 Task: Add an event with the title Second Presentation Revisions and Refinements, date ''2023/10/23'', time 8:30 AM to 10:30 AMand add a description: The team building workshop will begin with an introduction to the importance of effective communication in the workplace. Participants will learn about the impact of communication on team dynamics, productivity, and overall success. The facilitator will set a positive and supportive tone, creating a safe space for open dialogue and learning.Select event color  Sage . Add location for the event as: Algiers, Algeria, logged in from the account softage.8@softage.netand send the event invitation to softage.1@softage.net and softage.2@softage.net. Set a reminder for the event Doesn''t repeat
Action: Mouse moved to (43, 121)
Screenshot: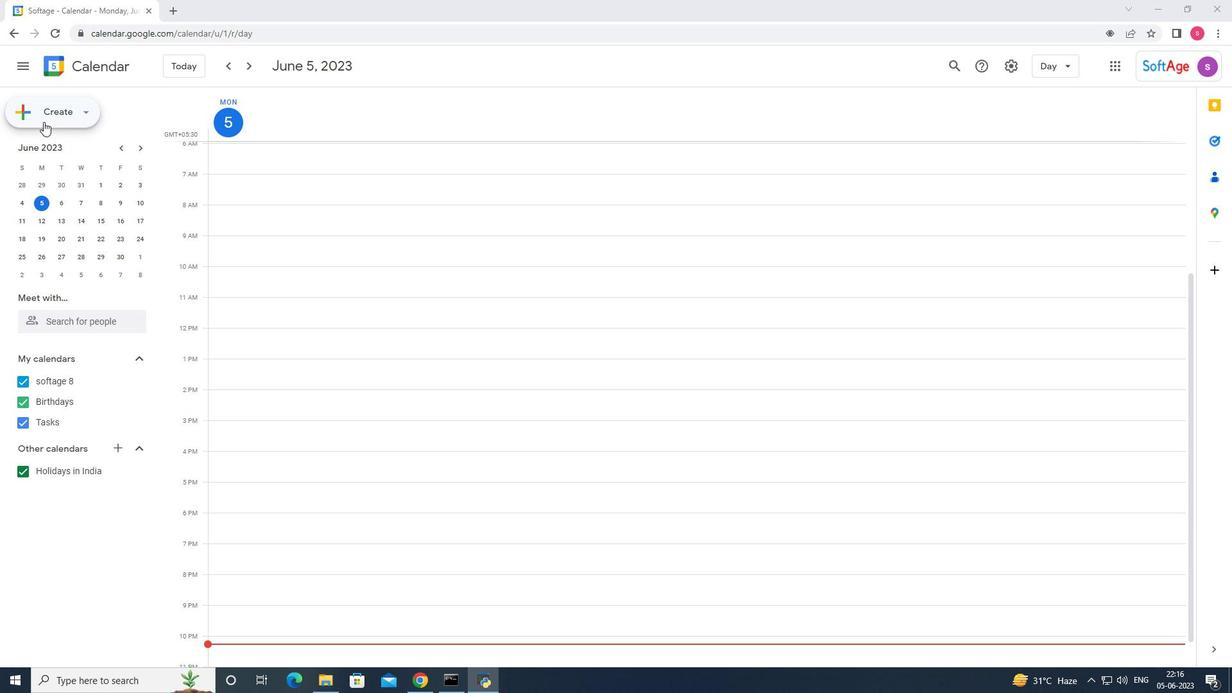 
Action: Mouse pressed left at (43, 121)
Screenshot: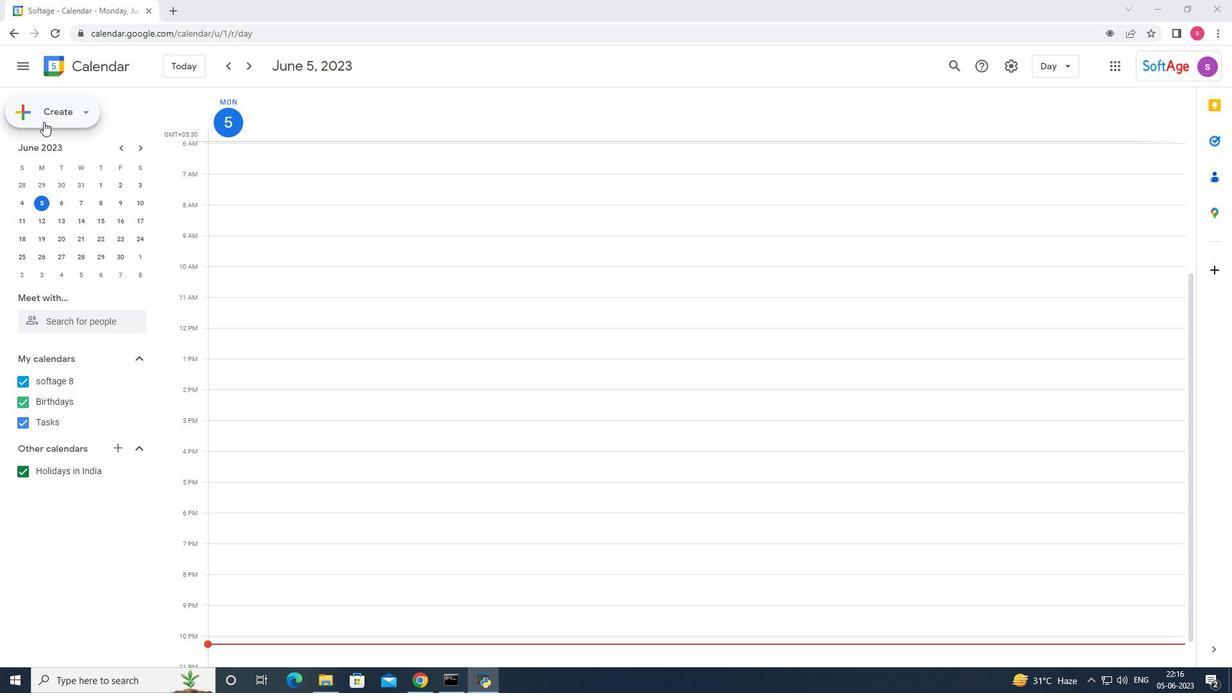 
Action: Mouse moved to (57, 142)
Screenshot: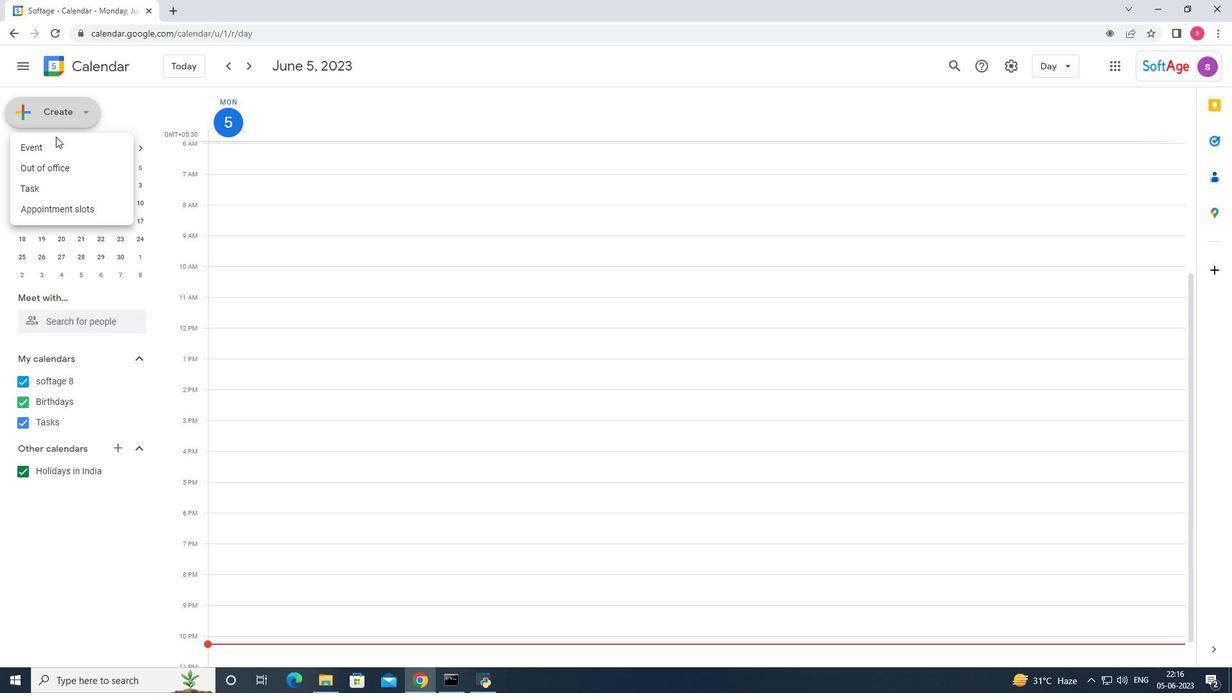 
Action: Mouse pressed left at (57, 142)
Screenshot: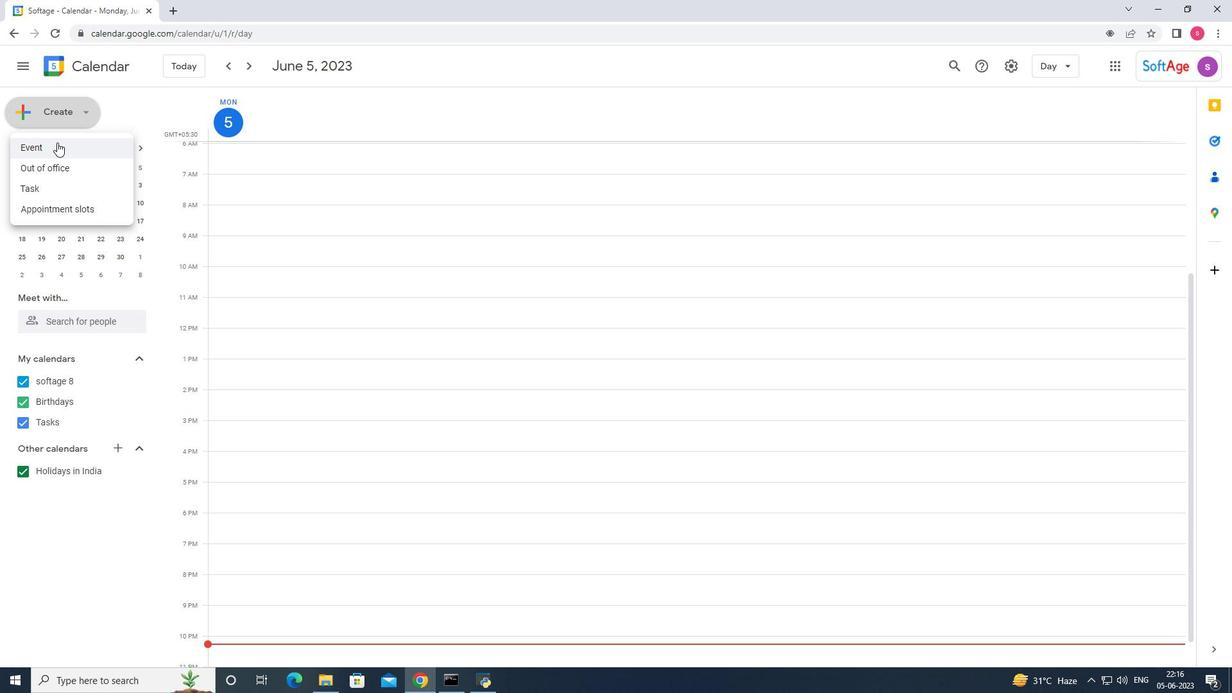 
Action: Mouse moved to (731, 621)
Screenshot: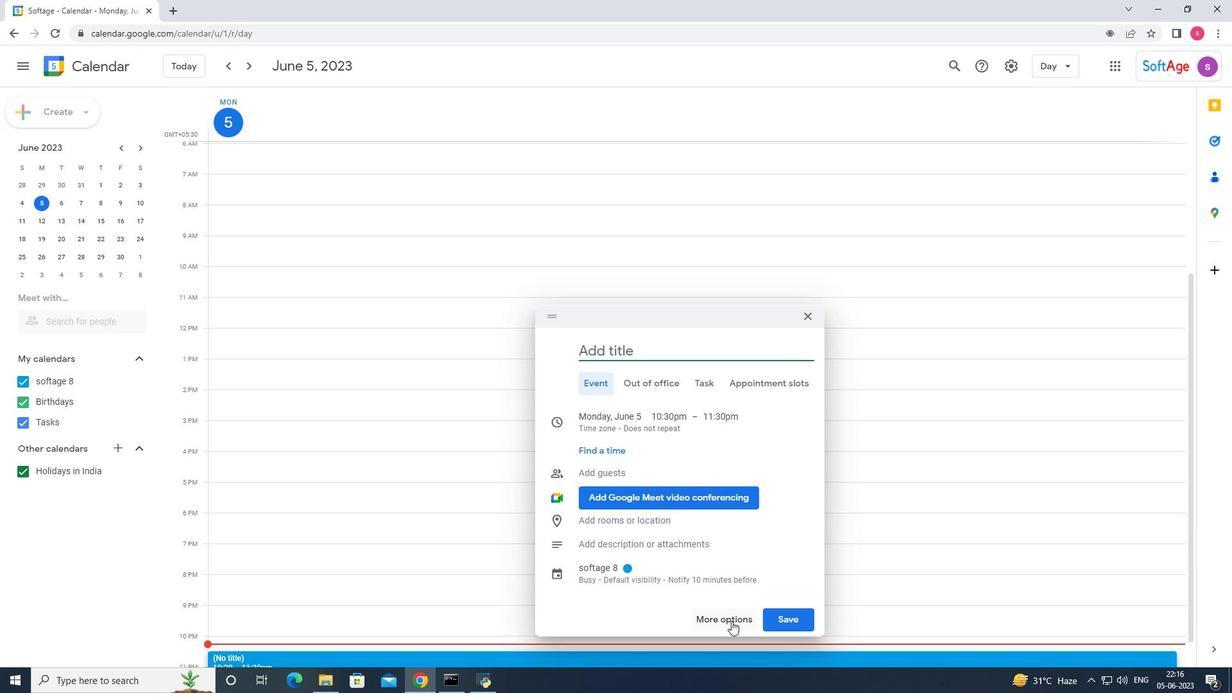 
Action: Mouse pressed left at (731, 621)
Screenshot: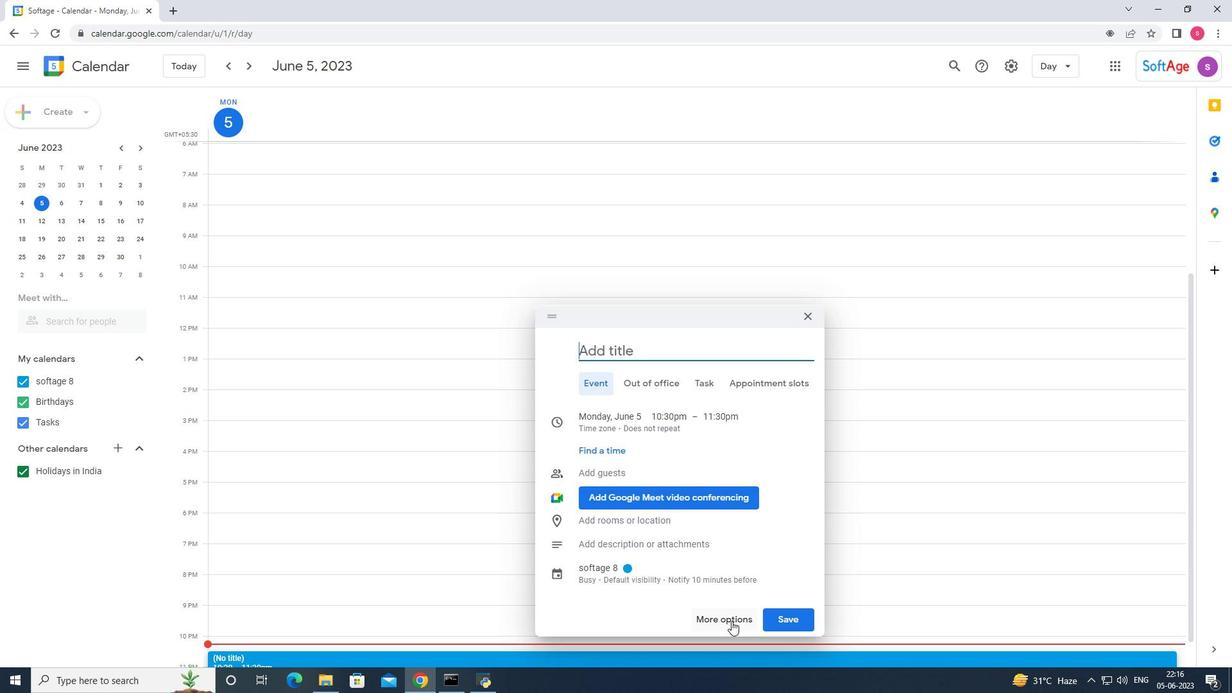 
Action: Mouse moved to (317, 73)
Screenshot: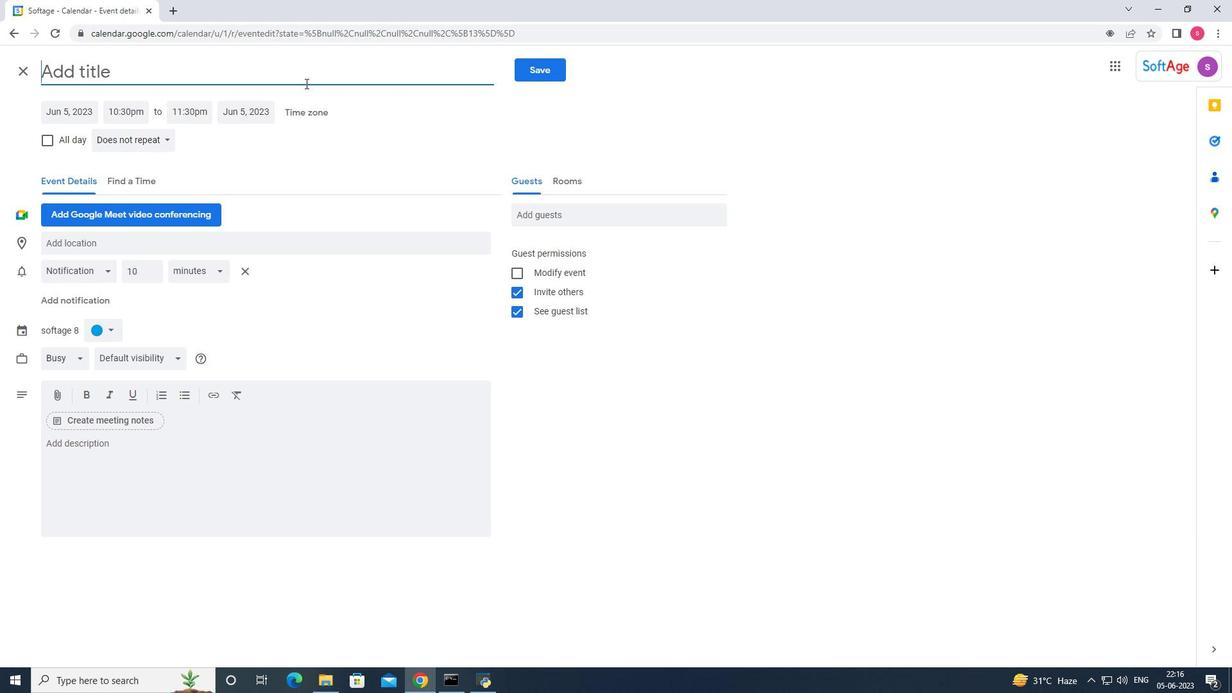 
Action: Mouse pressed left at (317, 73)
Screenshot: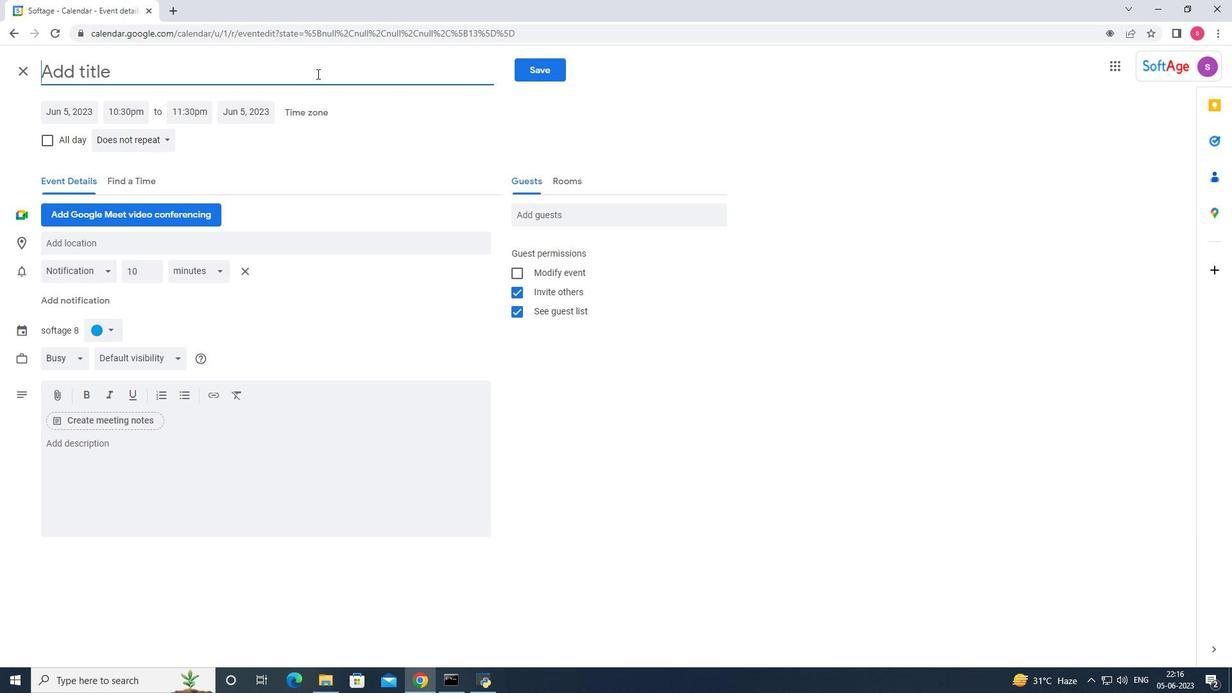 
Action: Key pressed <Key.shift>Second<Key.space><Key.shift>Preses<Key.backspace>ntation<Key.space><Key.shift>Revisions<Key.space>and<Key.space><Key.shift>Refinements<Key.space>
Screenshot: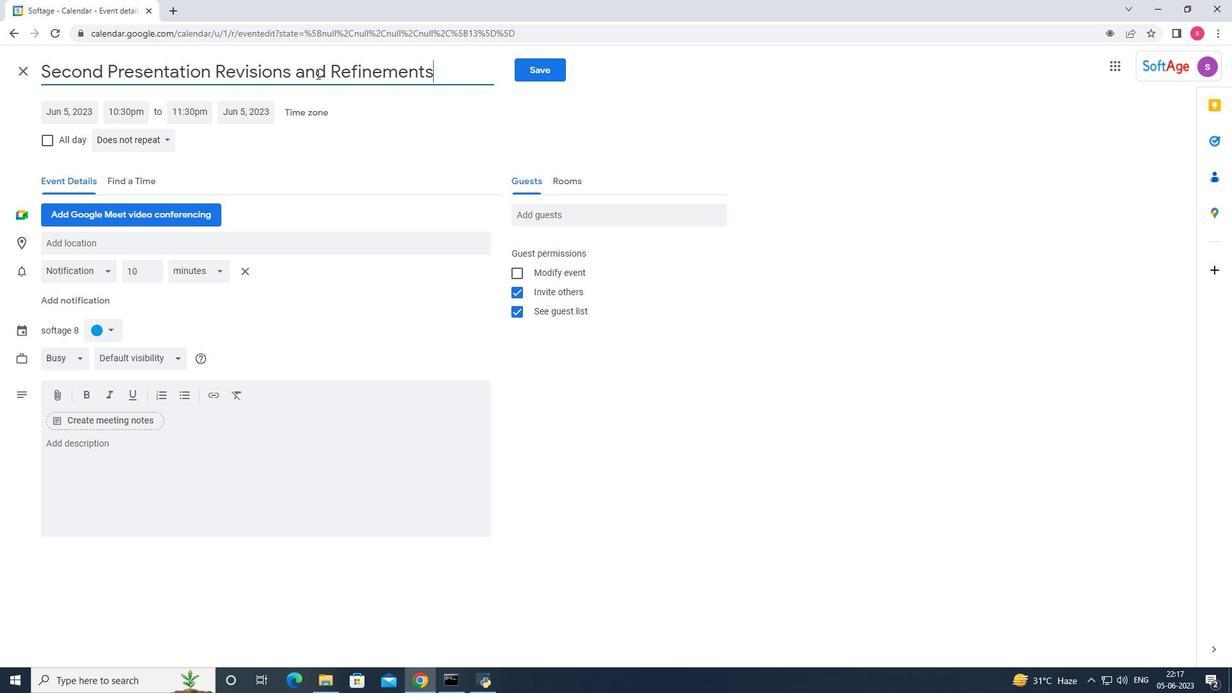 
Action: Mouse moved to (60, 109)
Screenshot: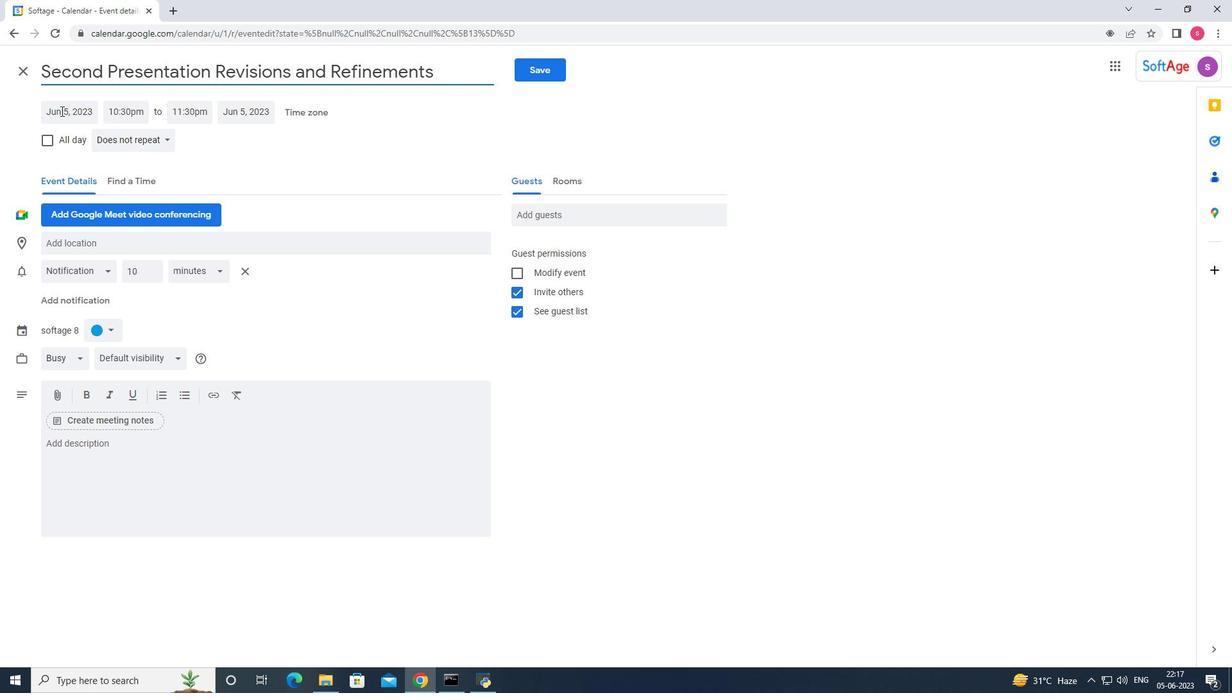 
Action: Mouse pressed left at (60, 109)
Screenshot: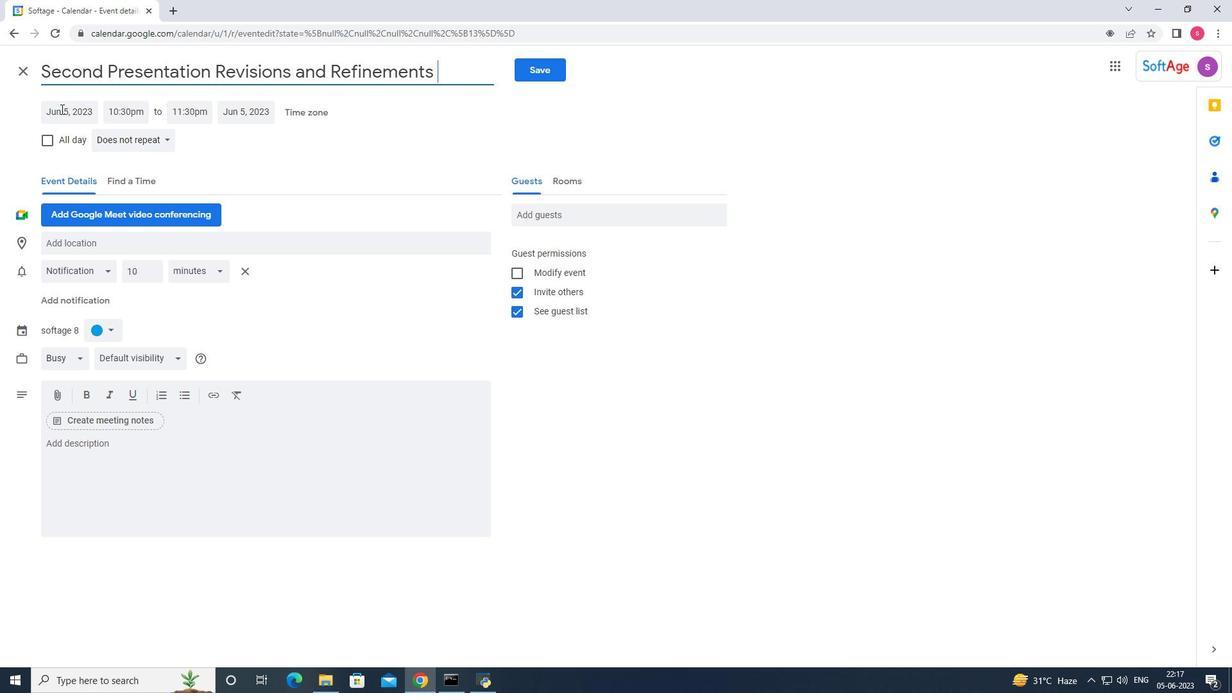
Action: Mouse moved to (200, 141)
Screenshot: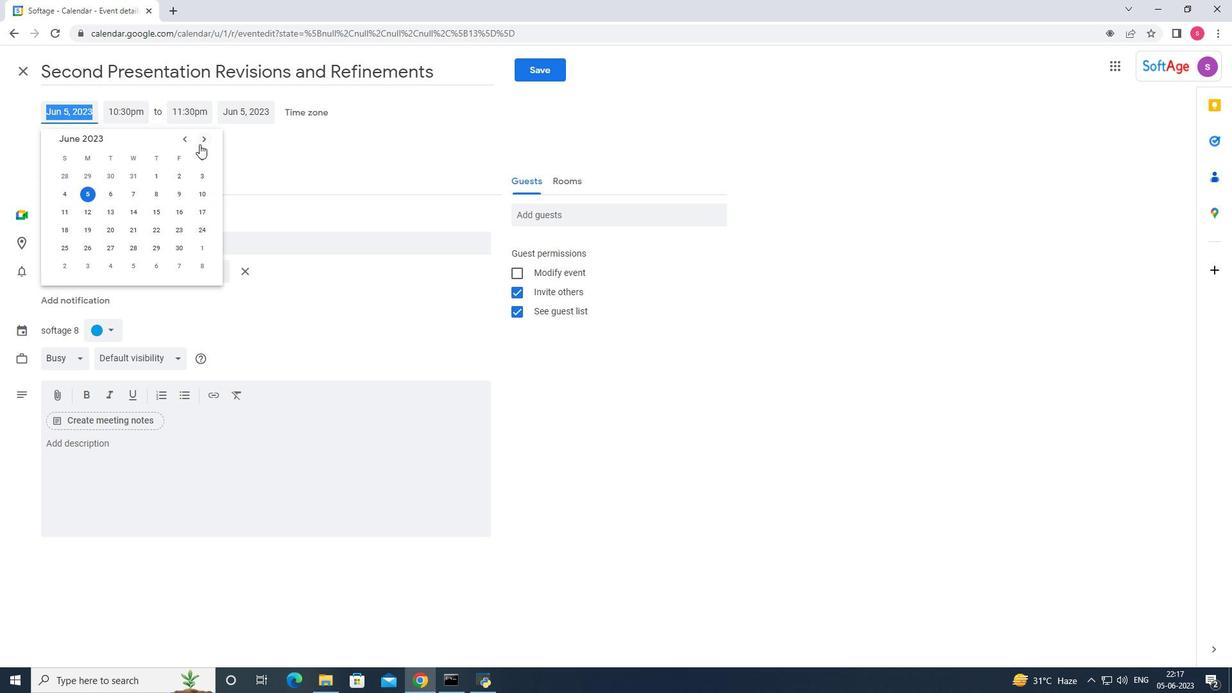
Action: Mouse pressed left at (200, 141)
Screenshot: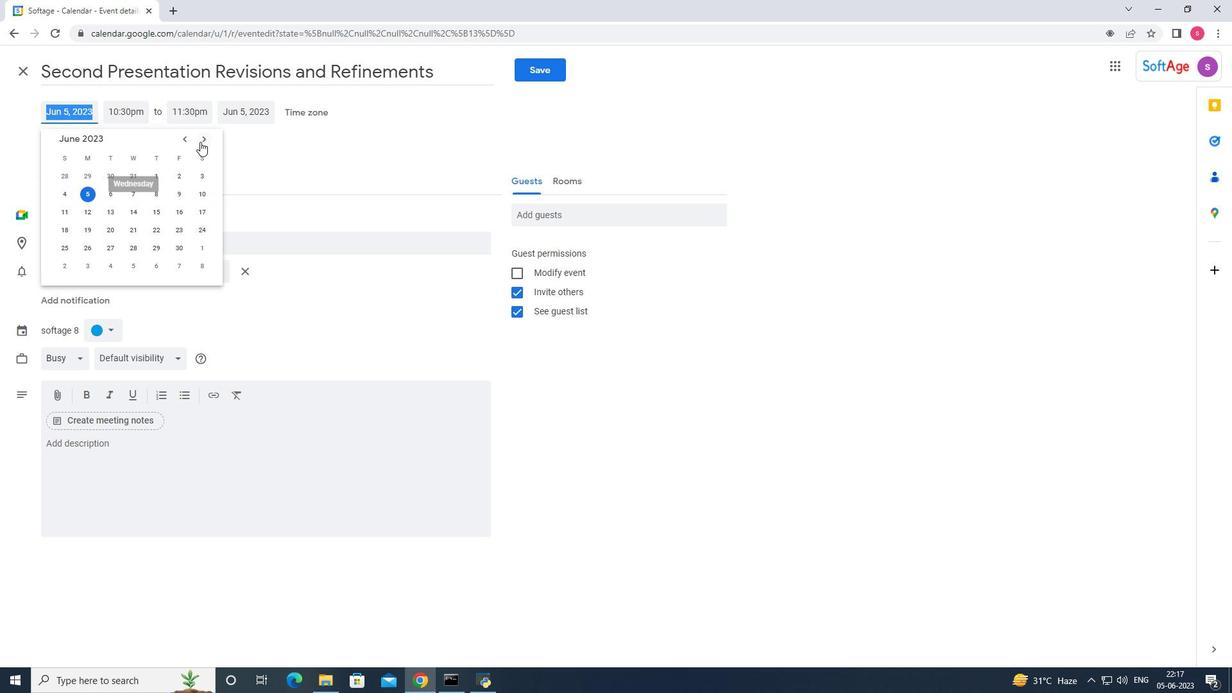 
Action: Mouse pressed left at (200, 141)
Screenshot: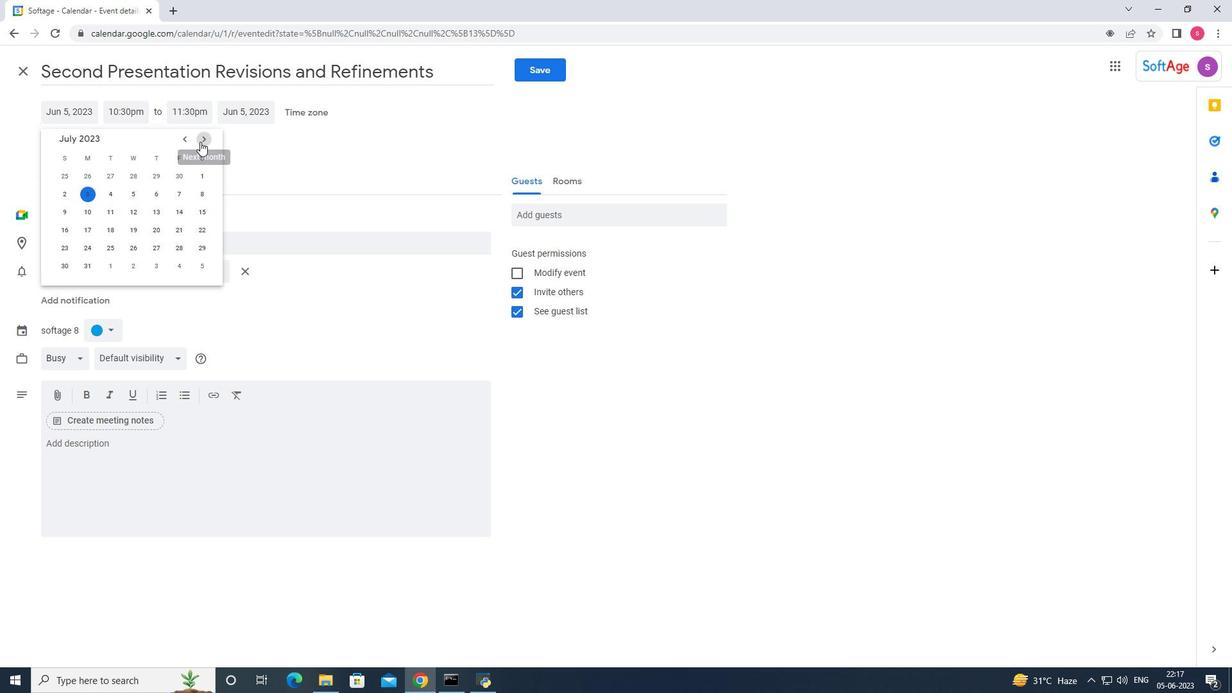 
Action: Mouse pressed left at (200, 141)
Screenshot: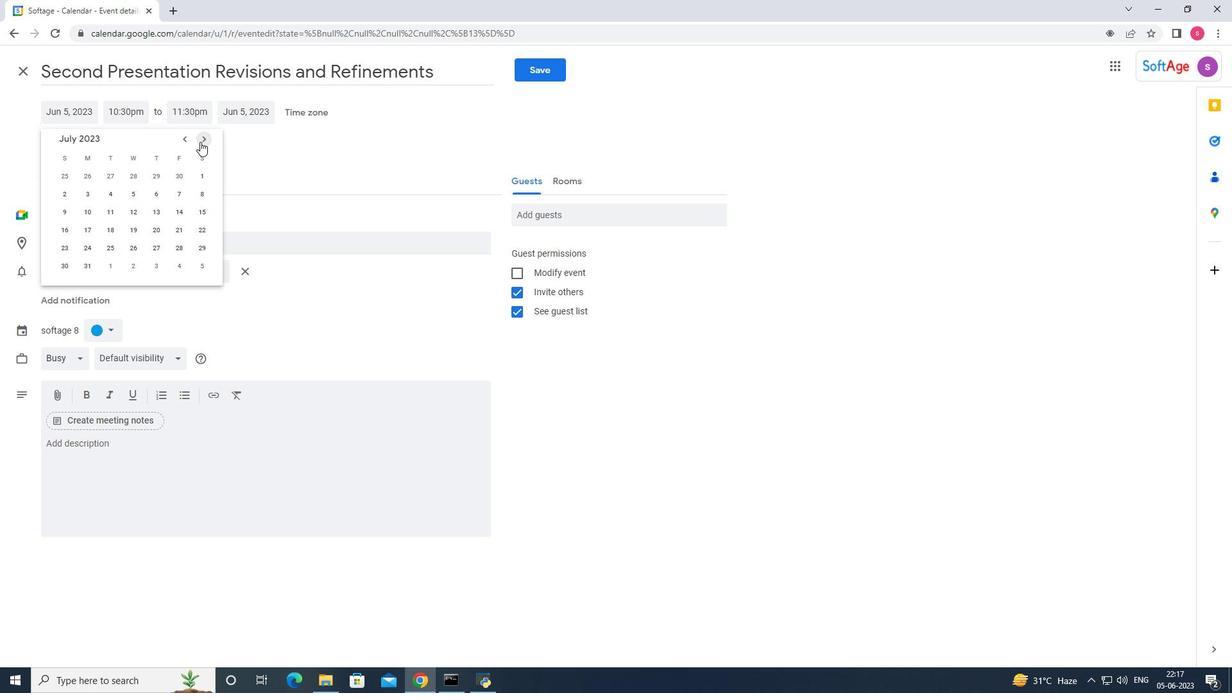 
Action: Mouse pressed left at (200, 141)
Screenshot: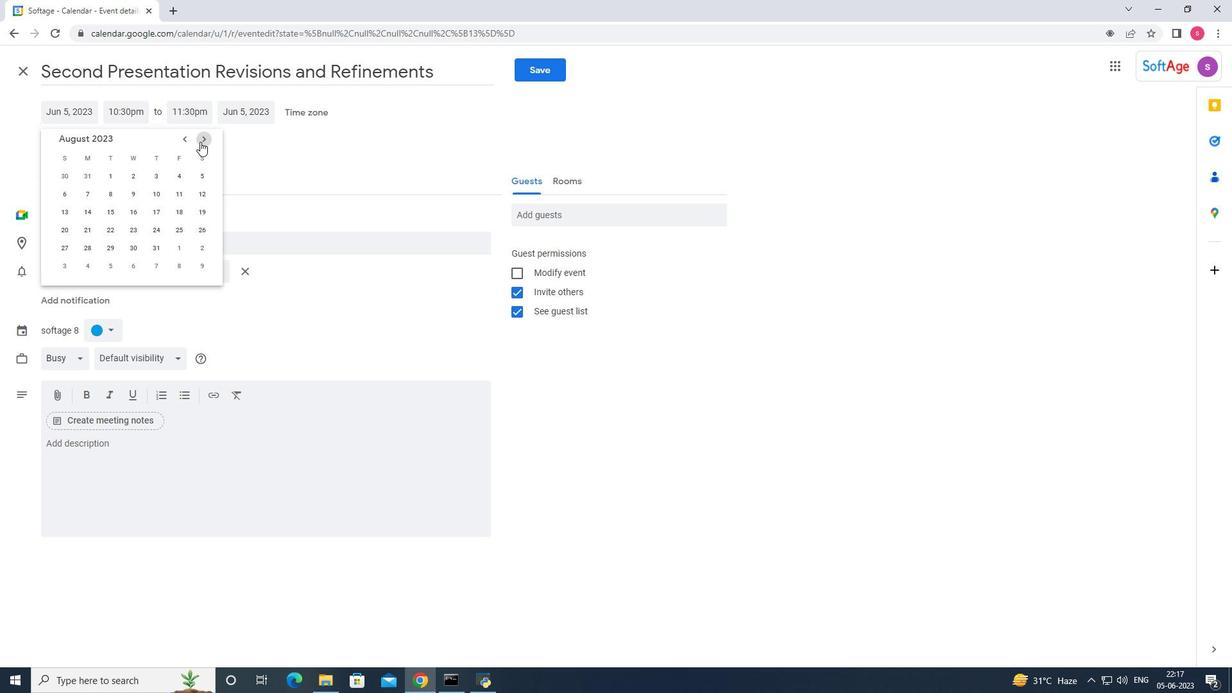 
Action: Mouse moved to (86, 231)
Screenshot: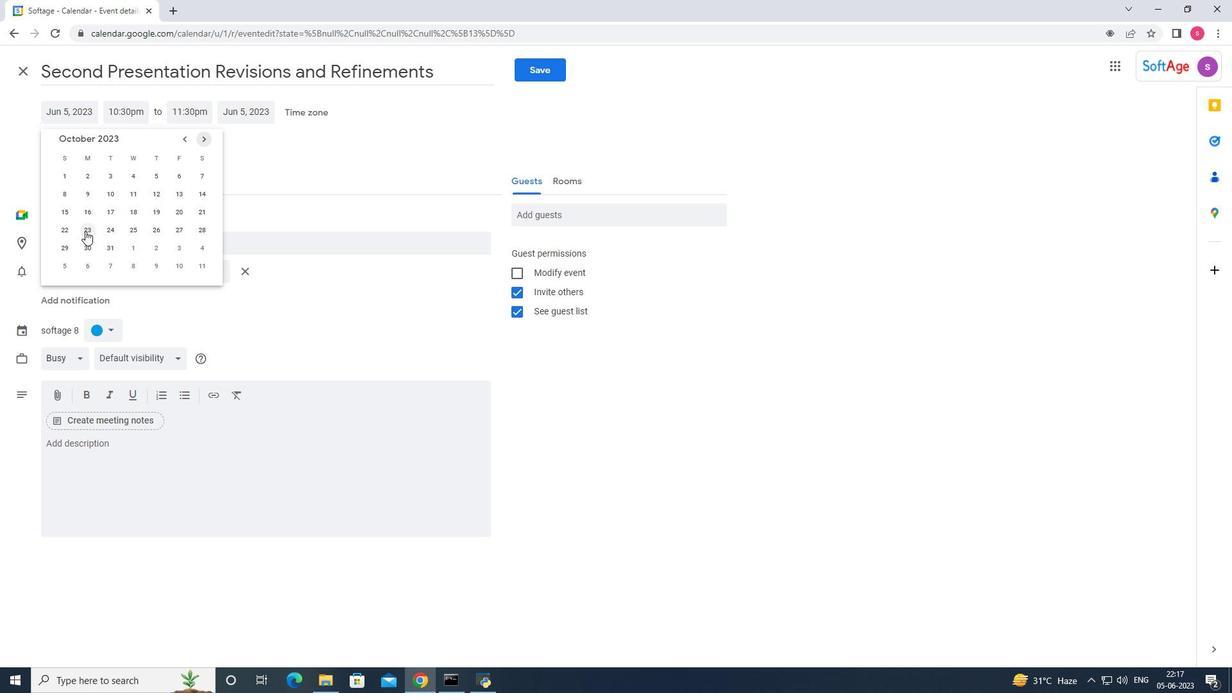 
Action: Mouse pressed left at (86, 231)
Screenshot: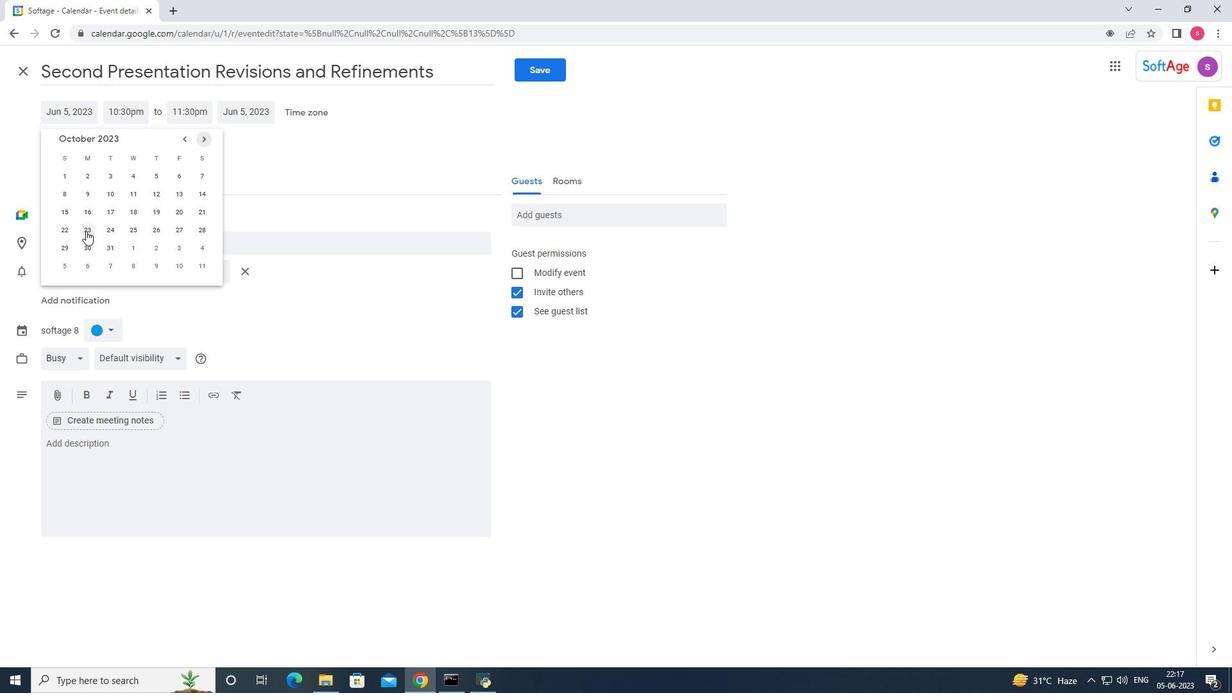 
Action: Mouse moved to (128, 114)
Screenshot: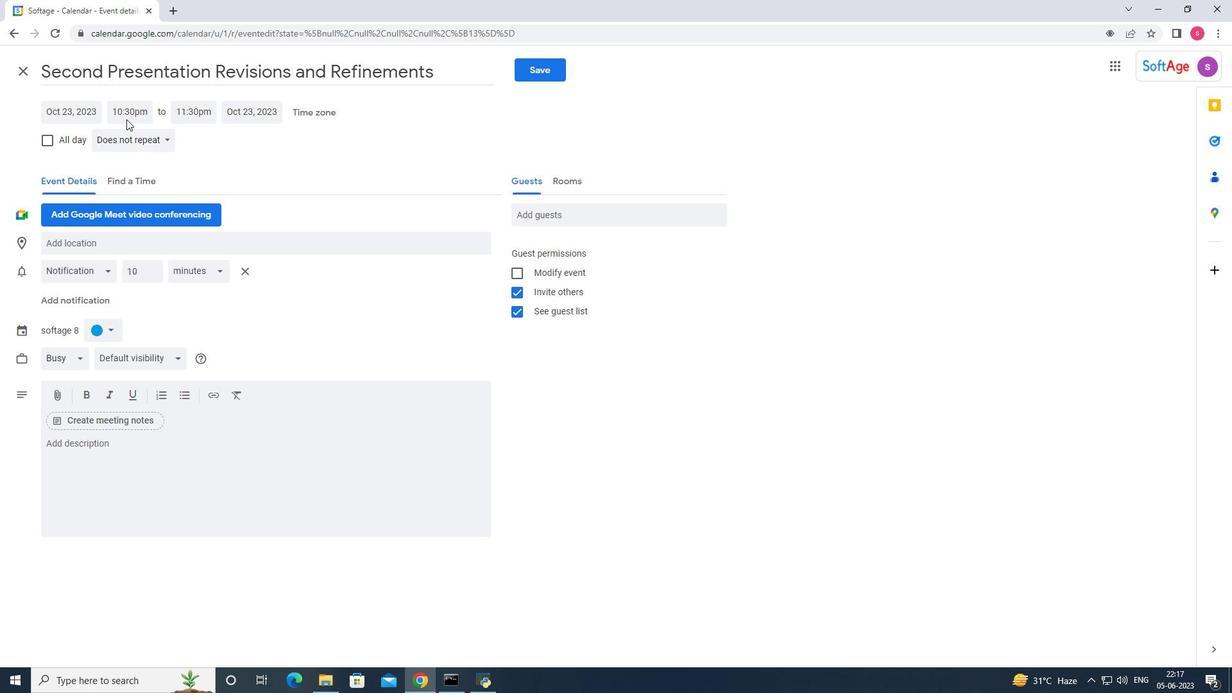 
Action: Mouse pressed left at (128, 114)
Screenshot: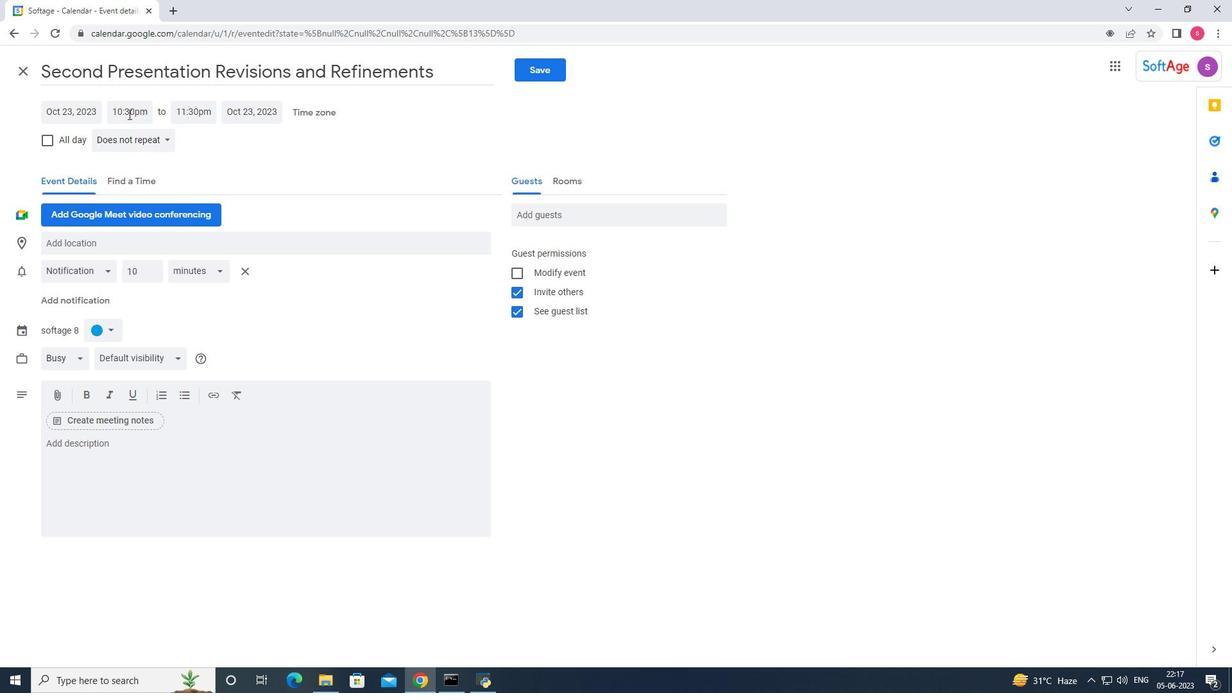 
Action: Mouse moved to (141, 191)
Screenshot: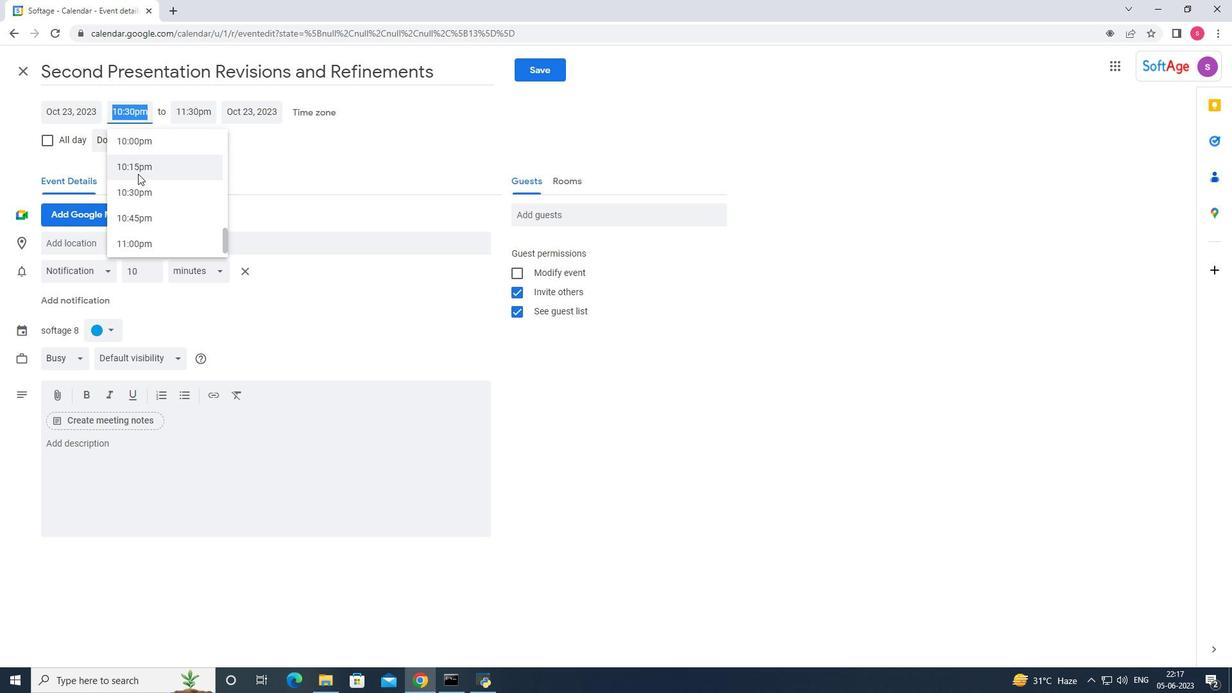 
Action: Mouse scrolled (141, 191) with delta (0, 0)
Screenshot: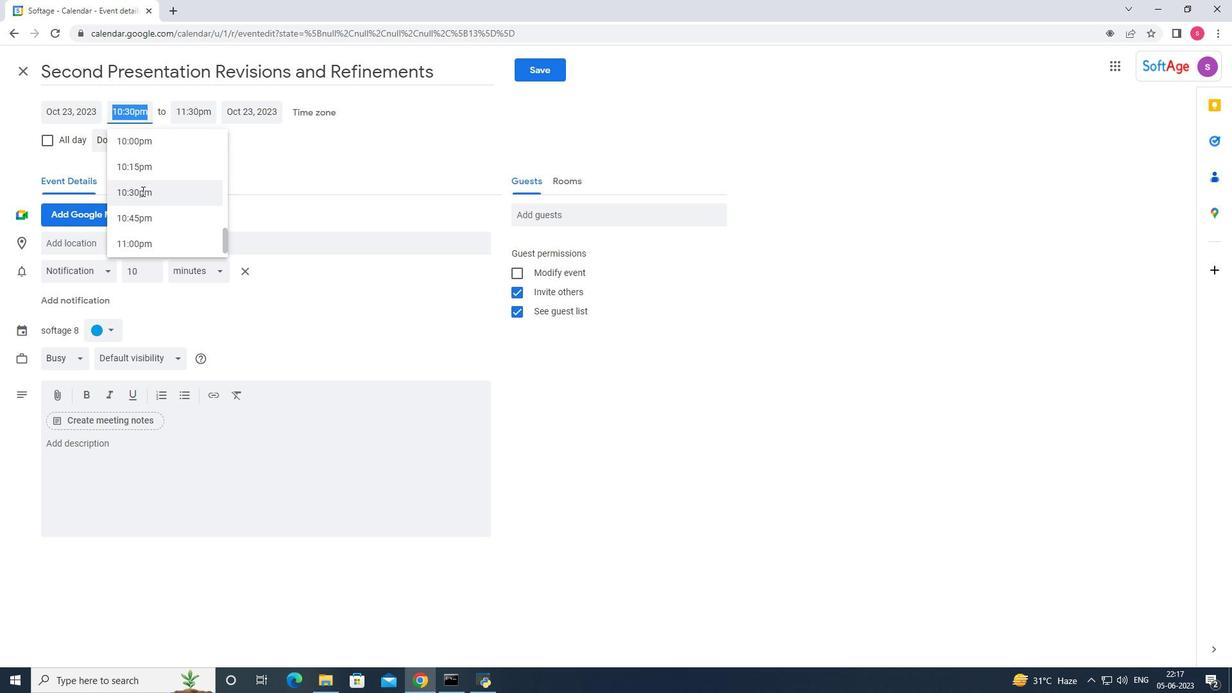 
Action: Mouse scrolled (141, 191) with delta (0, 0)
Screenshot: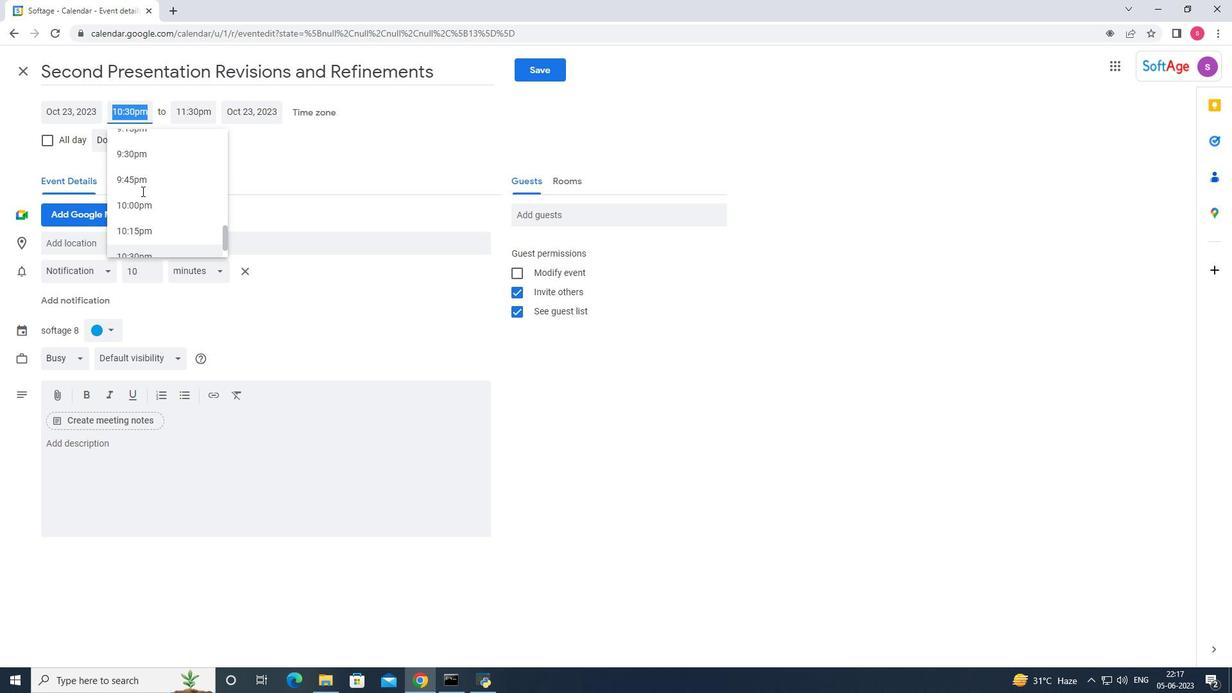 
Action: Mouse scrolled (141, 191) with delta (0, 0)
Screenshot: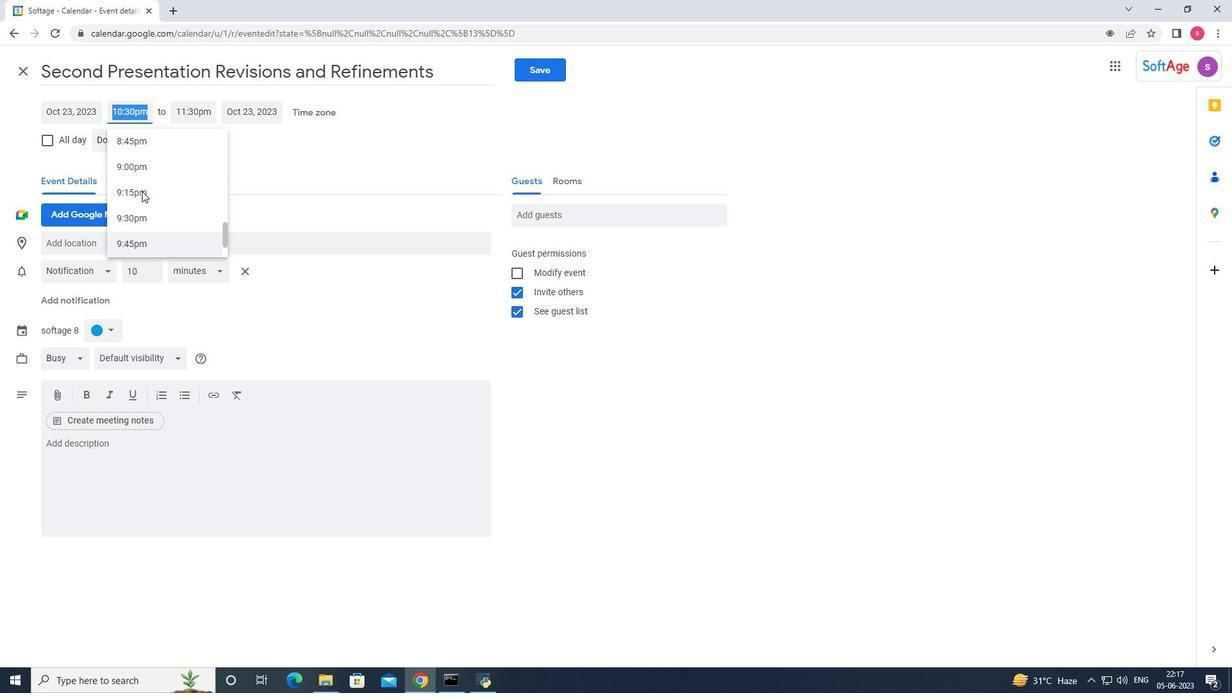 
Action: Mouse scrolled (141, 191) with delta (0, 0)
Screenshot: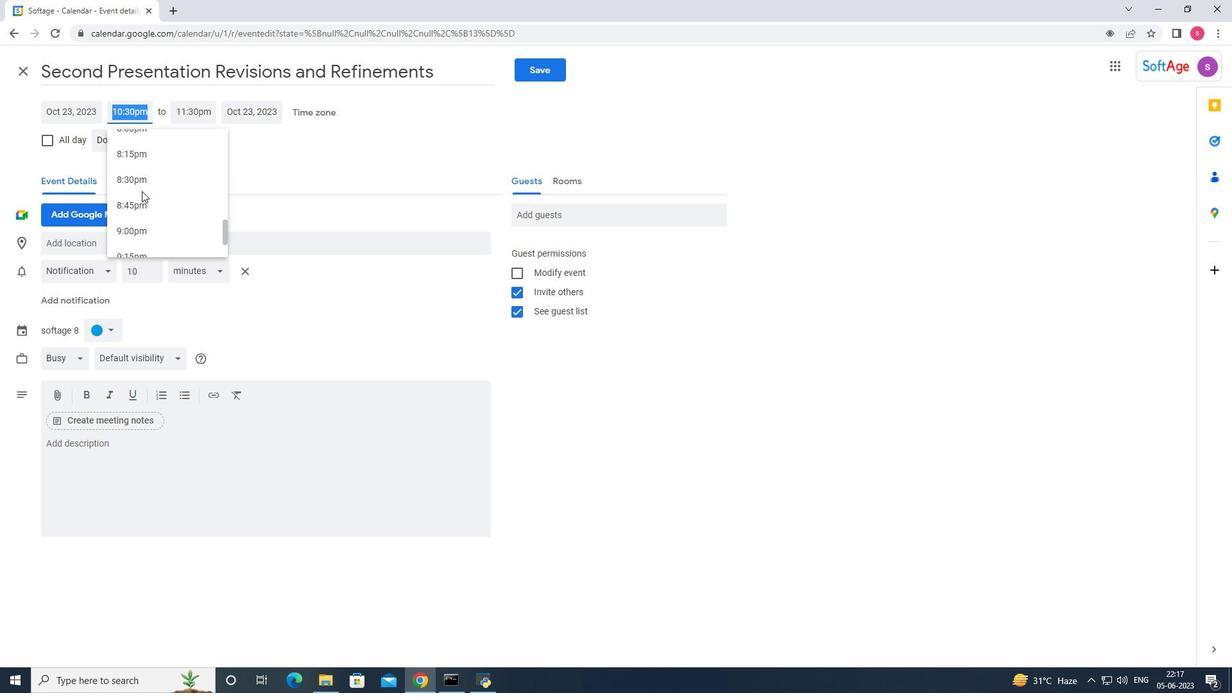 
Action: Mouse scrolled (141, 191) with delta (0, 0)
Screenshot: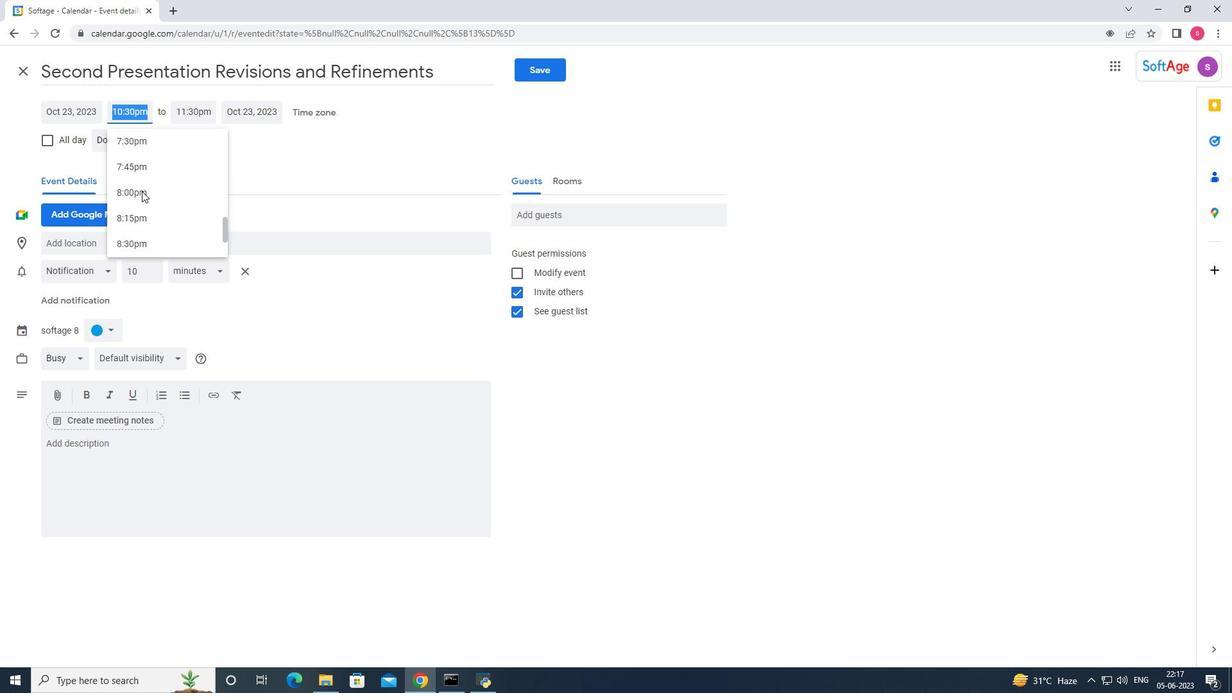 
Action: Mouse scrolled (141, 191) with delta (0, 0)
Screenshot: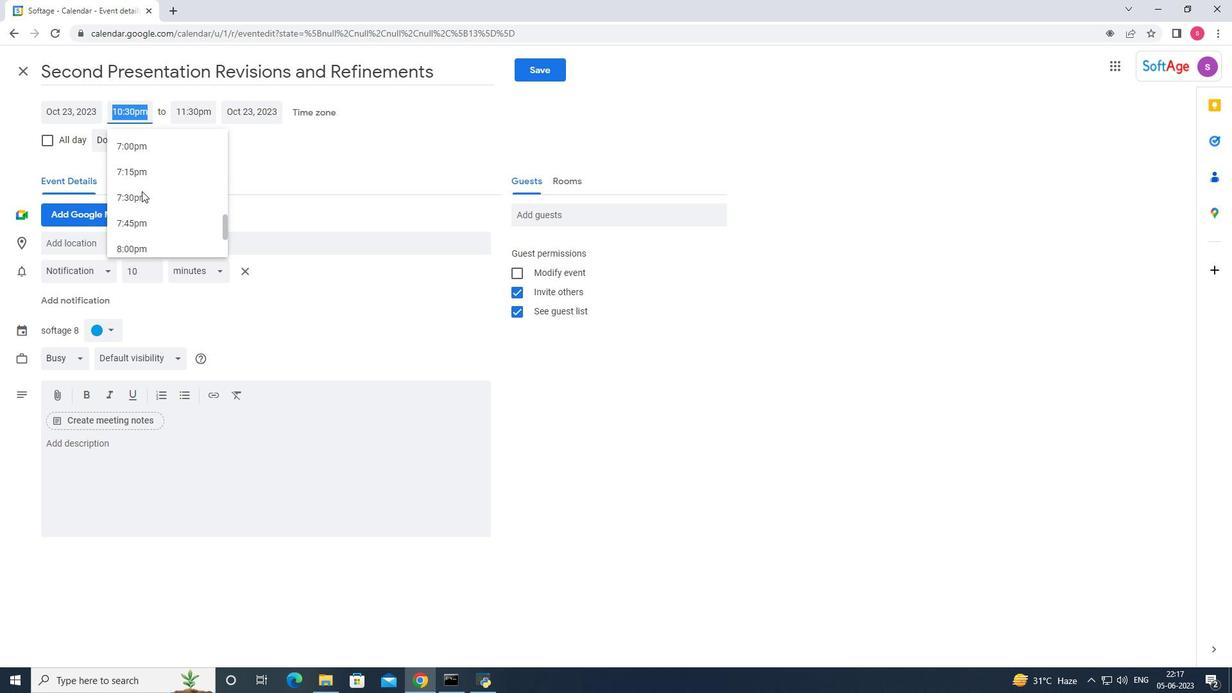 
Action: Mouse scrolled (141, 191) with delta (0, 0)
Screenshot: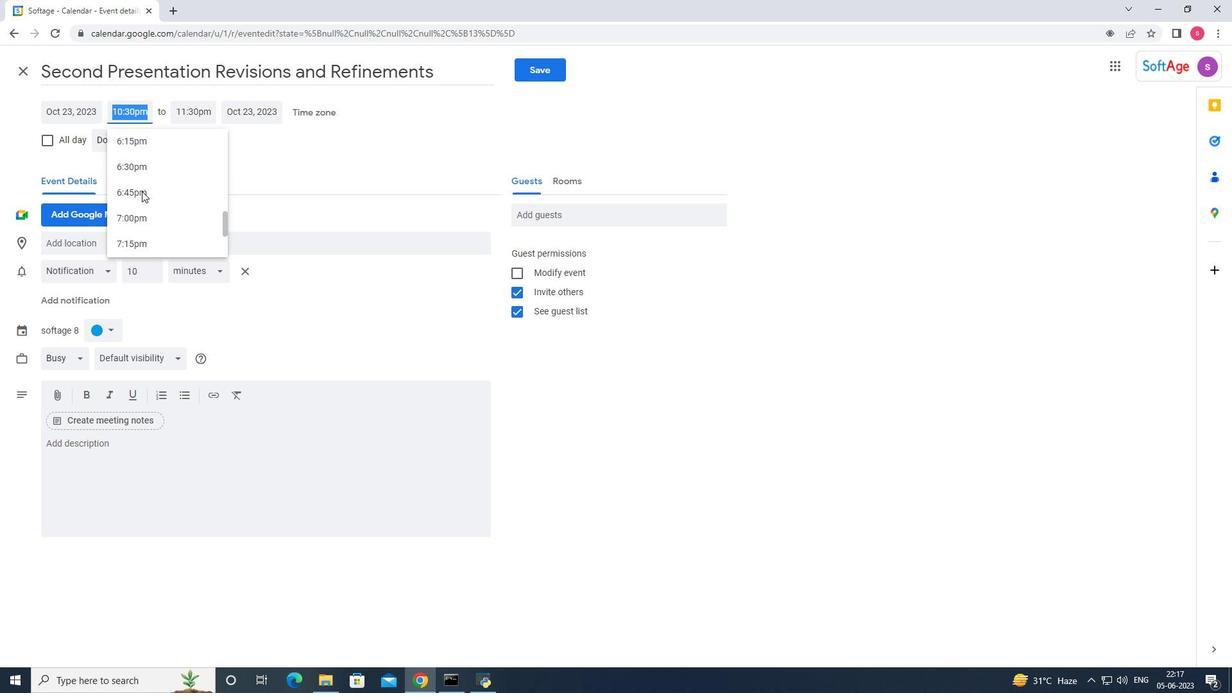
Action: Mouse scrolled (141, 191) with delta (0, 0)
Screenshot: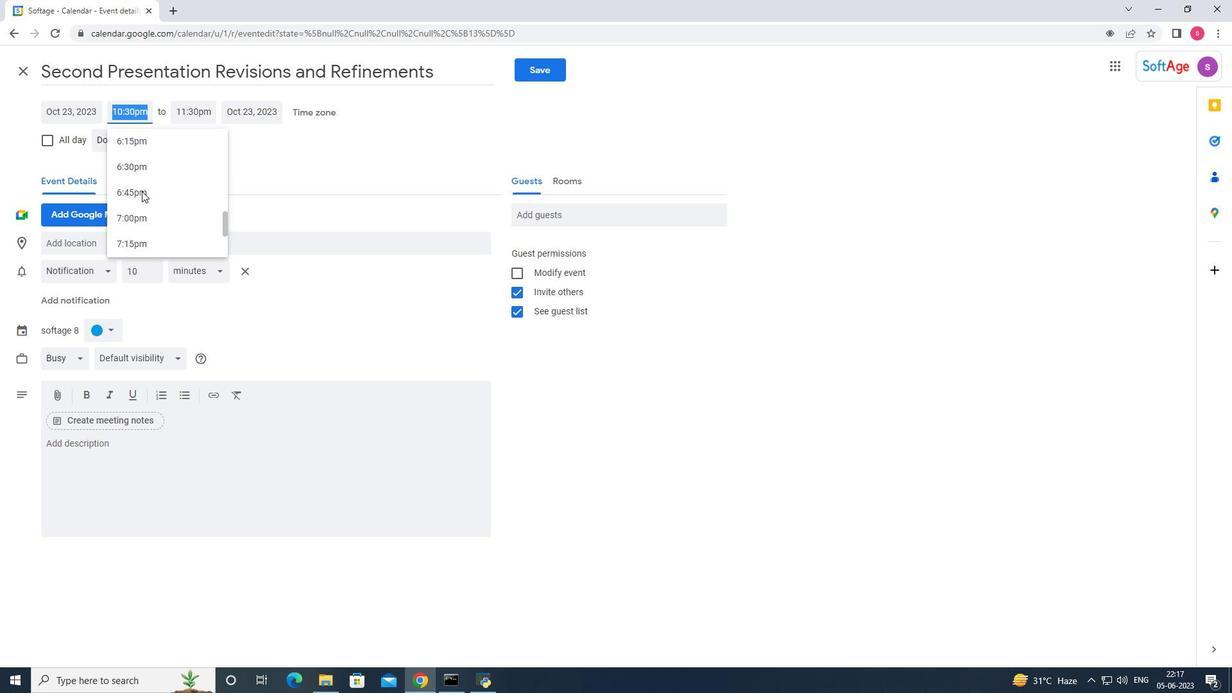 
Action: Mouse scrolled (141, 191) with delta (0, 0)
Screenshot: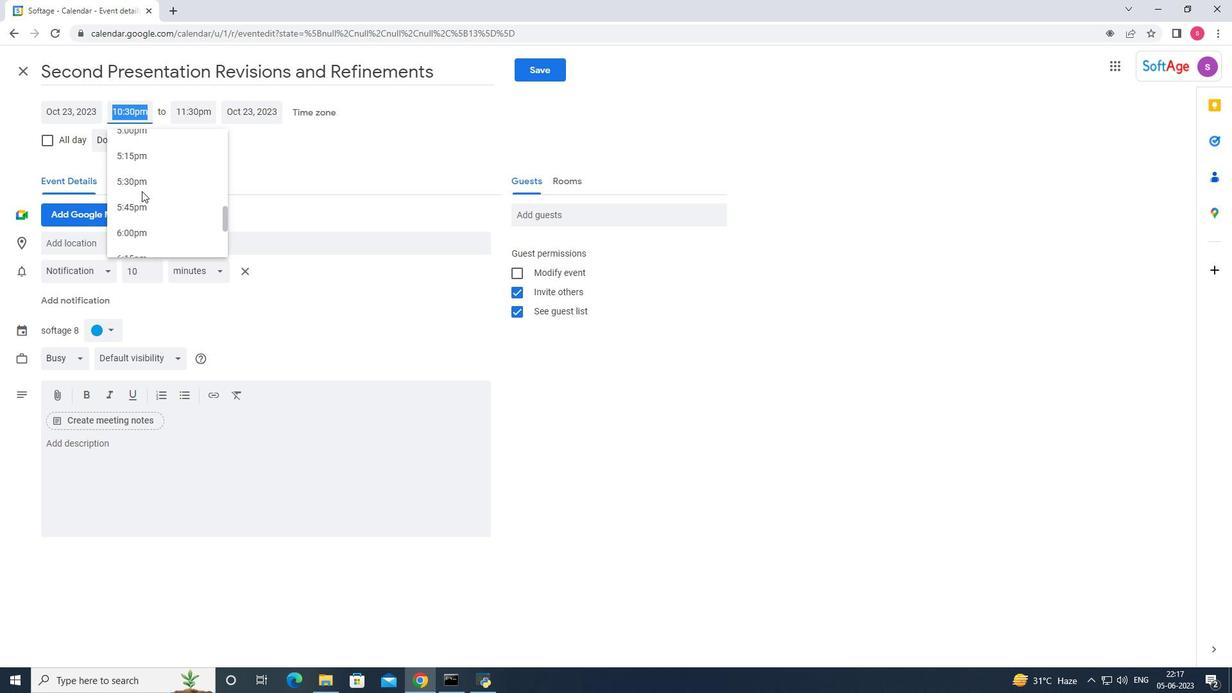 
Action: Mouse scrolled (141, 191) with delta (0, 0)
Screenshot: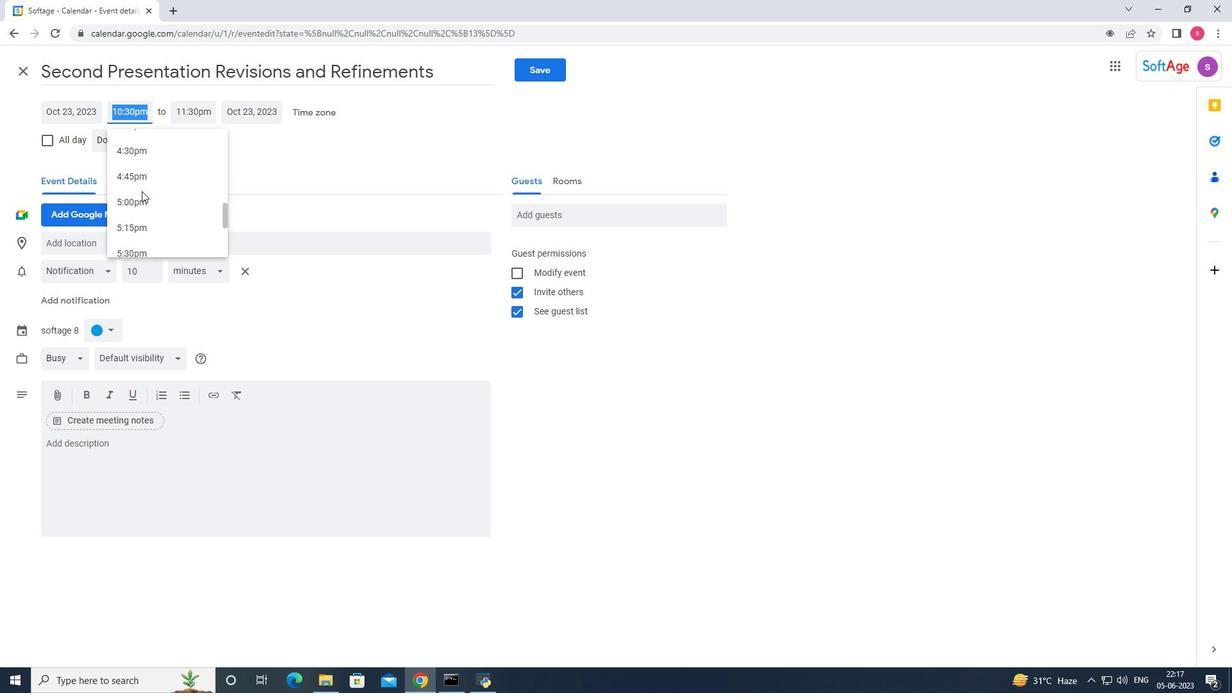 
Action: Mouse scrolled (141, 191) with delta (0, 0)
Screenshot: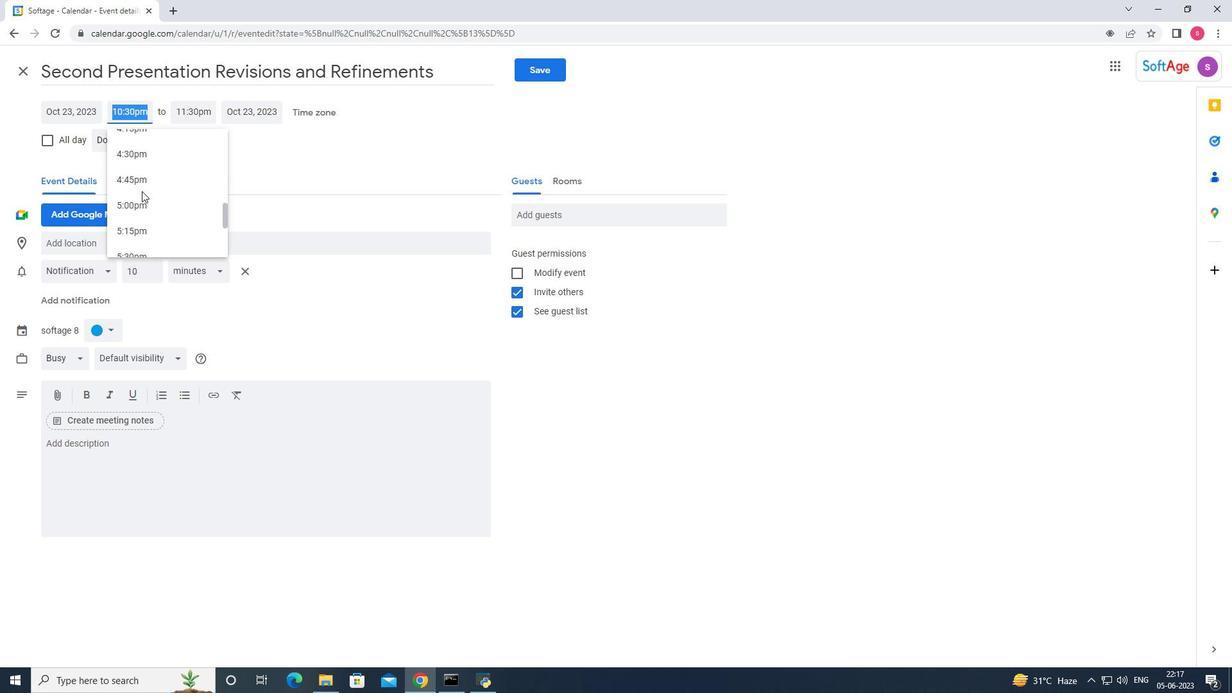 
Action: Mouse scrolled (141, 191) with delta (0, 0)
Screenshot: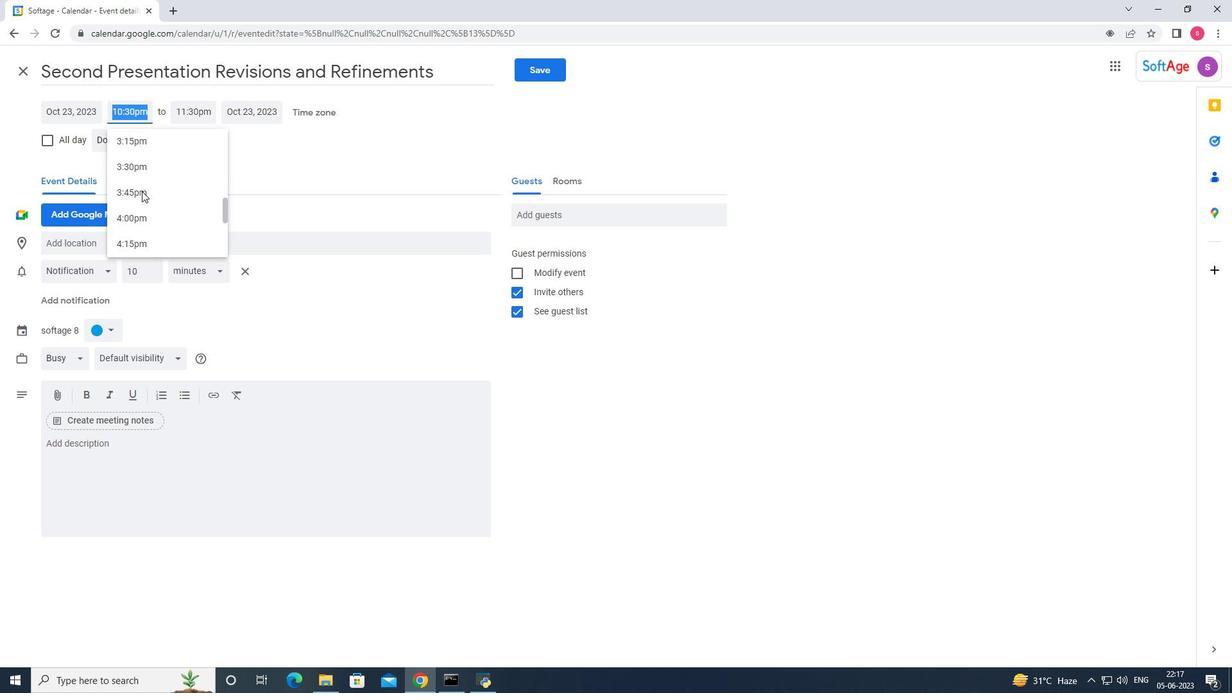 
Action: Mouse scrolled (141, 191) with delta (0, 0)
Screenshot: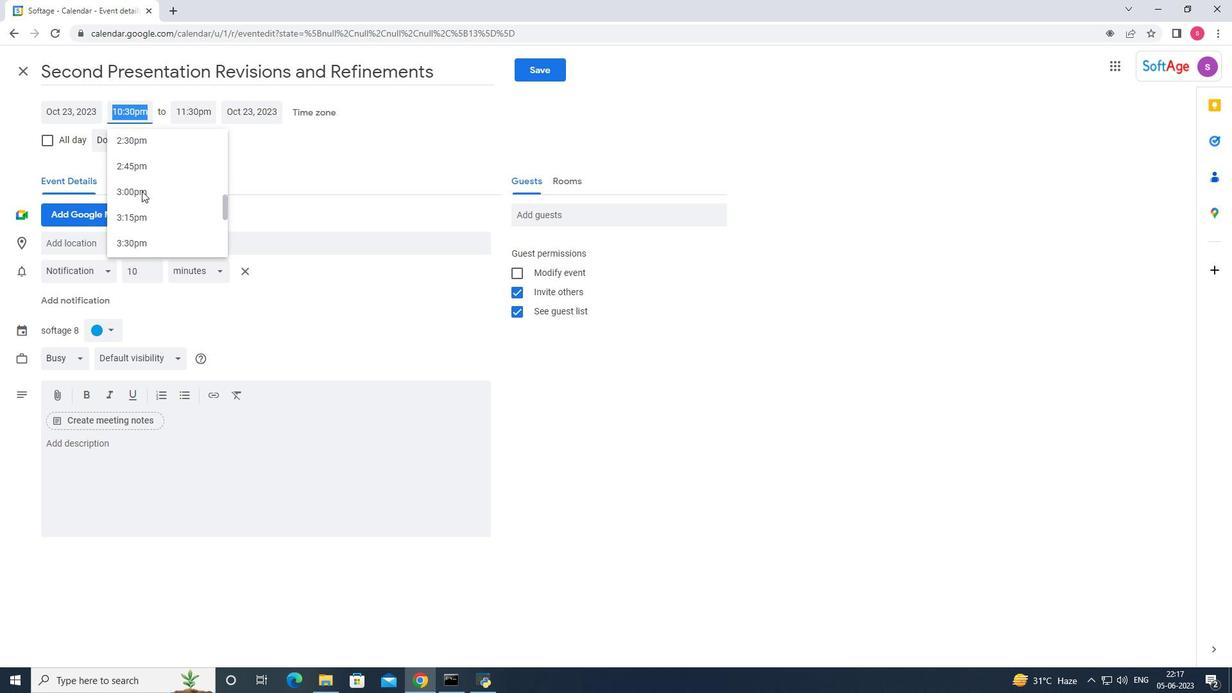 
Action: Mouse scrolled (141, 191) with delta (0, 0)
Screenshot: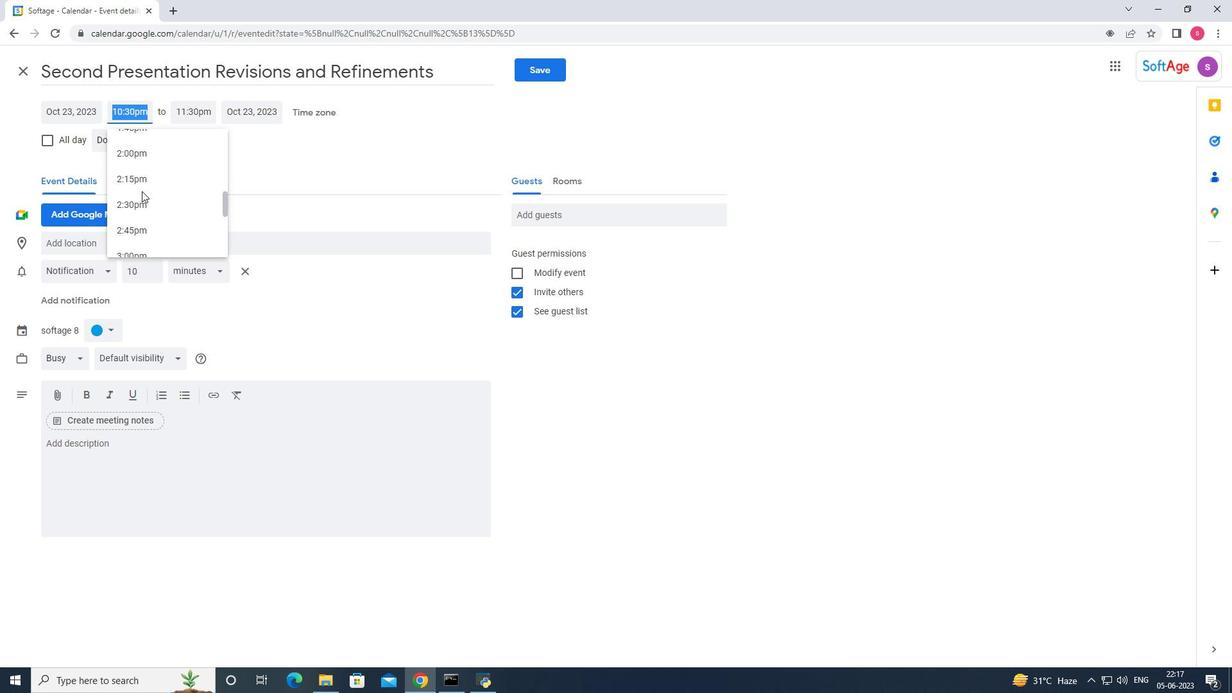 
Action: Mouse scrolled (141, 191) with delta (0, 0)
Screenshot: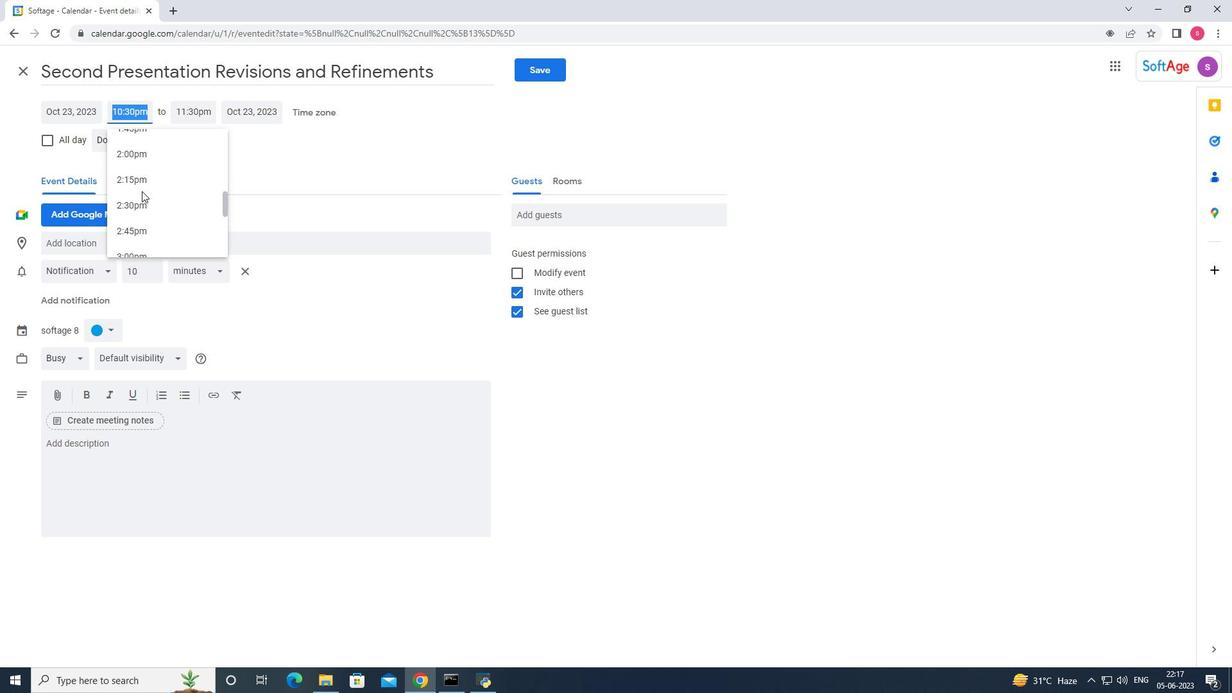 
Action: Mouse scrolled (141, 191) with delta (0, 0)
Screenshot: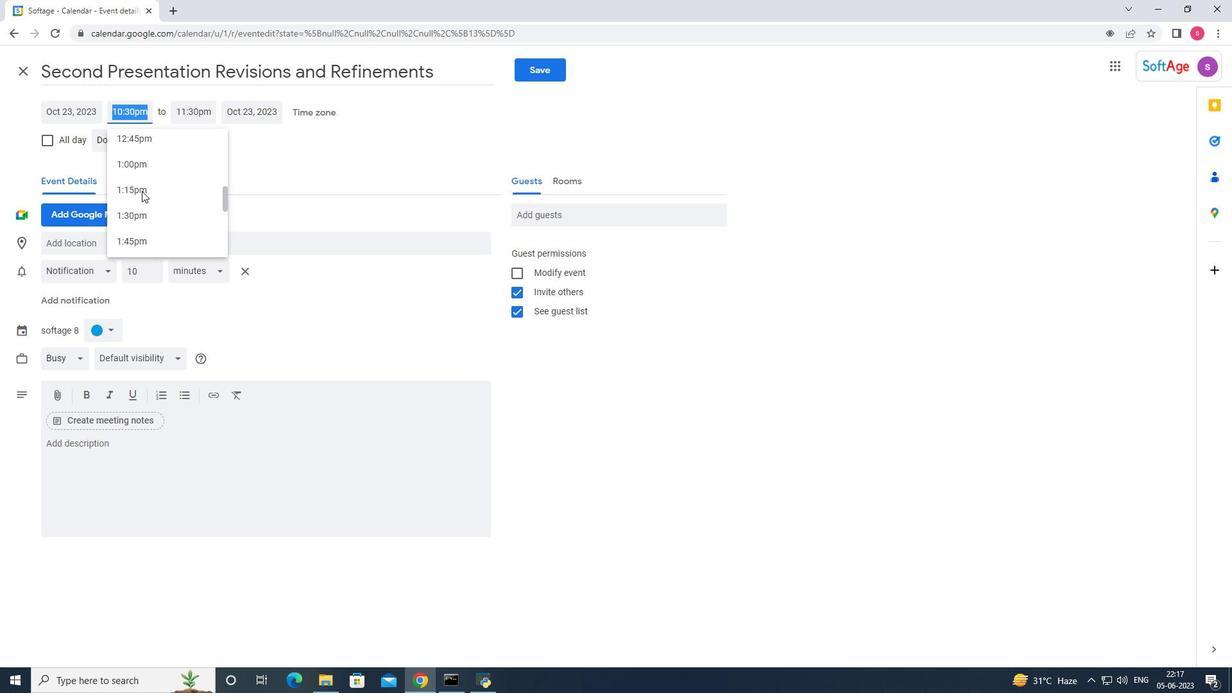 
Action: Mouse scrolled (141, 191) with delta (0, 0)
Screenshot: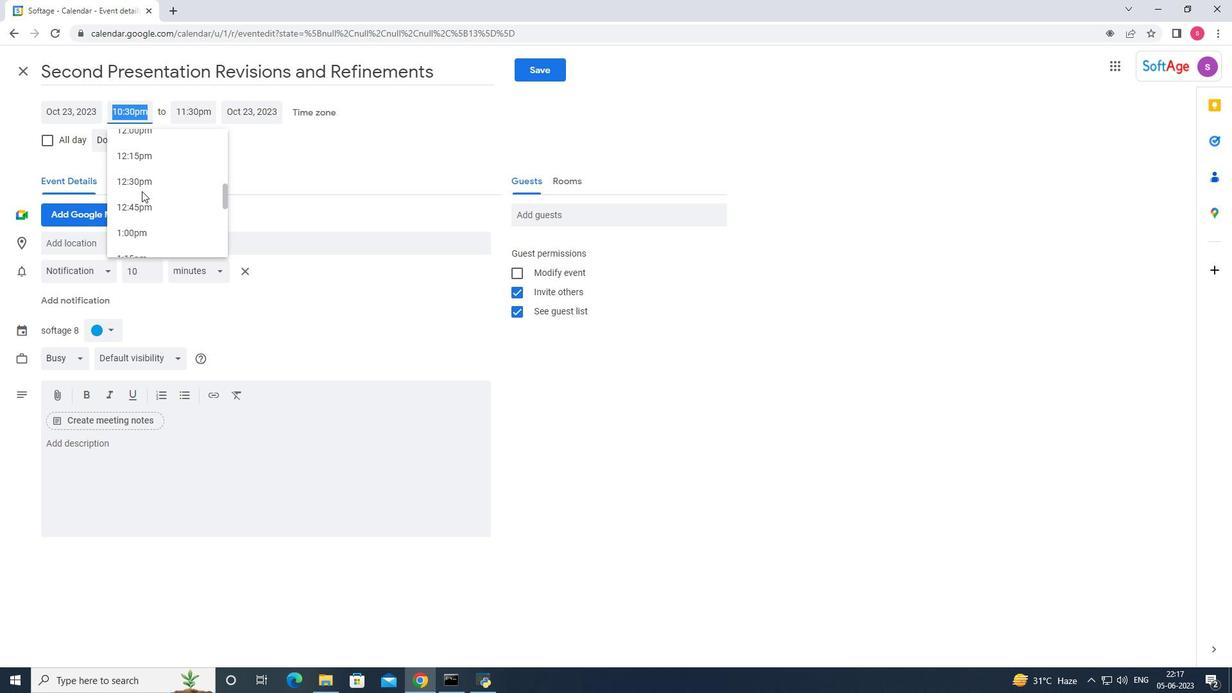
Action: Mouse scrolled (141, 191) with delta (0, 0)
Screenshot: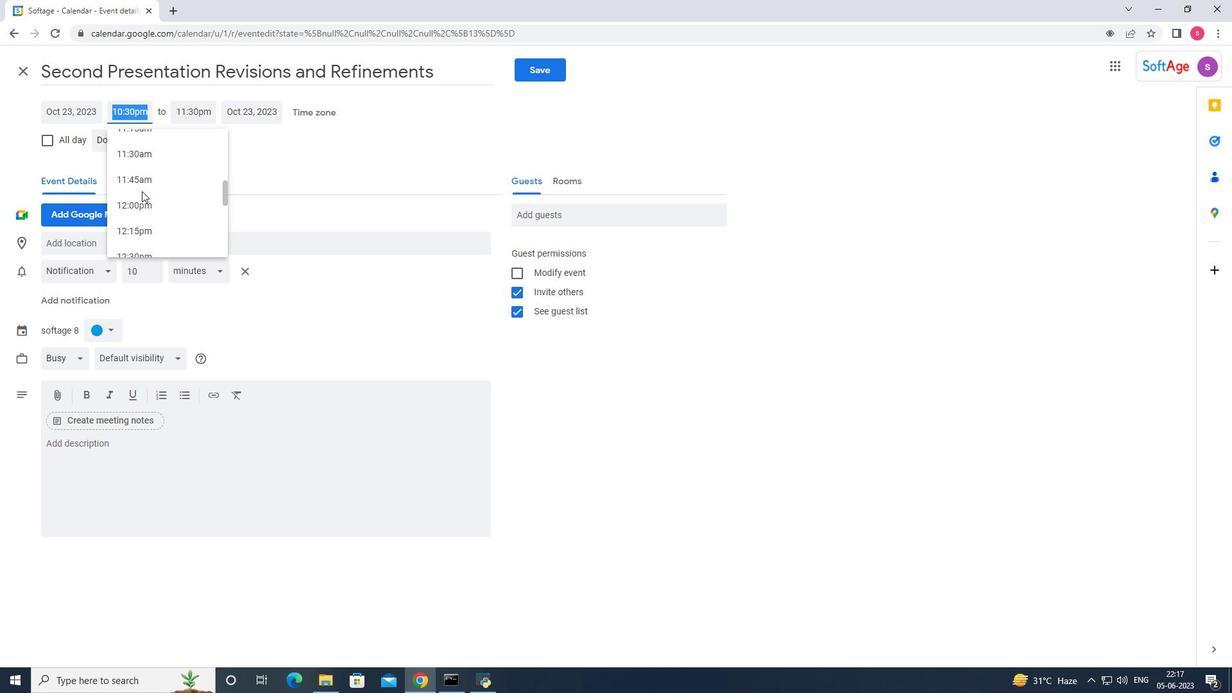 
Action: Mouse scrolled (141, 191) with delta (0, 0)
Screenshot: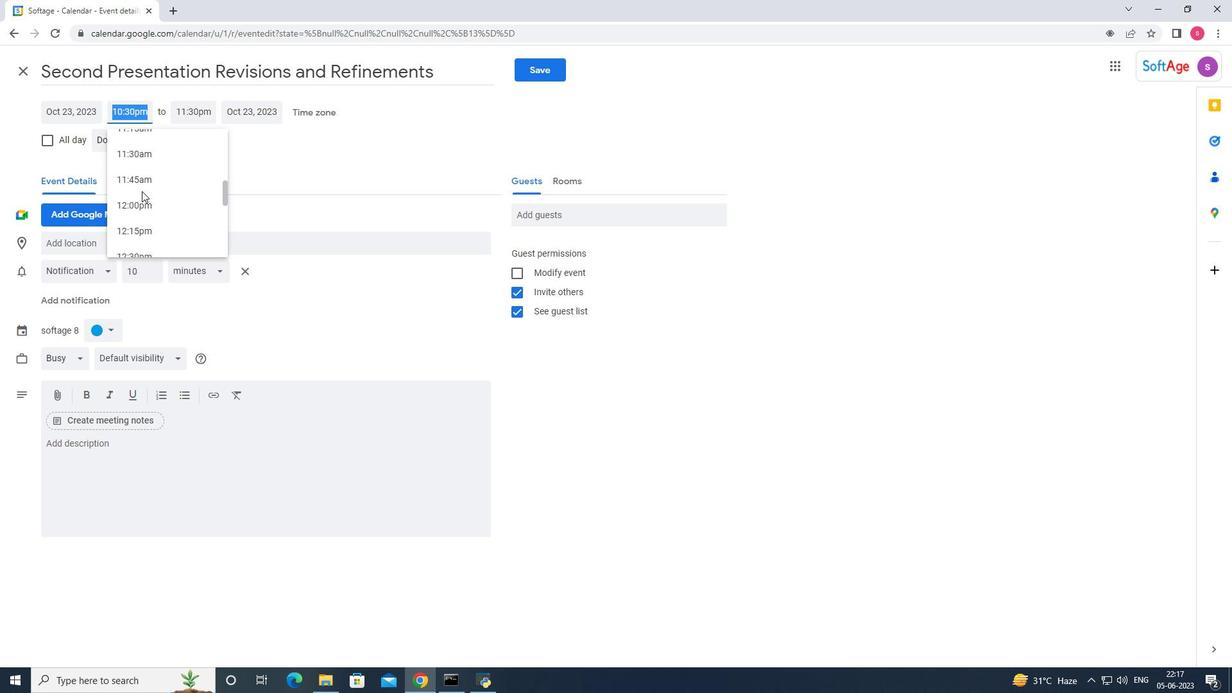 
Action: Mouse scrolled (141, 191) with delta (0, 0)
Screenshot: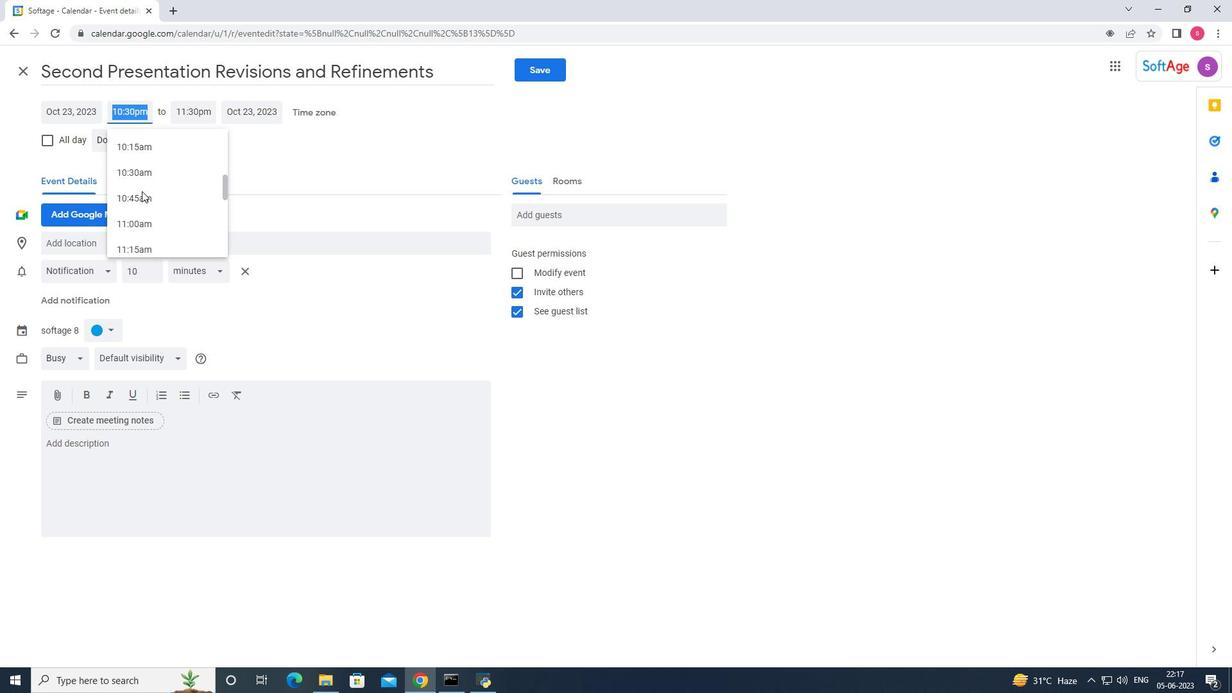 
Action: Mouse scrolled (141, 191) with delta (0, 0)
Screenshot: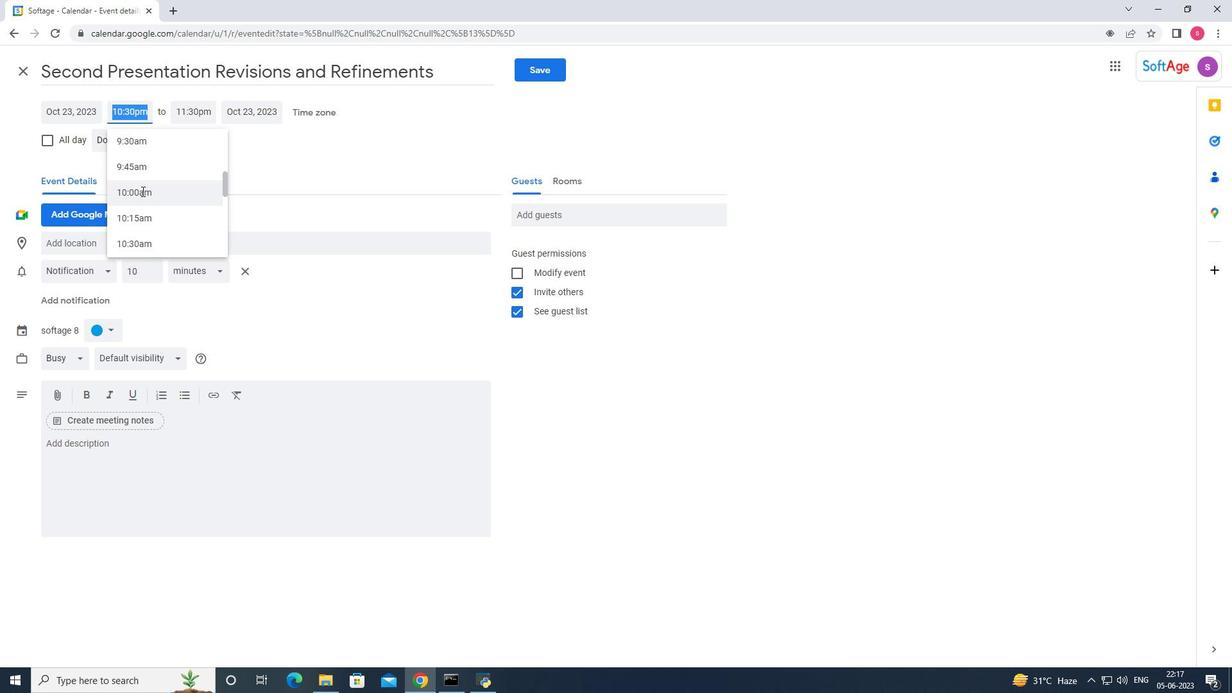 
Action: Mouse scrolled (141, 191) with delta (0, 0)
Screenshot: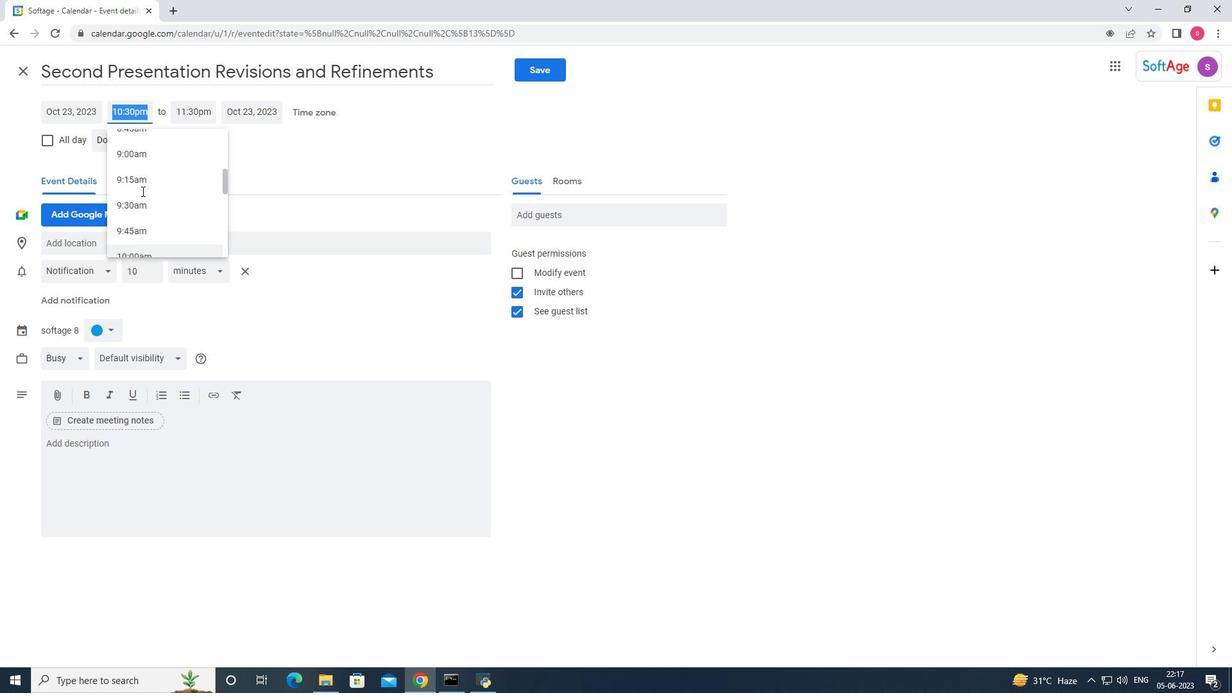 
Action: Mouse moved to (154, 173)
Screenshot: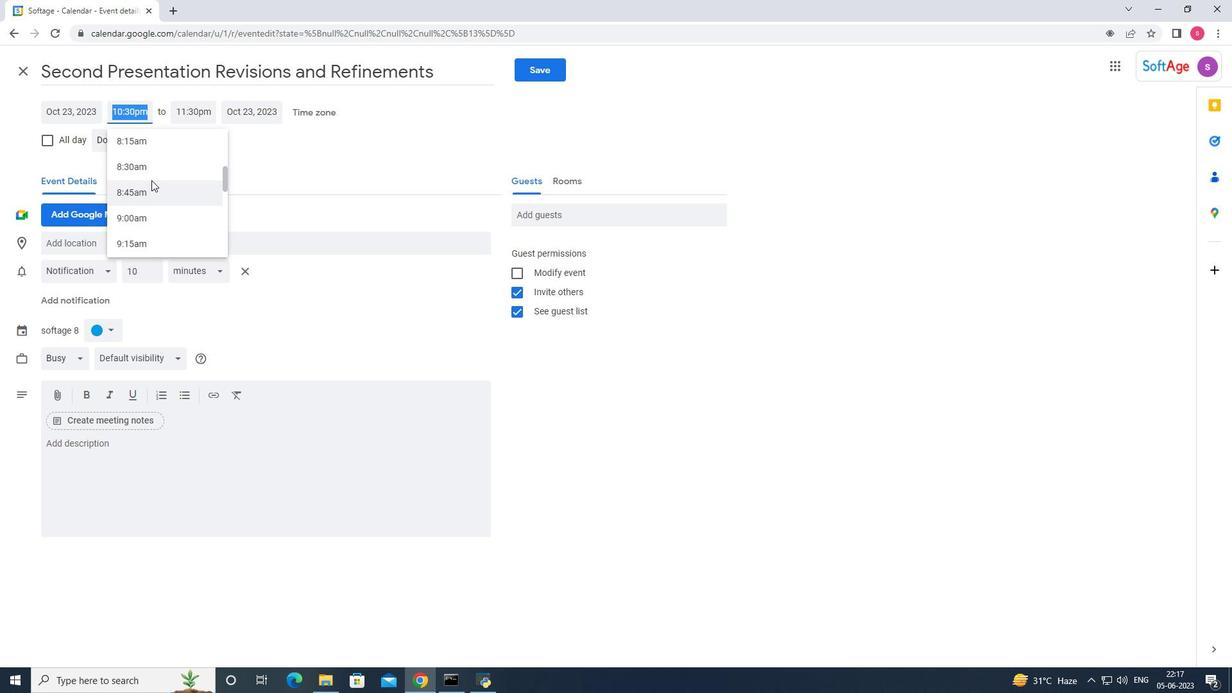 
Action: Mouse pressed left at (154, 173)
Screenshot: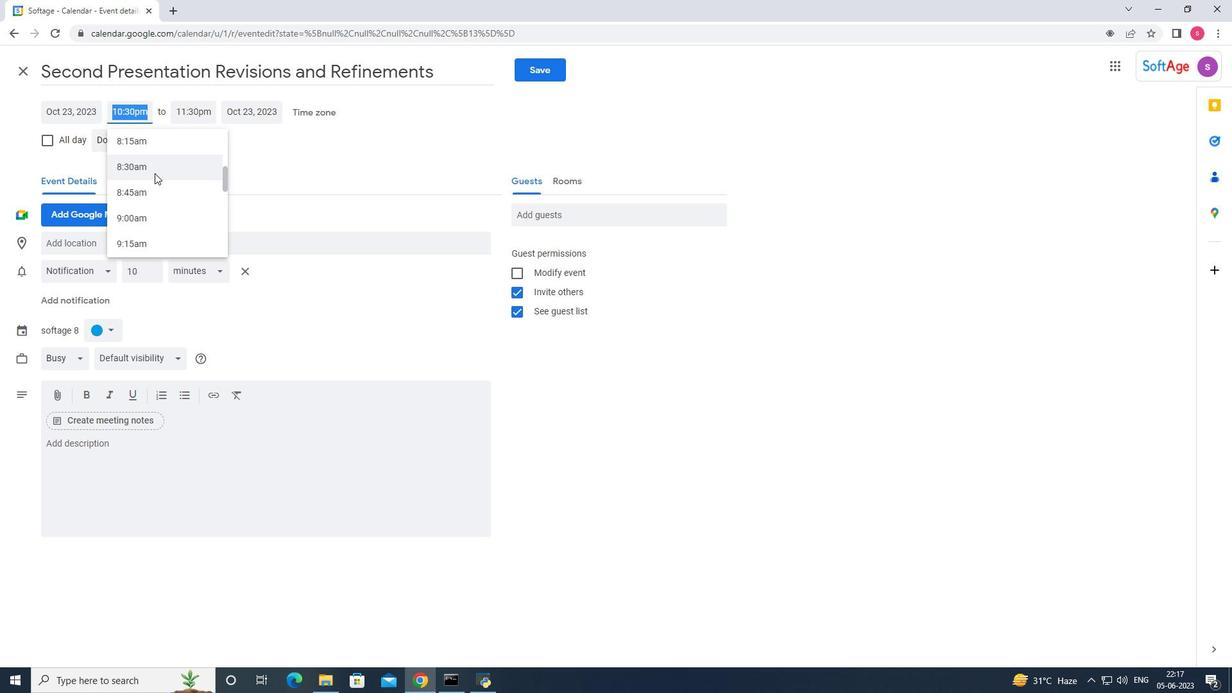 
Action: Mouse moved to (191, 111)
Screenshot: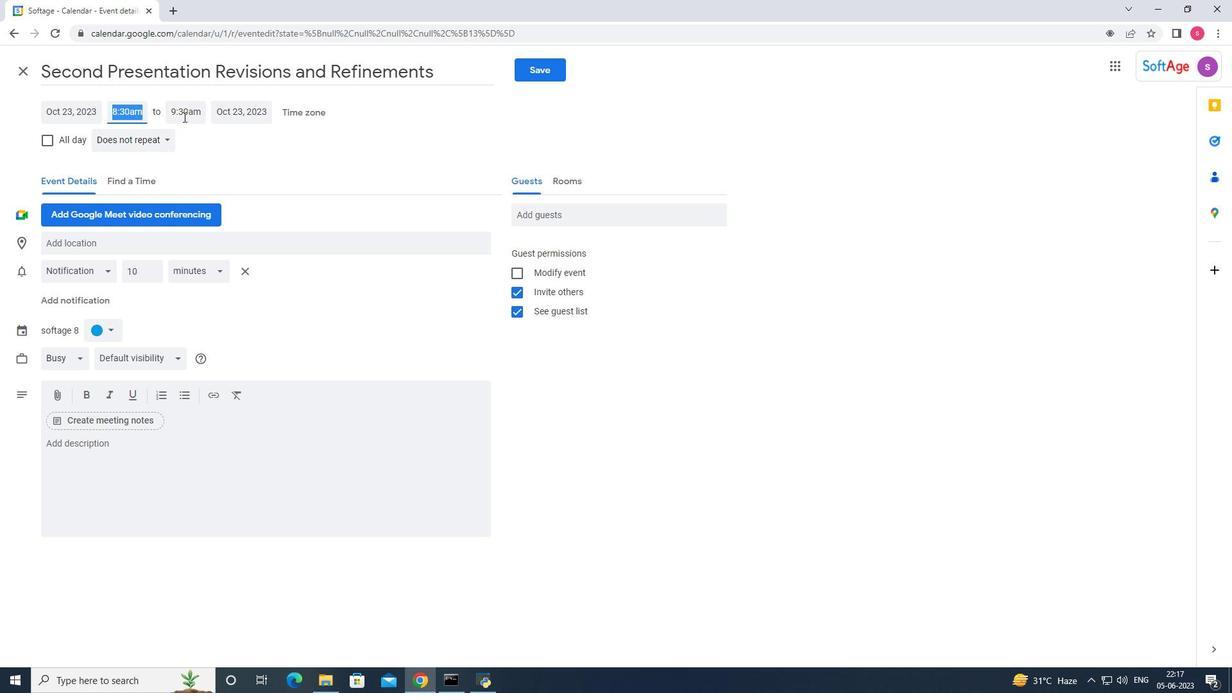 
Action: Mouse pressed left at (191, 111)
Screenshot: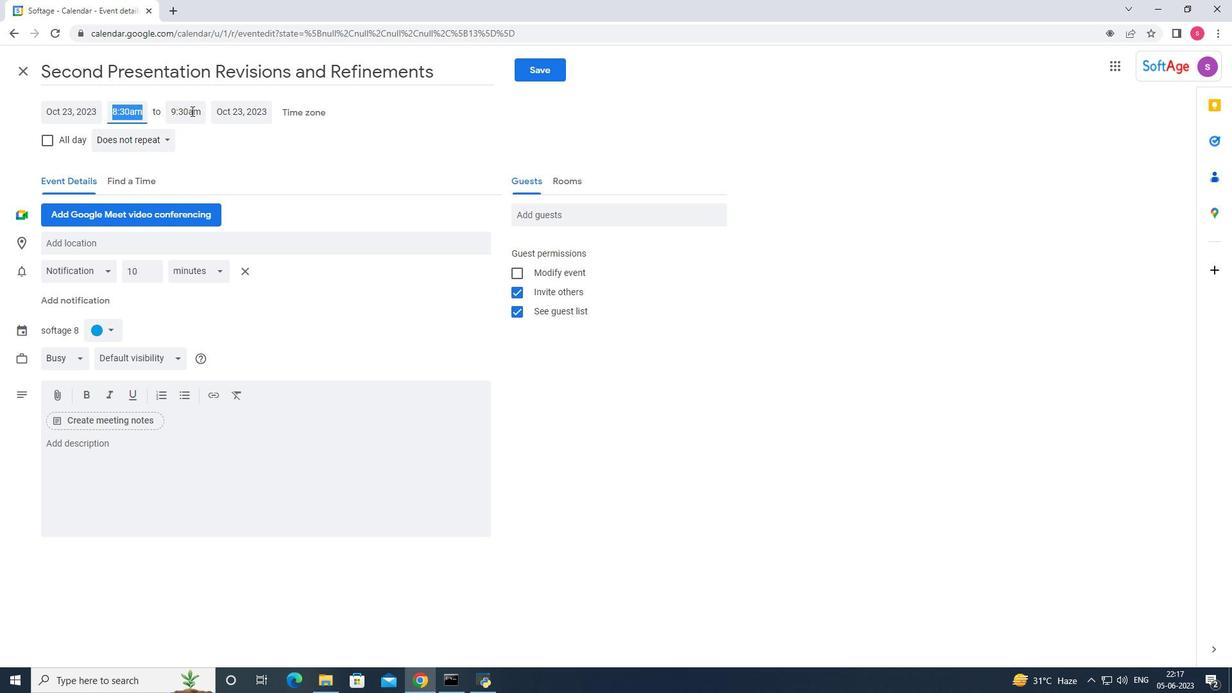 
Action: Mouse moved to (204, 184)
Screenshot: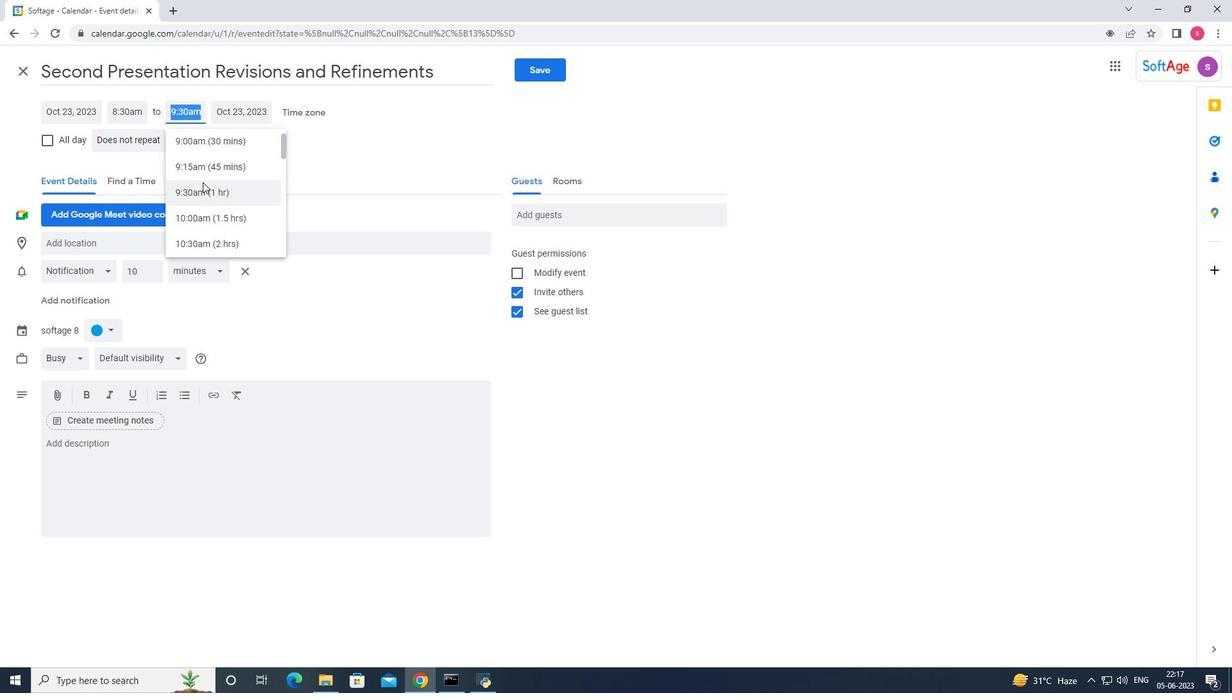 
Action: Mouse scrolled (204, 184) with delta (0, 0)
Screenshot: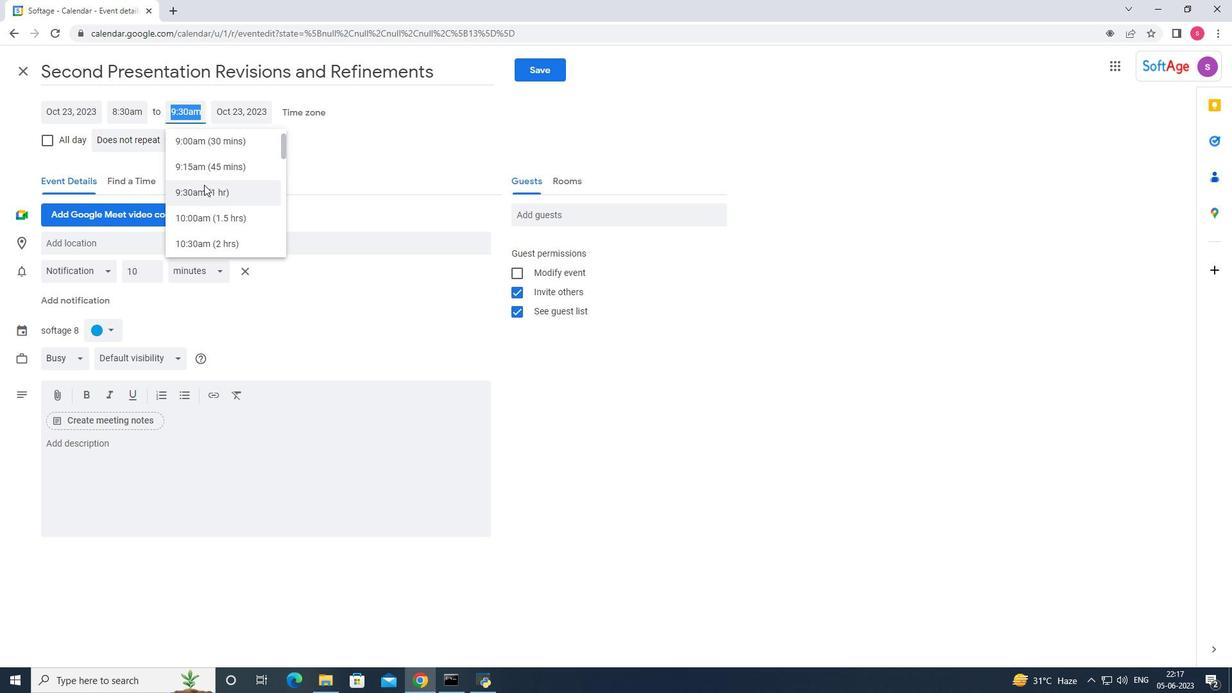 
Action: Mouse moved to (204, 184)
Screenshot: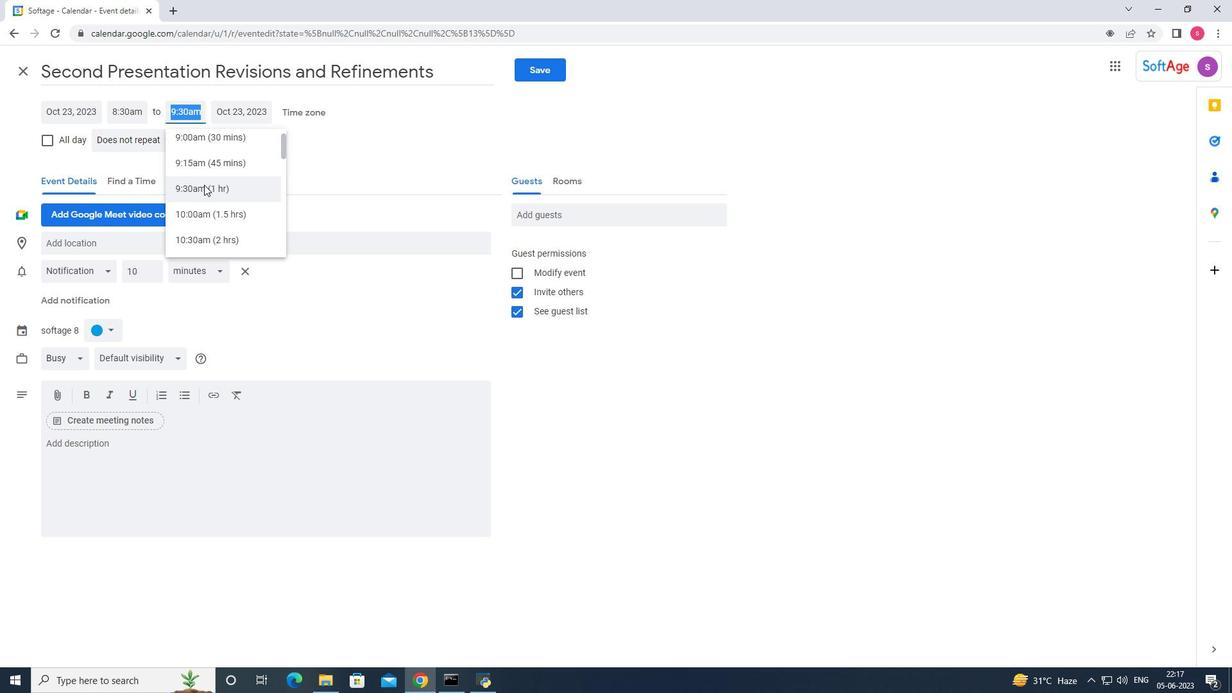 
Action: Mouse pressed left at (204, 184)
Screenshot: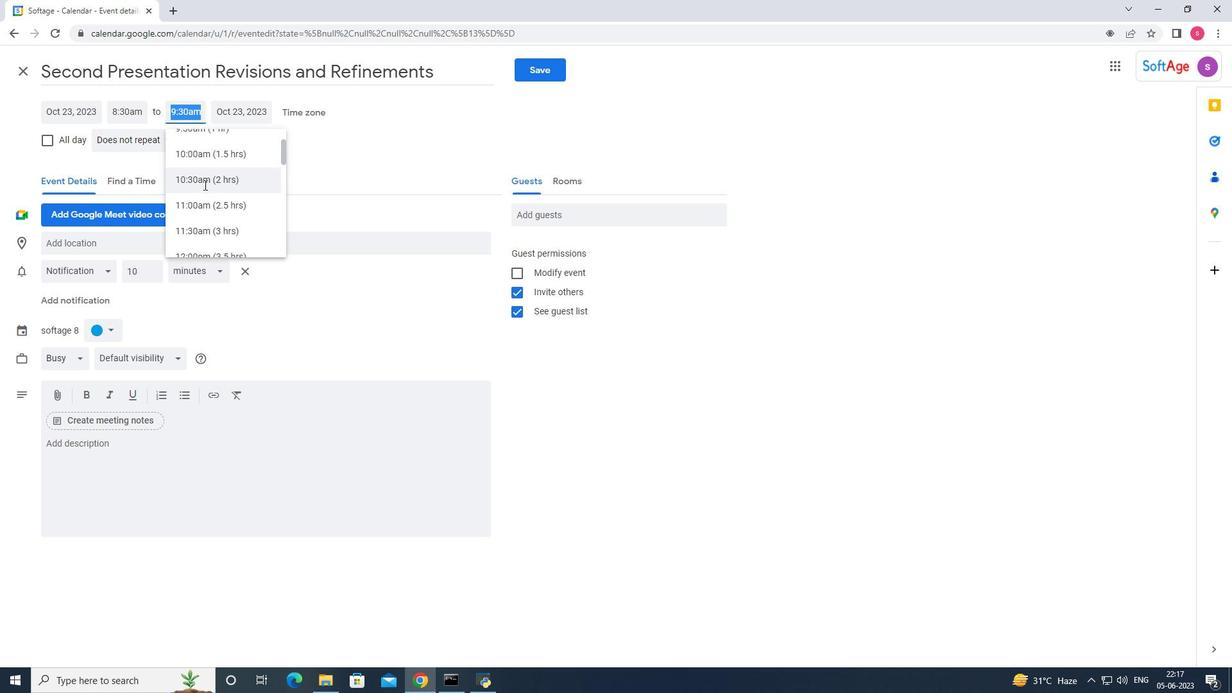 
Action: Mouse moved to (156, 143)
Screenshot: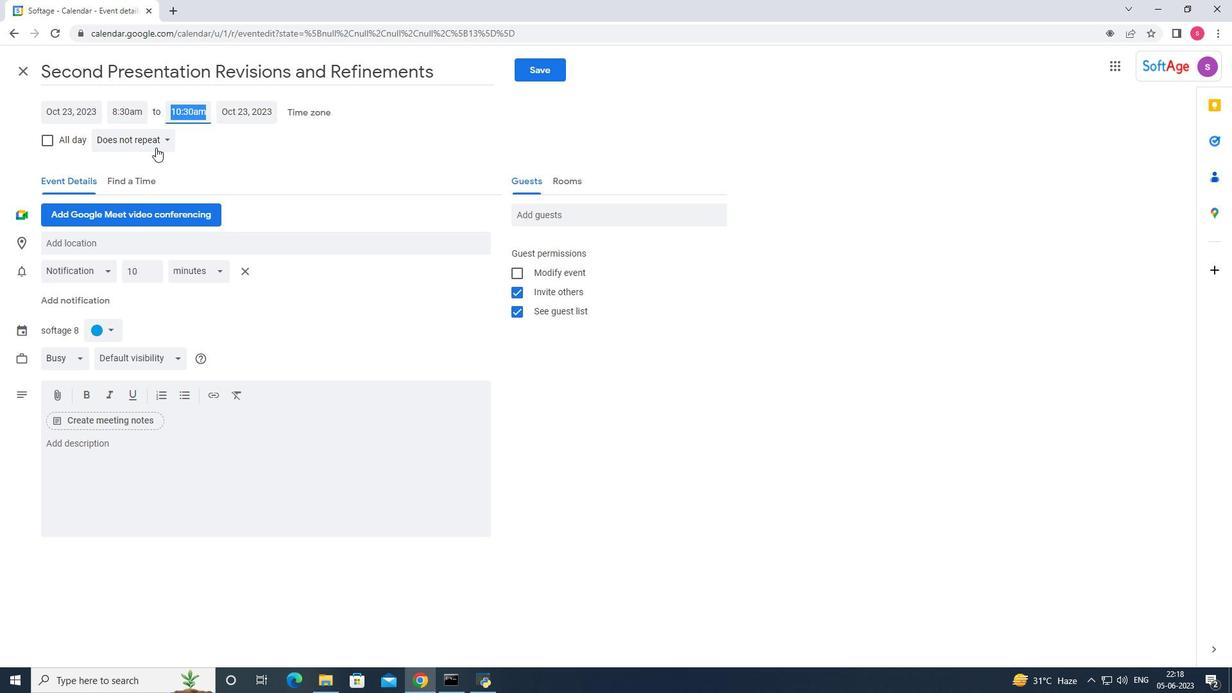 
Action: Mouse pressed left at (156, 143)
Screenshot: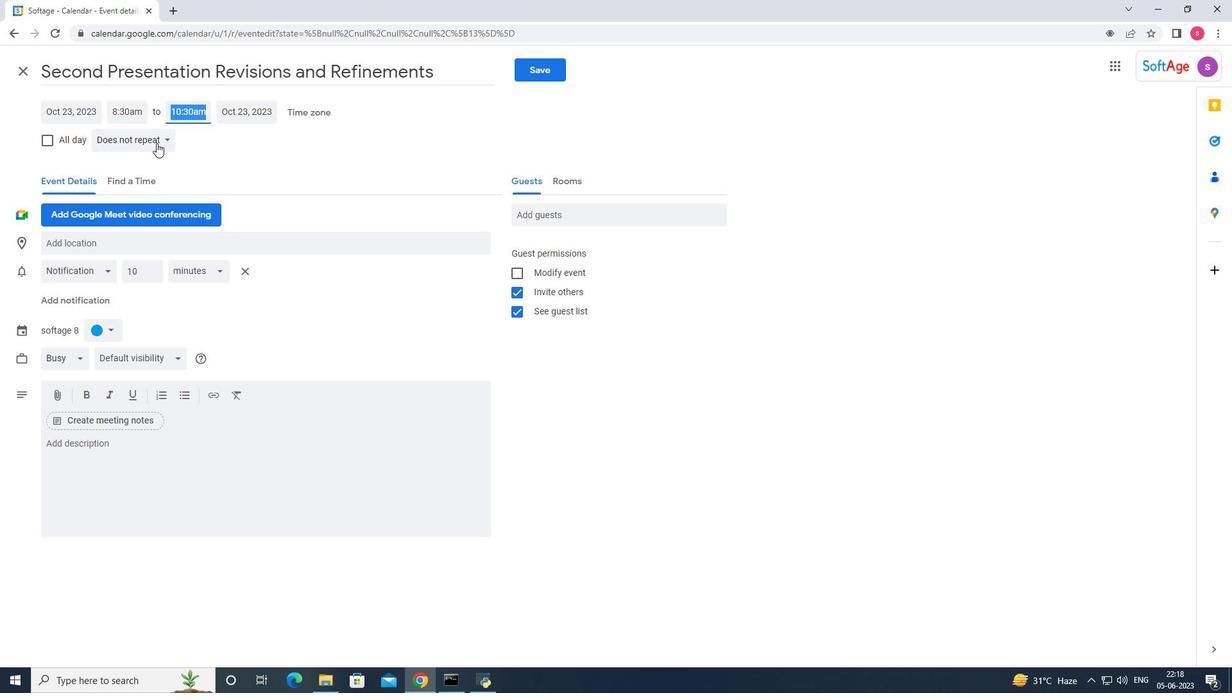 
Action: Mouse moved to (138, 138)
Screenshot: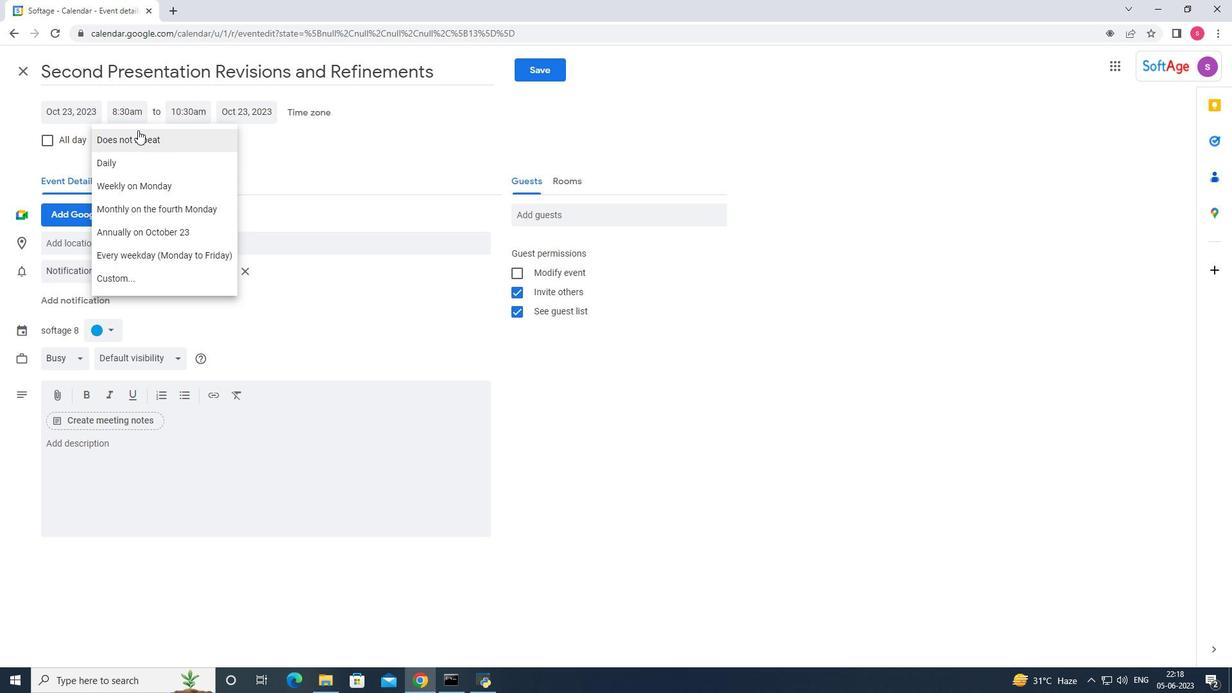 
Action: Mouse pressed left at (138, 138)
Screenshot: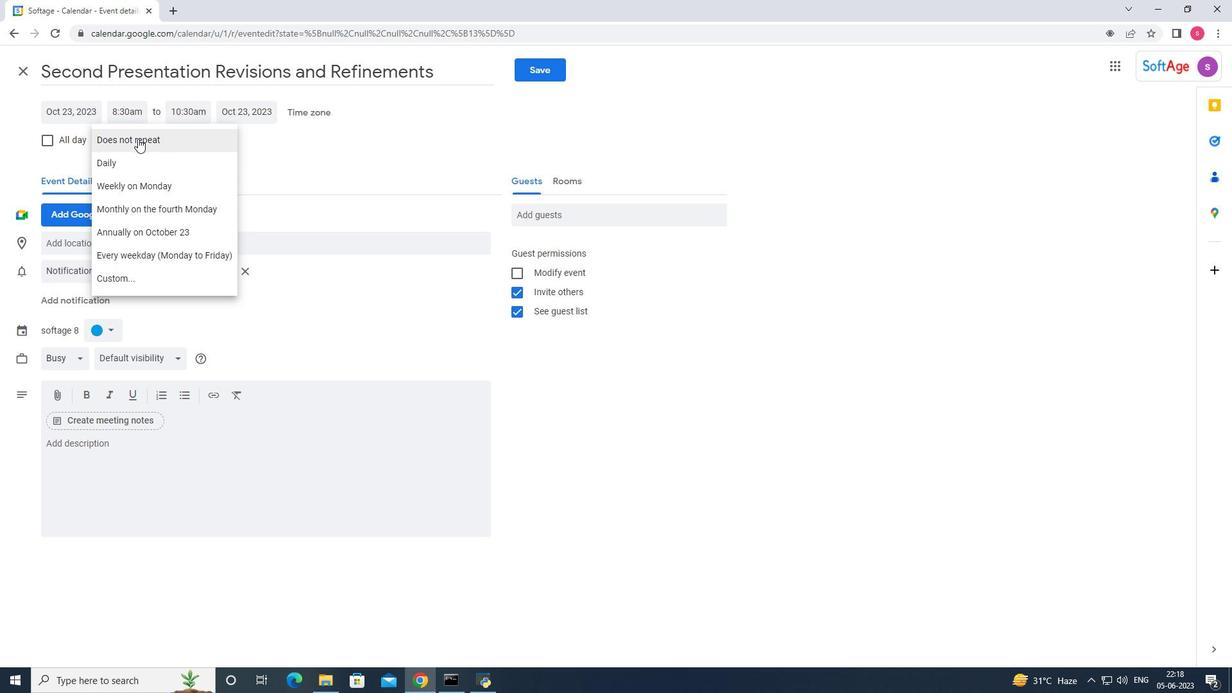 
Action: Mouse moved to (193, 468)
Screenshot: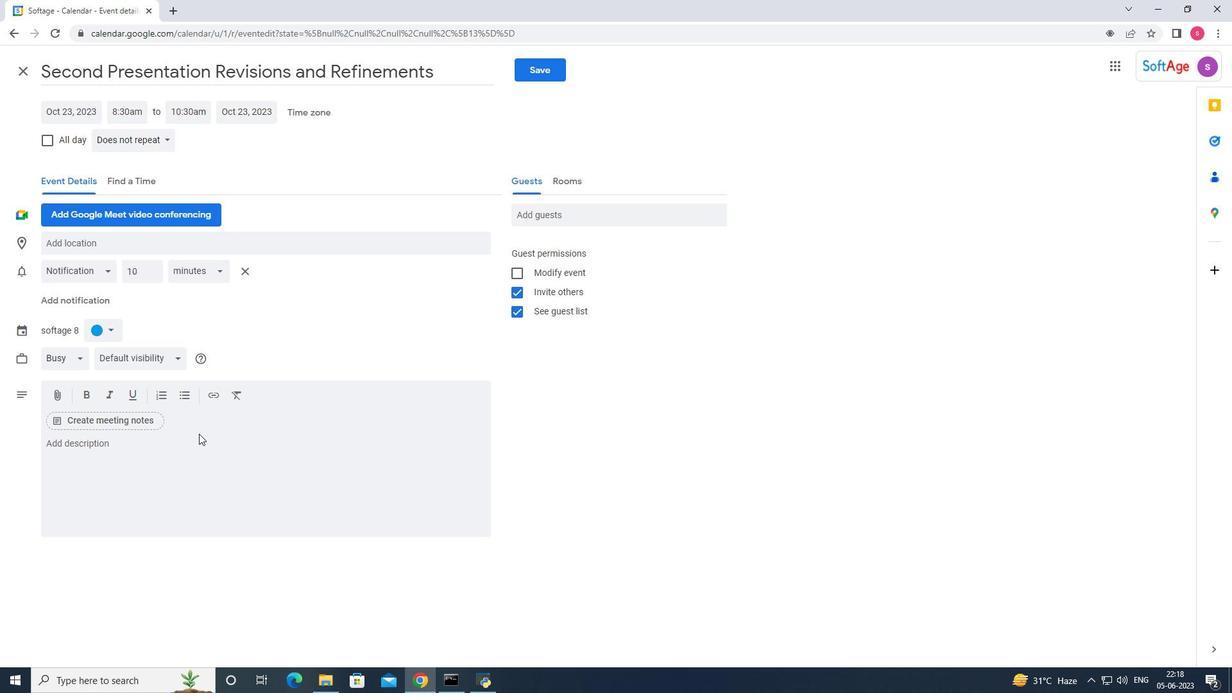 
Action: Mouse pressed left at (193, 468)
Screenshot: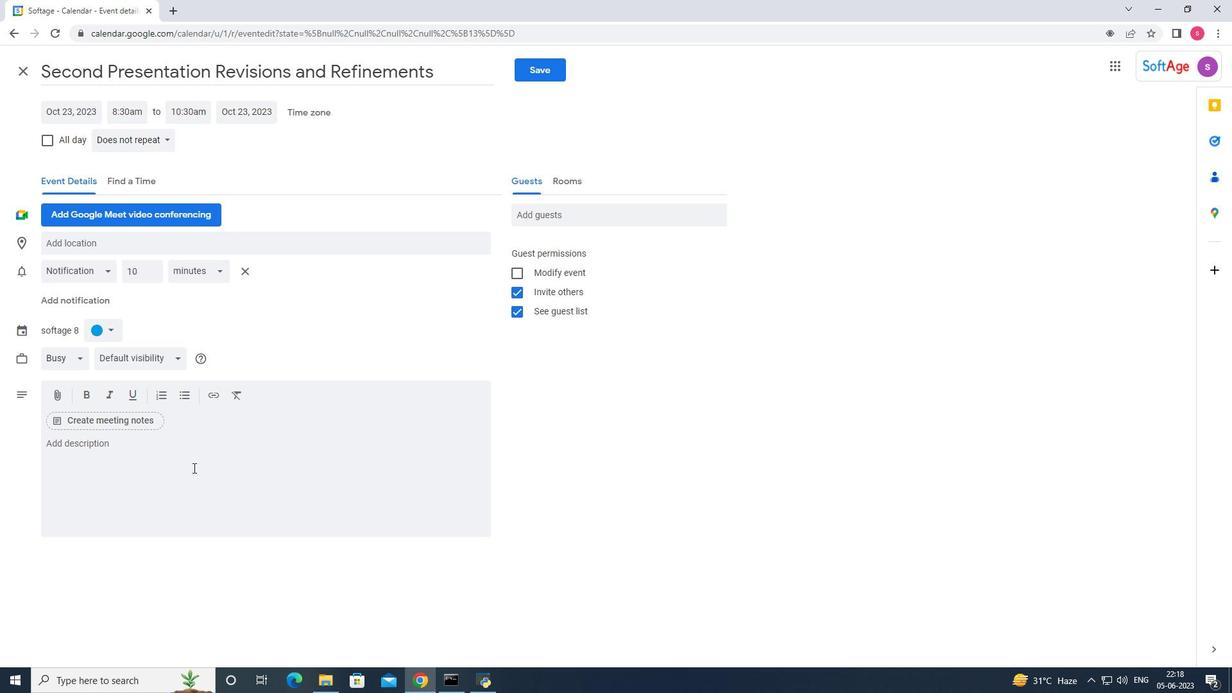 
Action: Mouse moved to (191, 447)
Screenshot: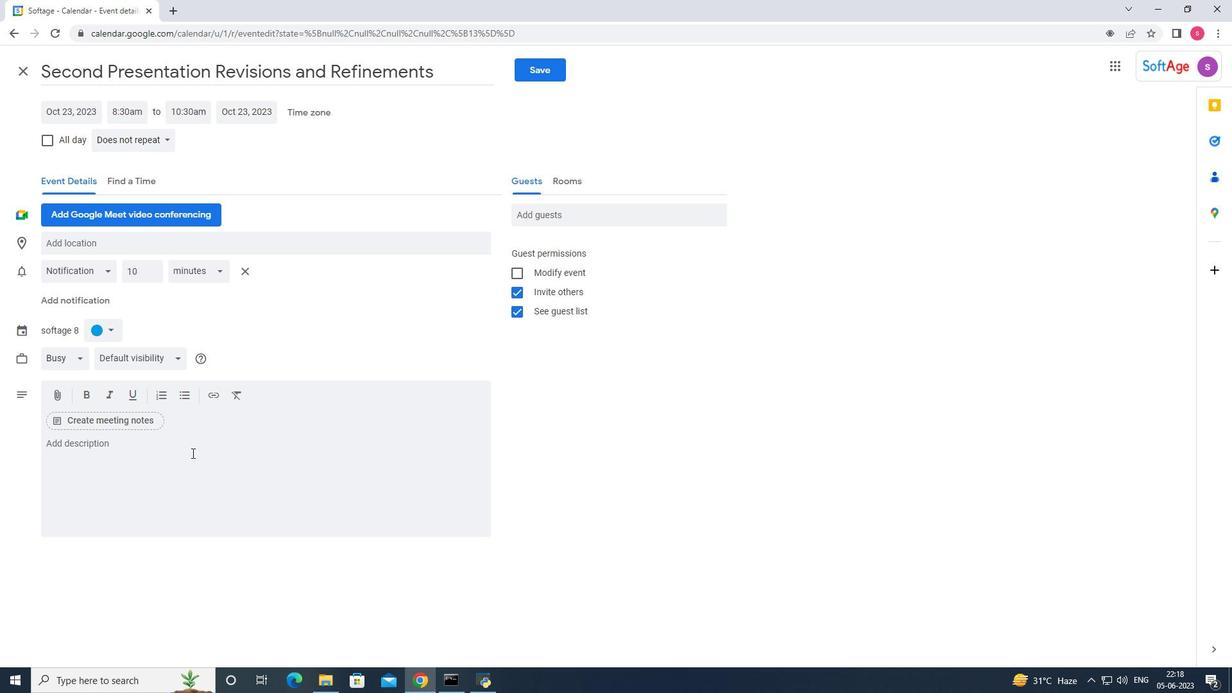 
Action: Key pressed <Key.shift><Key.shift><Key.shift><Key.shift><Key.shift><Key.shift><Key.shift>The<Key.space>team<Key.space>building<Key.space>workshop<Key.space>will<Key.space>begin<Key.space>with<Key.space>an<Key.space>introduction<Key.space>to<Key.space>the<Key.space>importance<Key.space>of<Key.space>effective<Key.space>communication<Key.space>in<Key.space>the<Key.space>workplace.<Key.space><Key.shift><Key.shift><Key.shift><Key.shift><Key.shift><Key.shift><Key.shift><Key.shift>Participants<Key.space>will<Key.space>learn<Key.space>about<Key.space>the<Key.space>impact<Key.space>of<Key.space>communication<Key.space>on<Key.space>team<Key.space>dyani<Key.backspace><Key.backspace><Key.backspace>namics,<Key.space>productivity,<Key.space>and<Key.space>overall<Key.space>success.<Key.space><Key.shift>The<Key.space>facilitator<Key.space>will<Key.space>set<Key.space>a<Key.space>postive<Key.space>
Screenshot: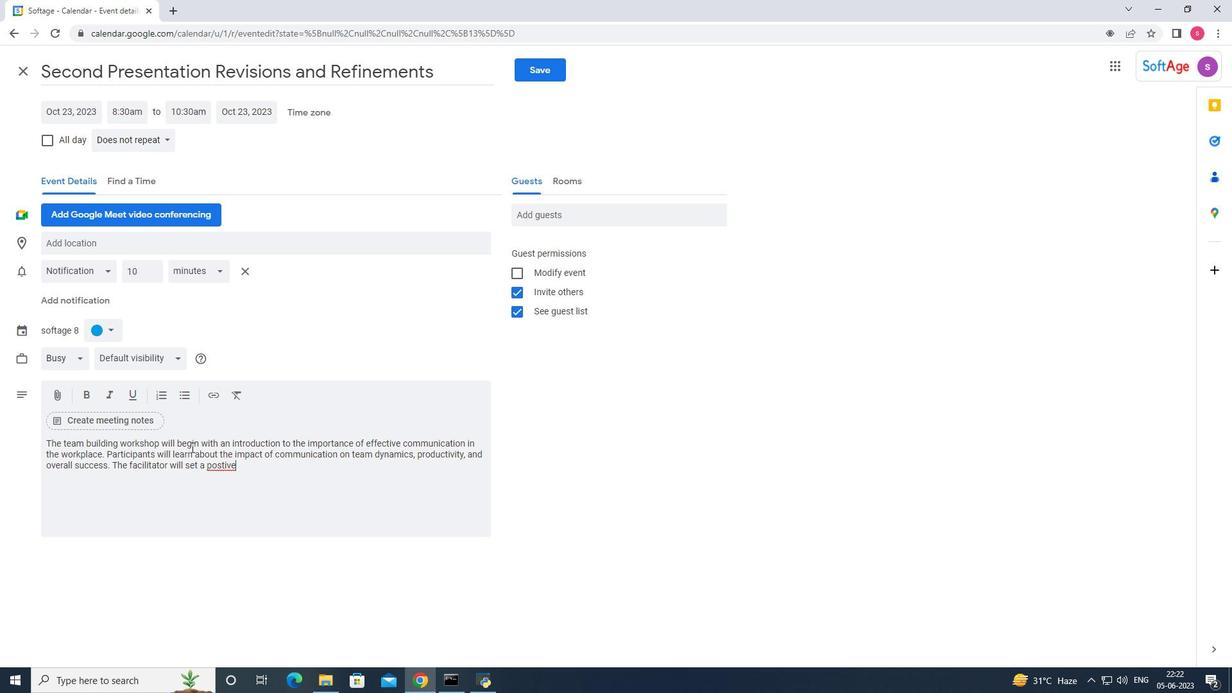 
Action: Mouse moved to (216, 468)
Screenshot: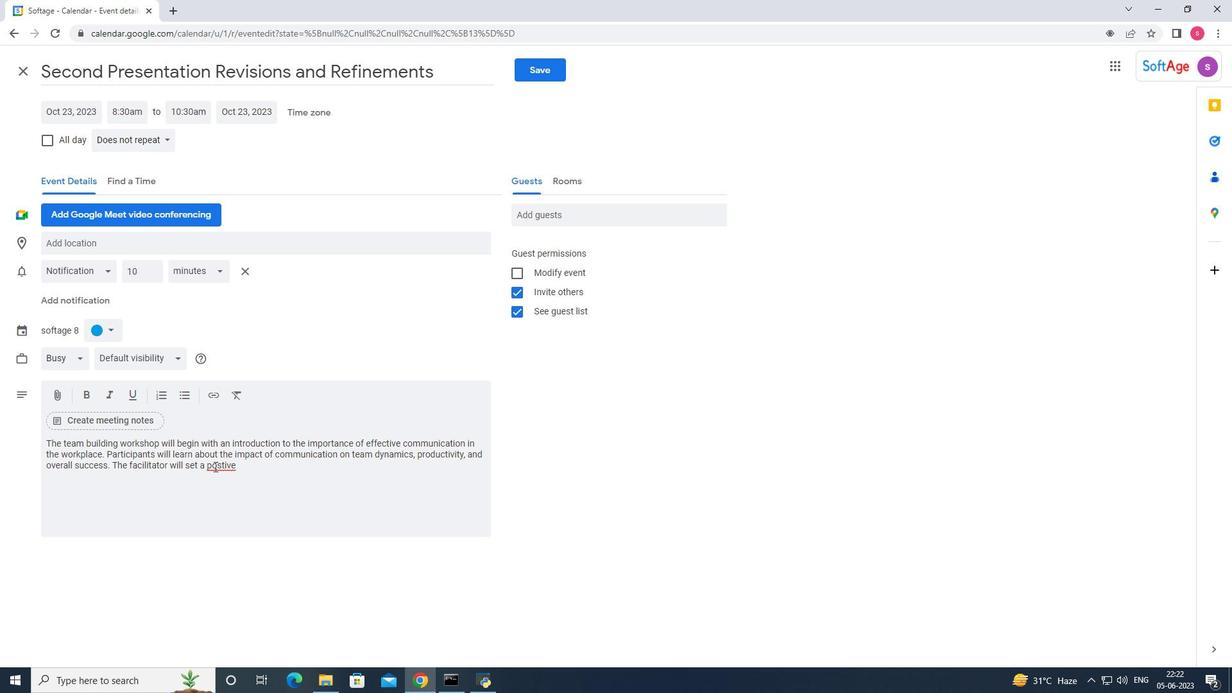 
Action: Mouse pressed left at (216, 468)
Screenshot: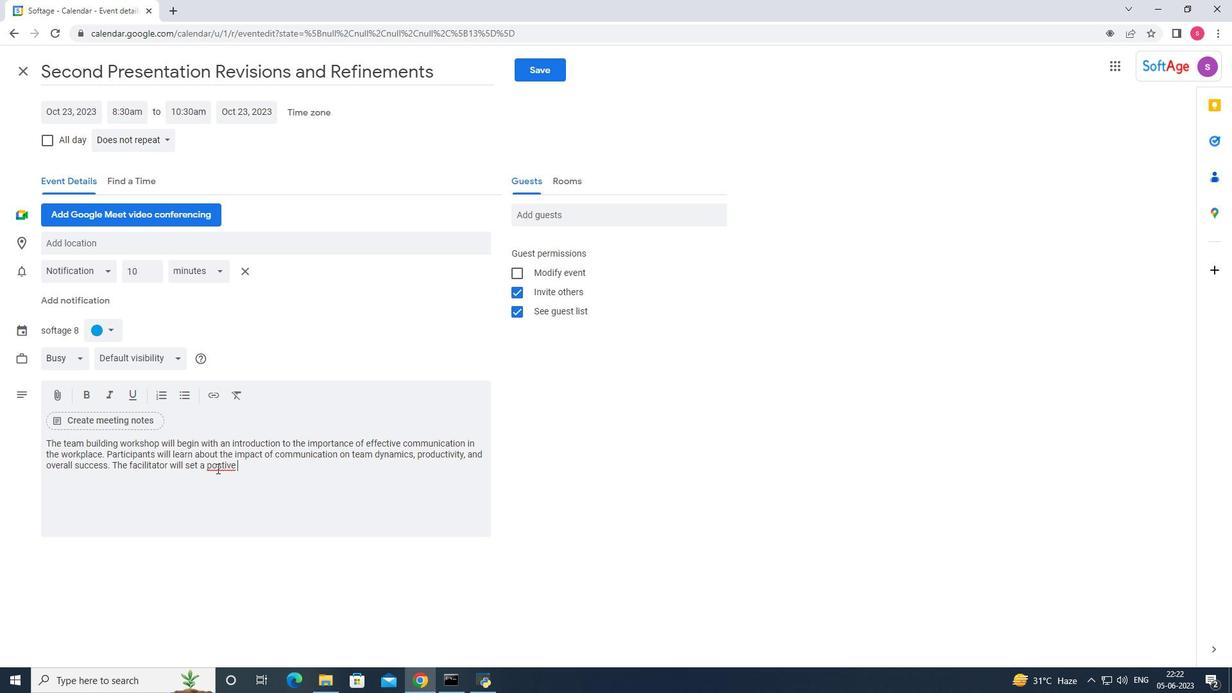
Action: Mouse moved to (220, 468)
Screenshot: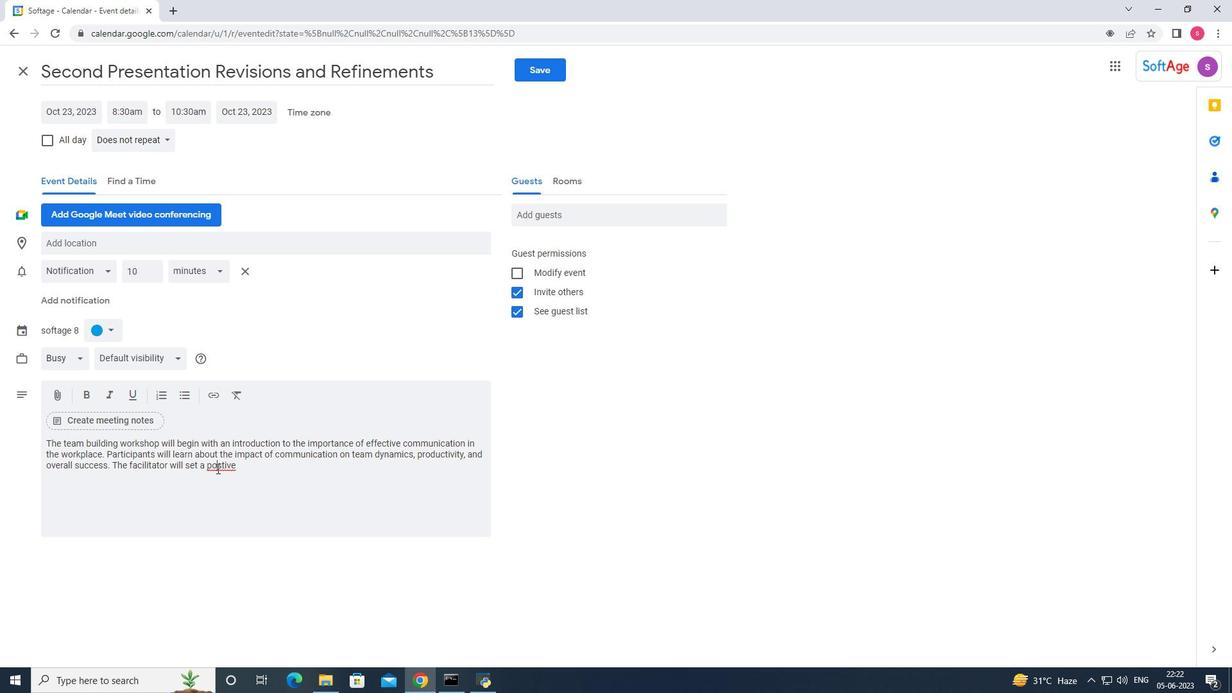 
Action: Mouse pressed left at (220, 468)
Screenshot: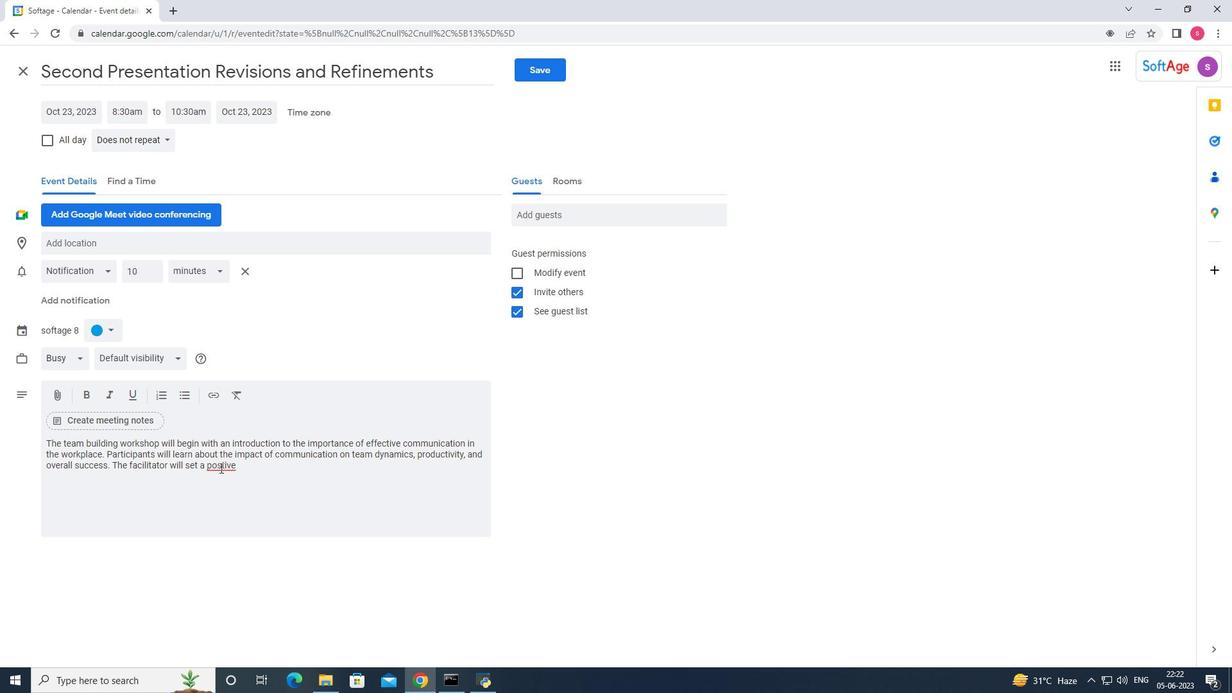 
Action: Mouse moved to (221, 466)
Screenshot: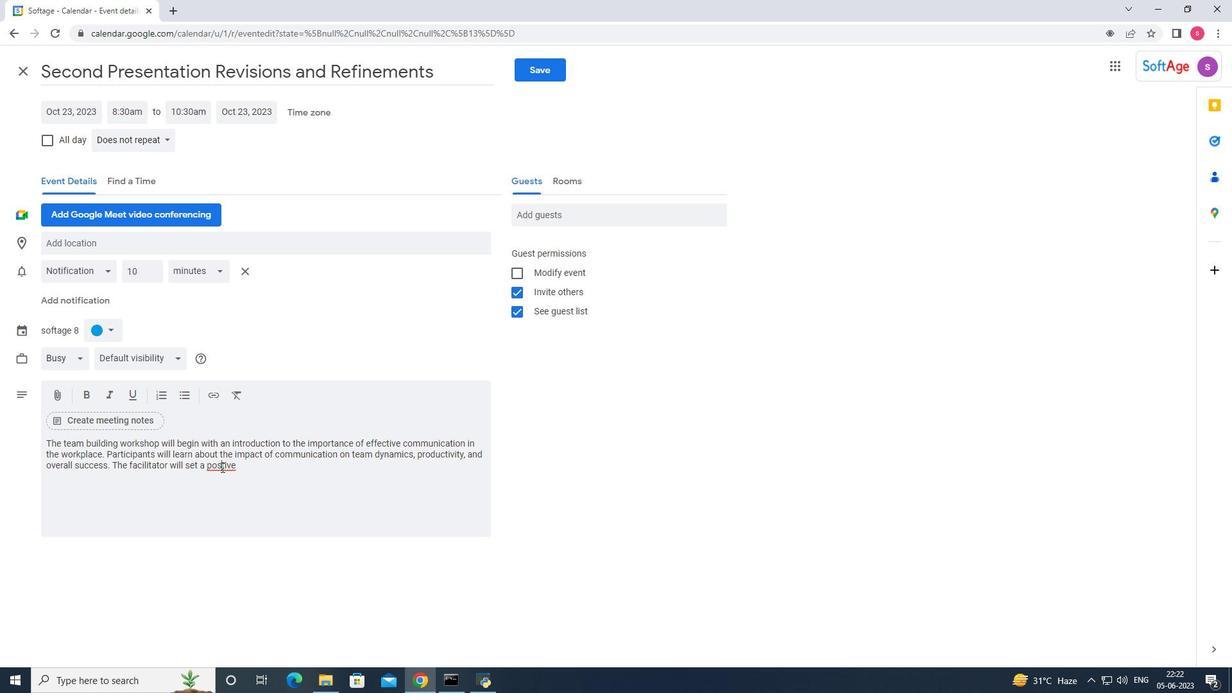 
Action: Mouse pressed right at (221, 466)
Screenshot: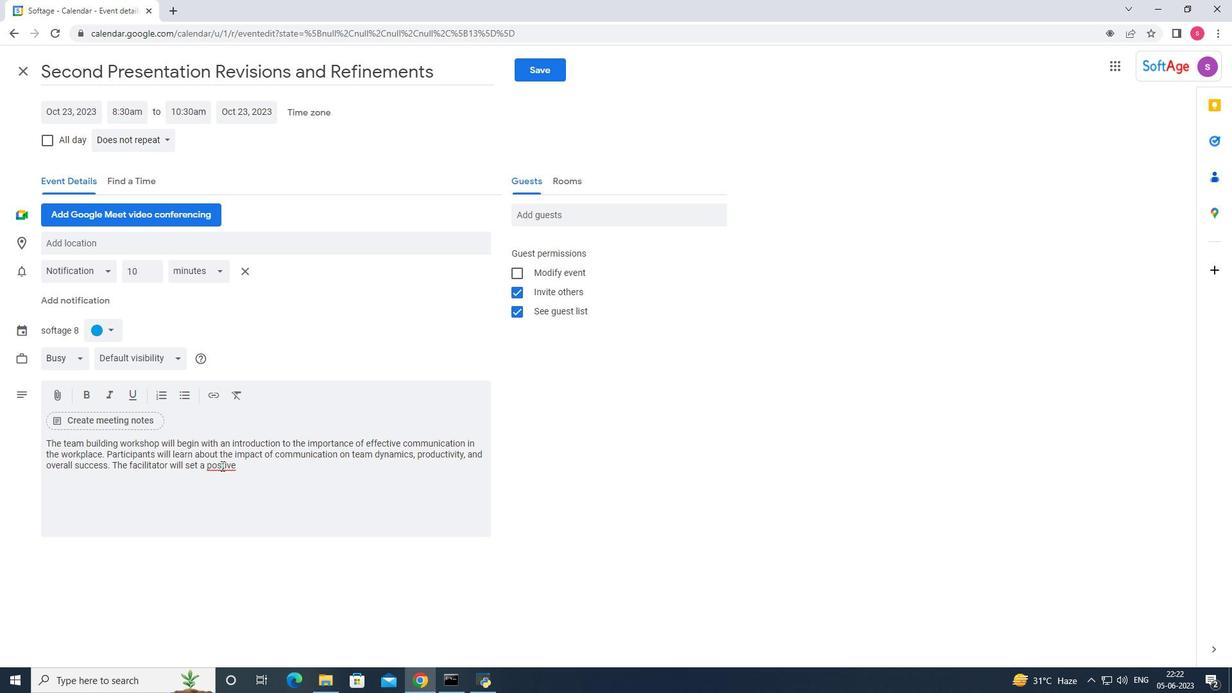 
Action: Mouse moved to (260, 288)
Screenshot: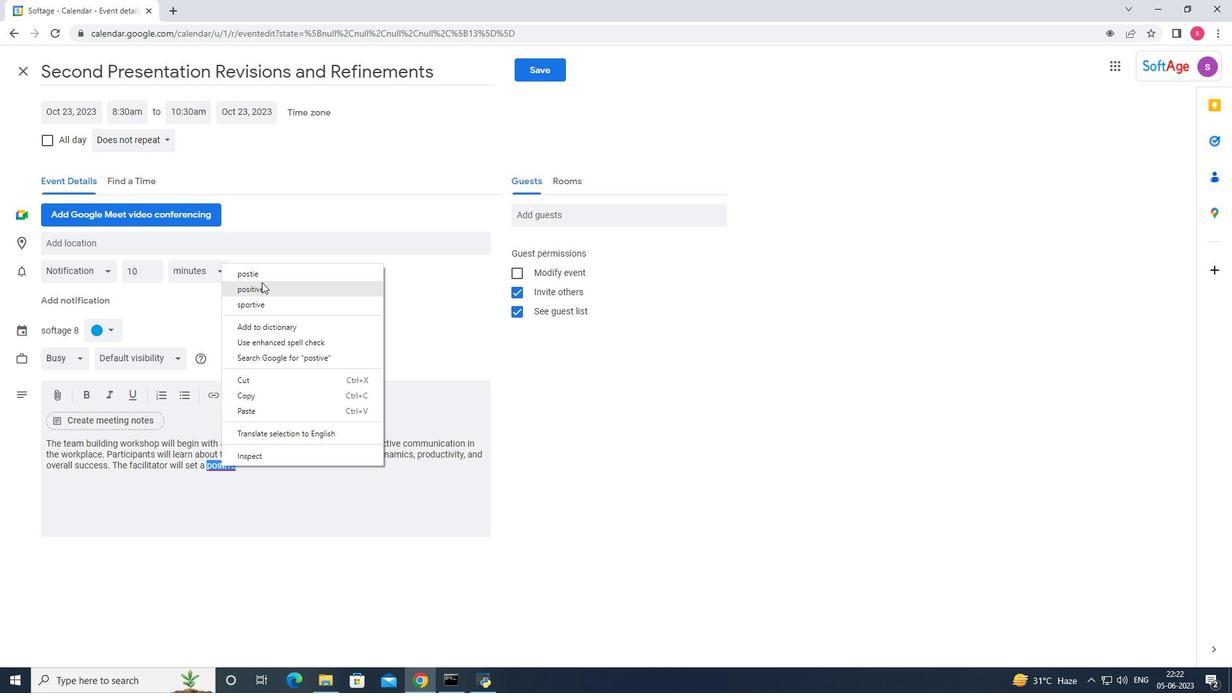 
Action: Mouse pressed left at (260, 288)
Screenshot: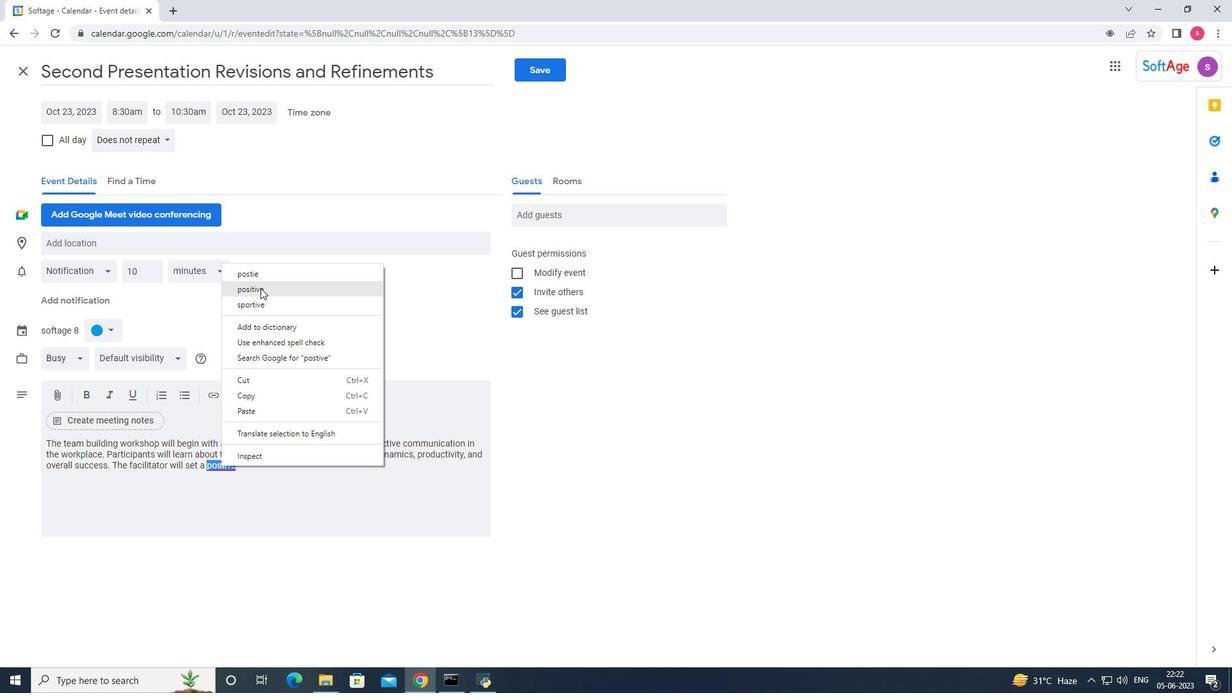 
Action: Mouse moved to (257, 467)
Screenshot: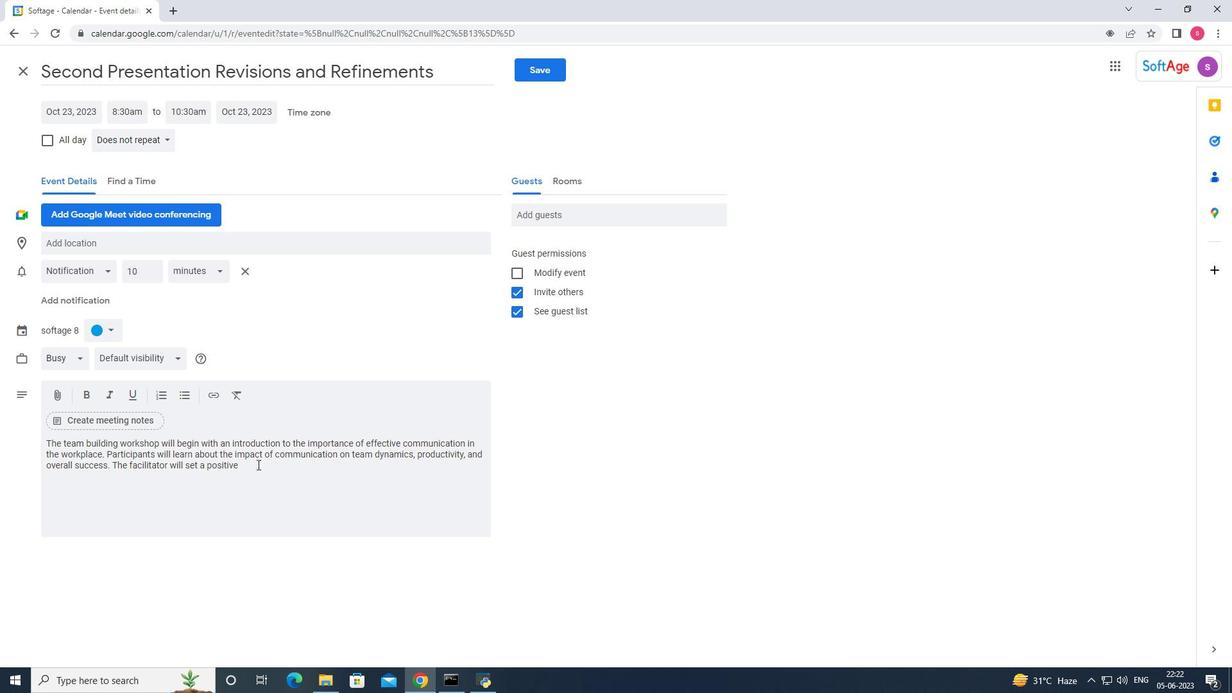 
Action: Key pressed <Key.space>and<Key.space>supportive<Key.space>tone<Key.space><Key.backspace>,<Key.space><Key.backspace><Key.space><Key.backspace><Key.space>creating<Key.space>a<Key.space>safe<Key.space>space<Key.space>for<Key.space>open<Key.space>dialogue<Key.space>and<Key.space>learning.
Screenshot: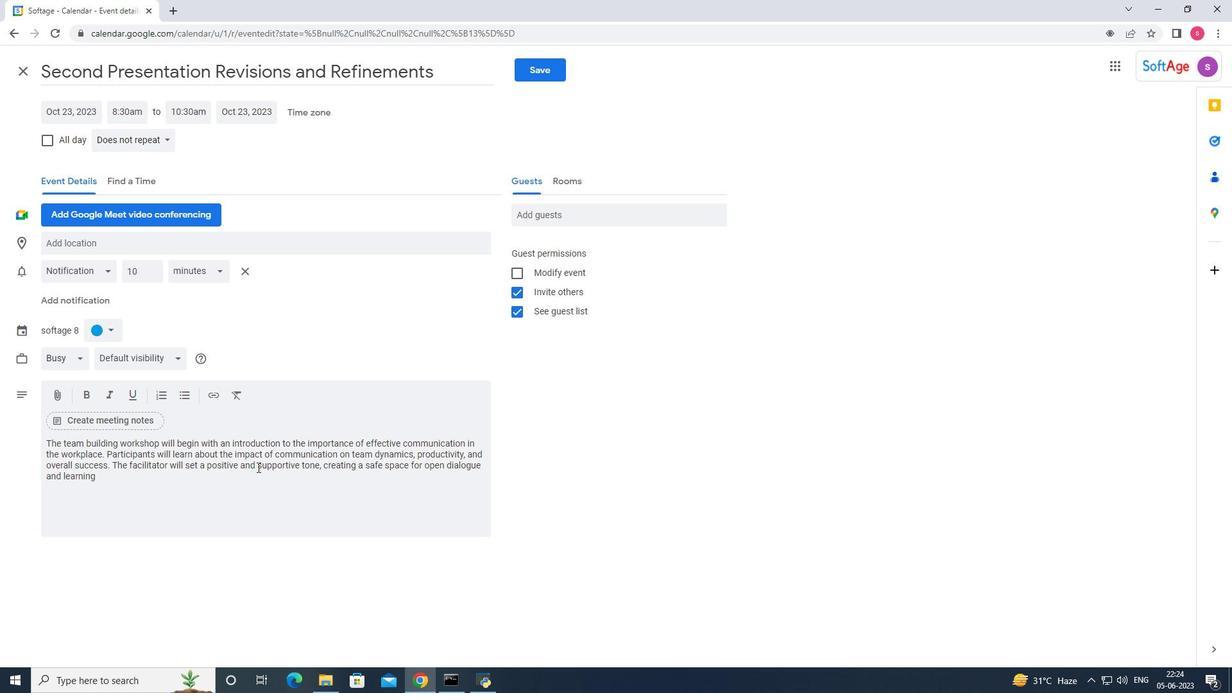 
Action: Mouse moved to (152, 247)
Screenshot: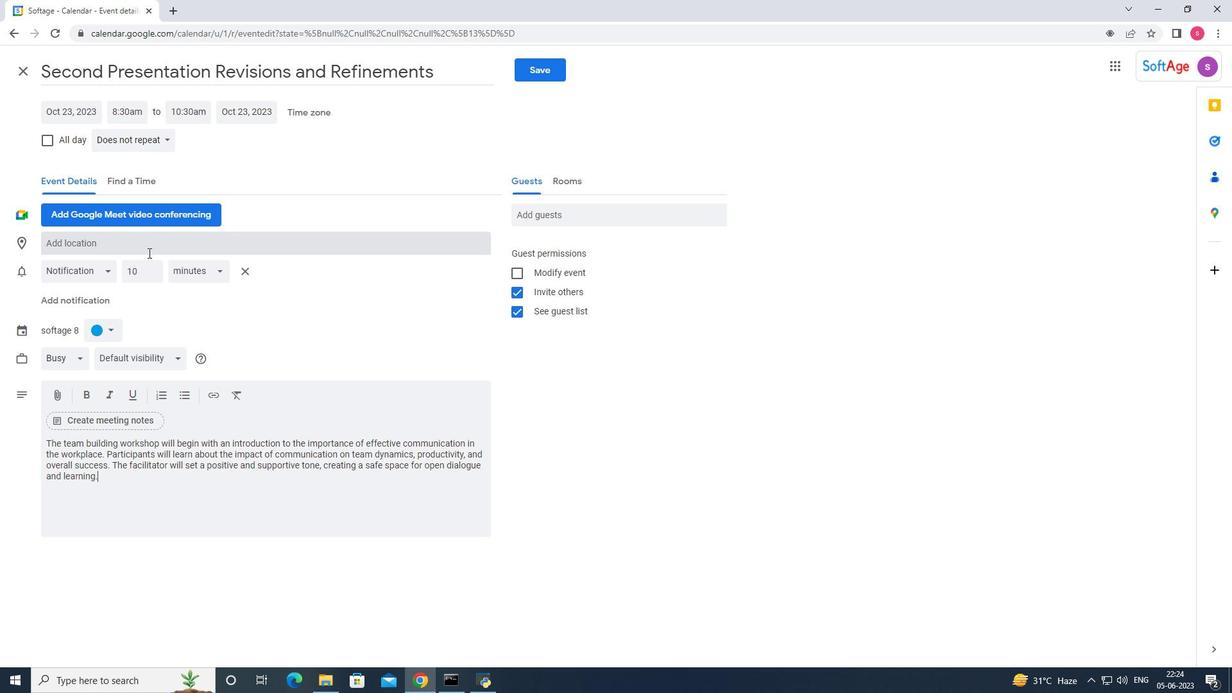 
Action: Mouse pressed left at (152, 247)
Screenshot: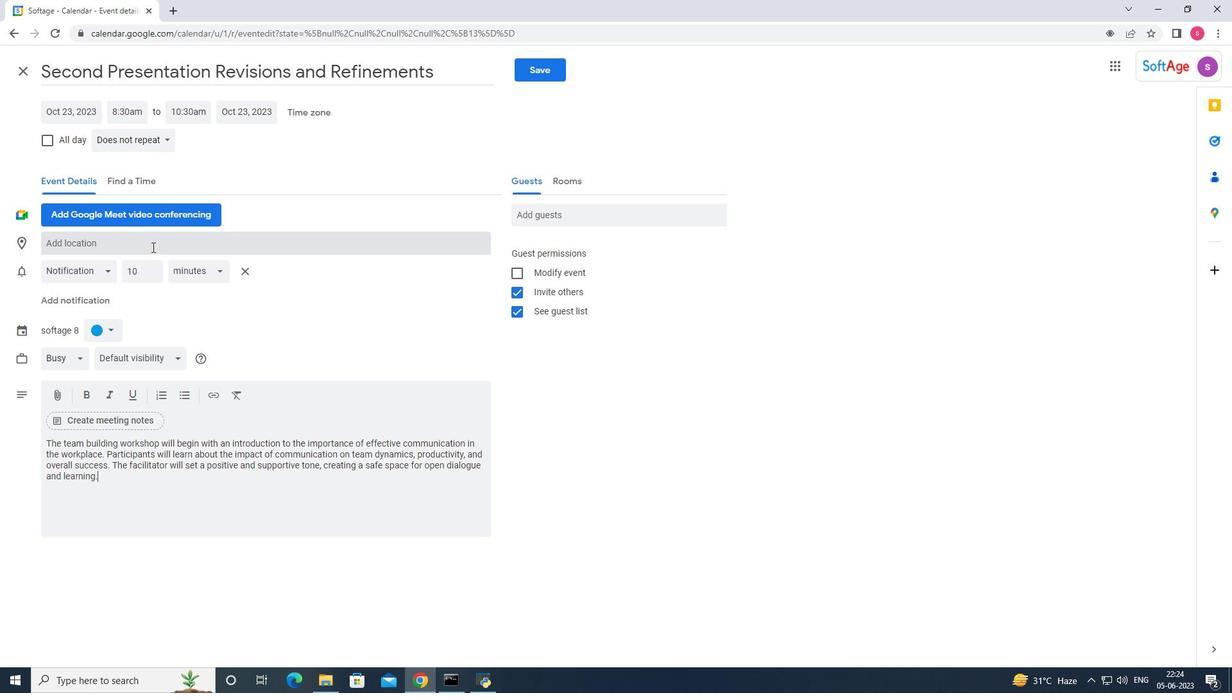 
Action: Mouse moved to (111, 334)
Screenshot: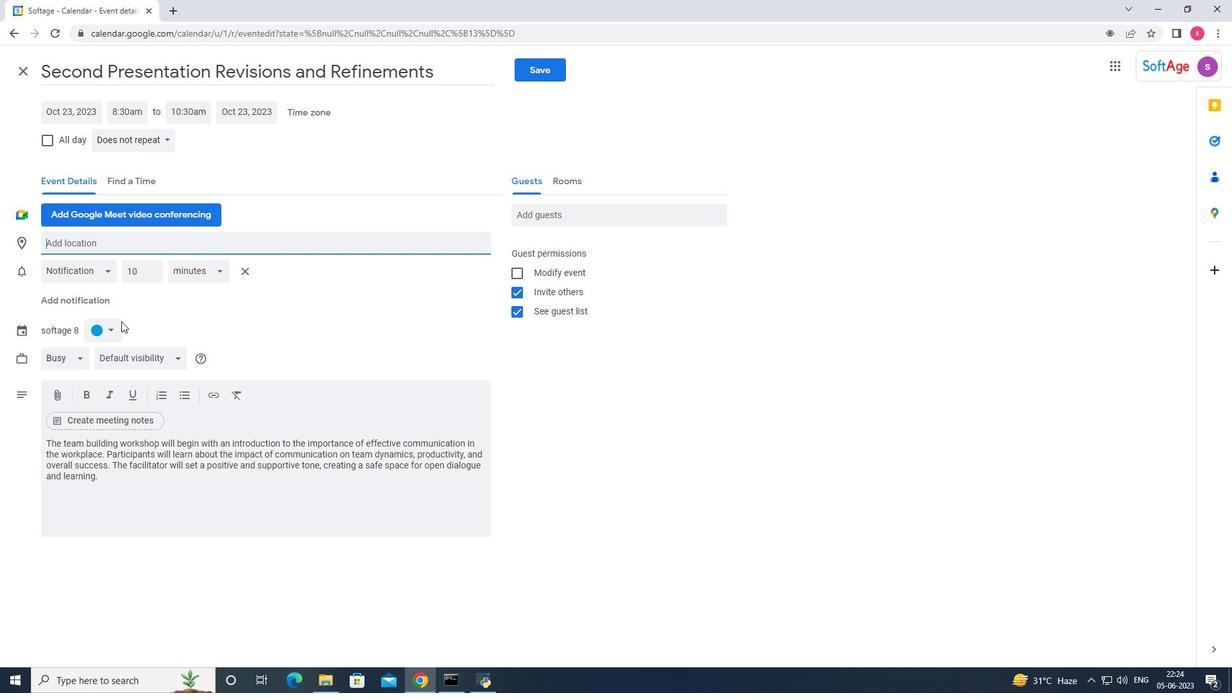
Action: Mouse pressed left at (111, 334)
Screenshot: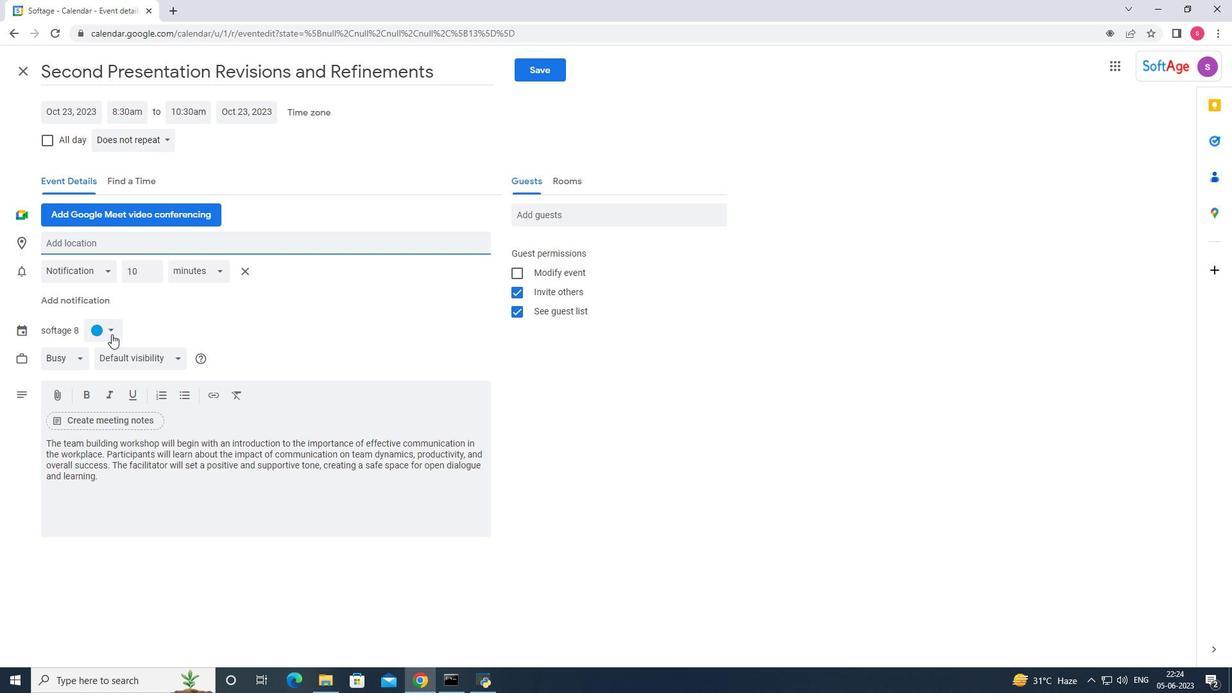 
Action: Mouse moved to (95, 359)
Screenshot: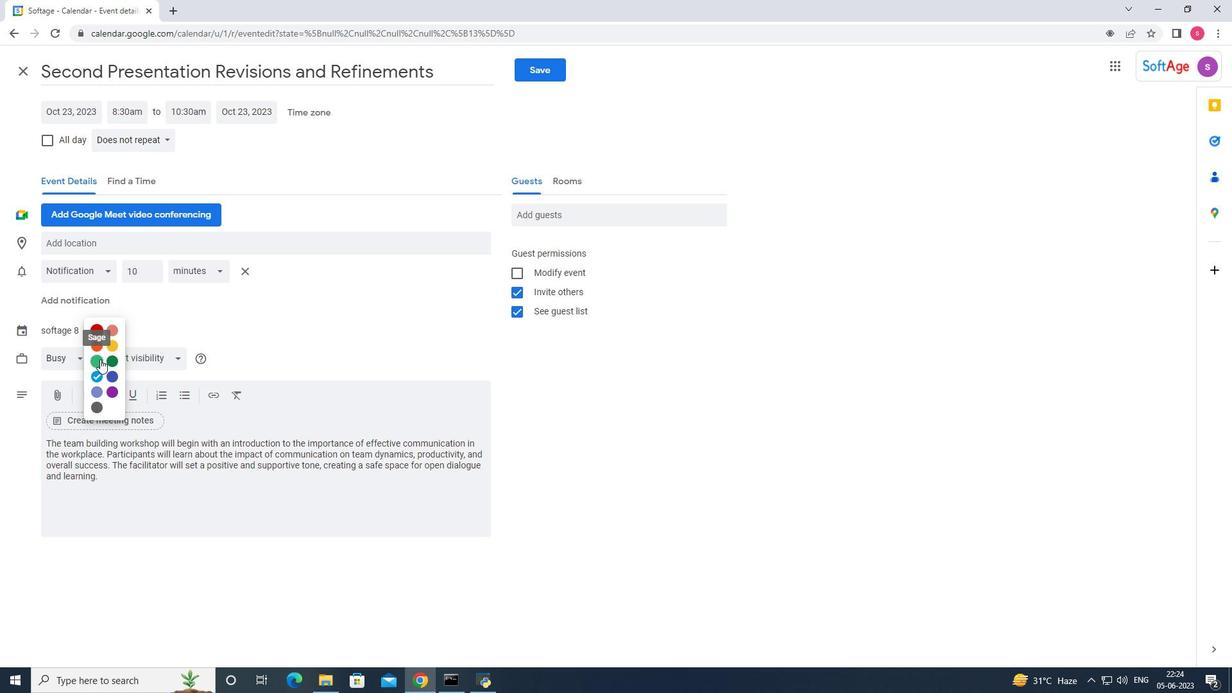 
Action: Mouse pressed left at (95, 359)
Screenshot: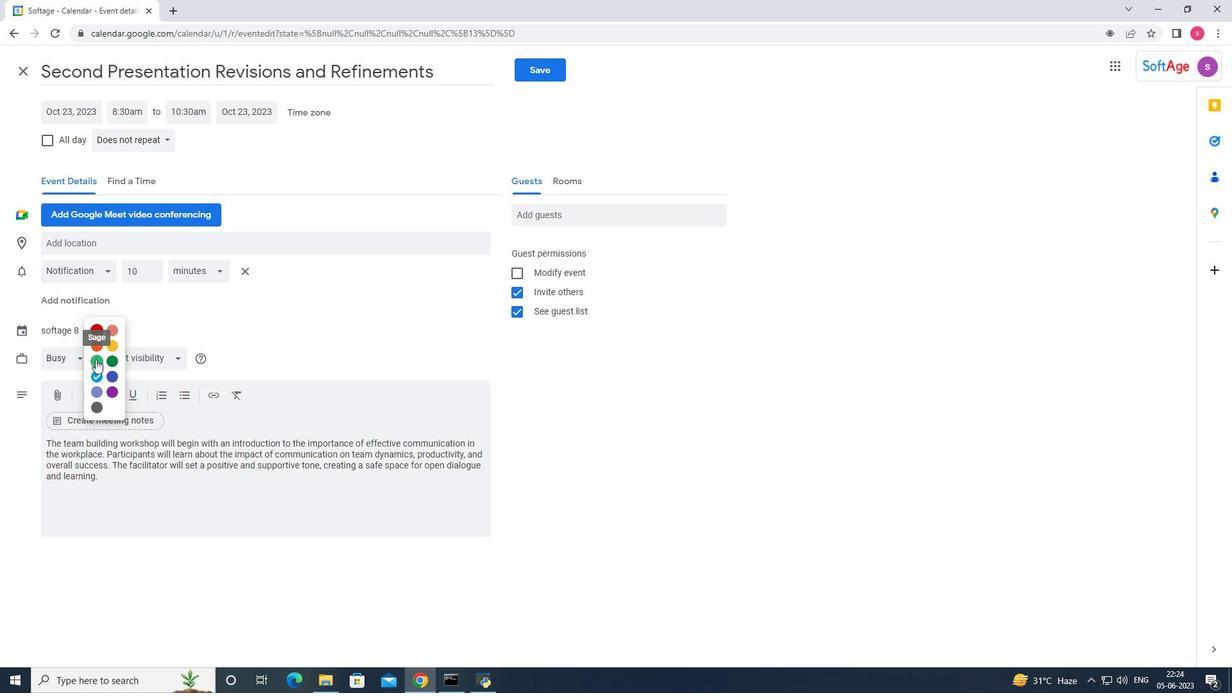 
Action: Mouse moved to (136, 249)
Screenshot: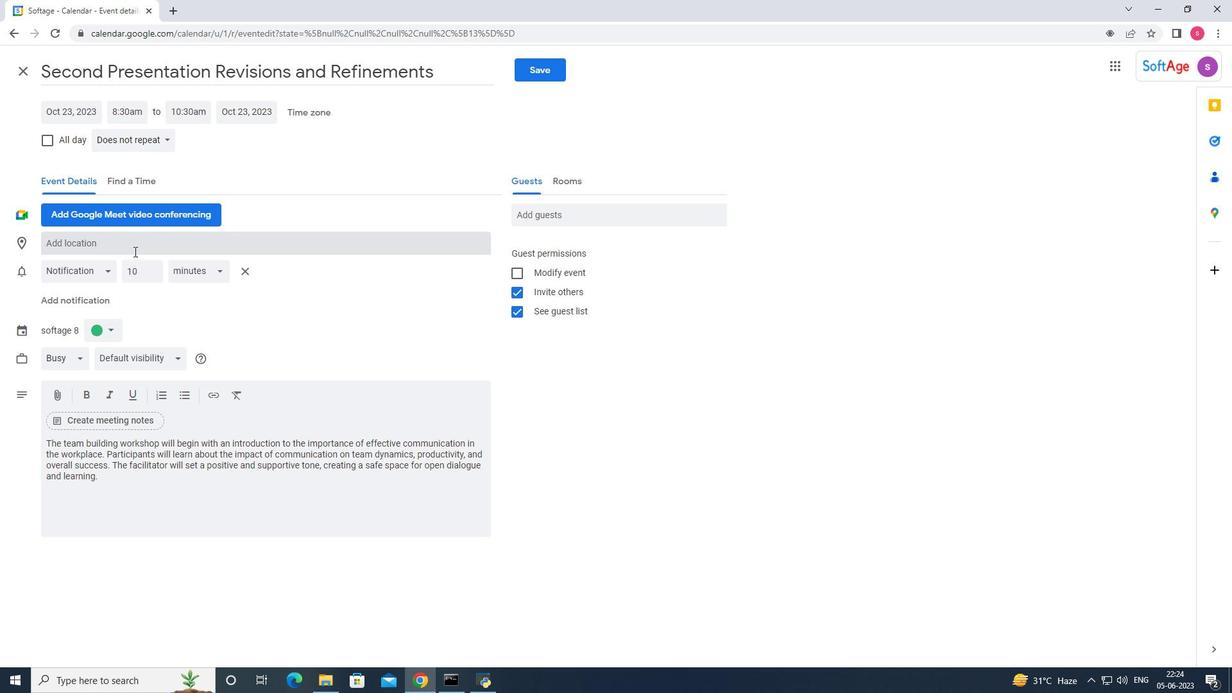
Action: Mouse pressed left at (136, 249)
Screenshot: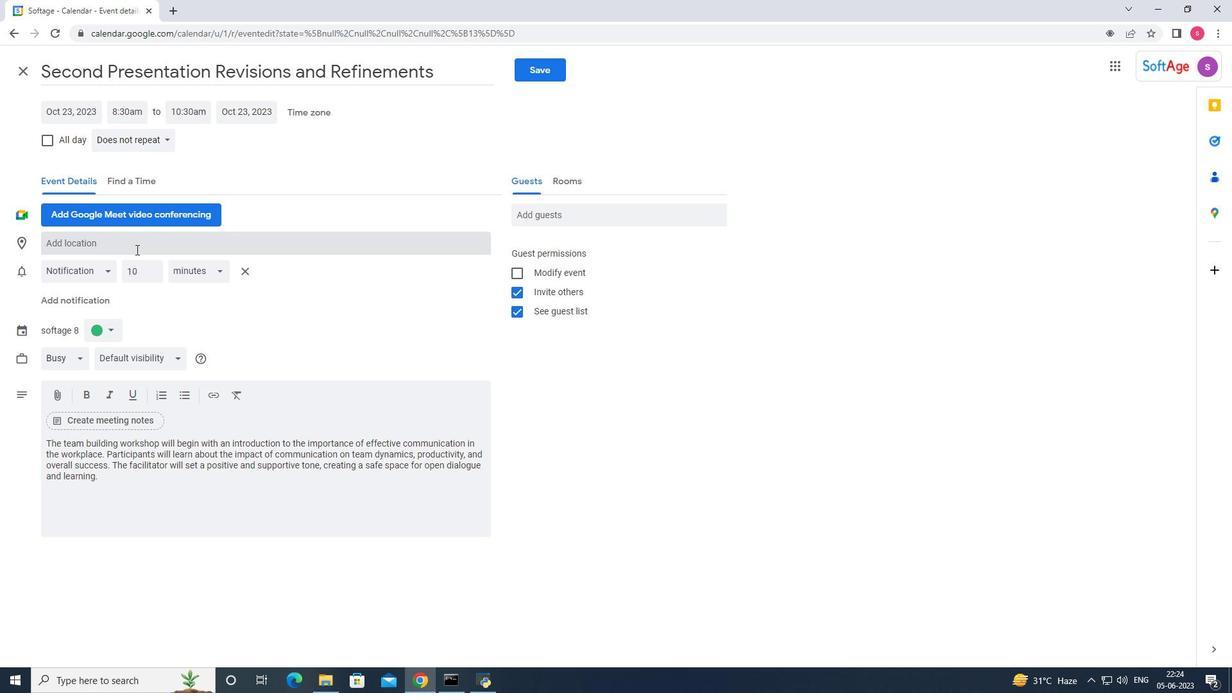 
Action: Key pressed <Key.shift><Key.shift>Algiers
Screenshot: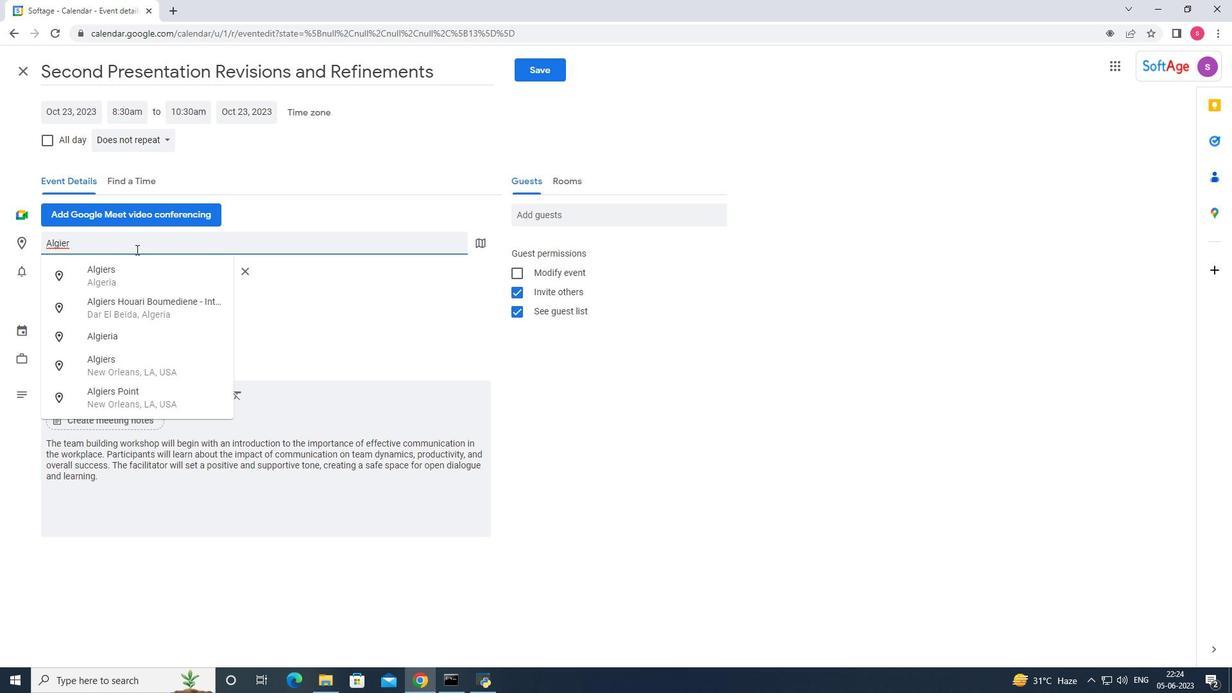 
Action: Mouse moved to (134, 279)
Screenshot: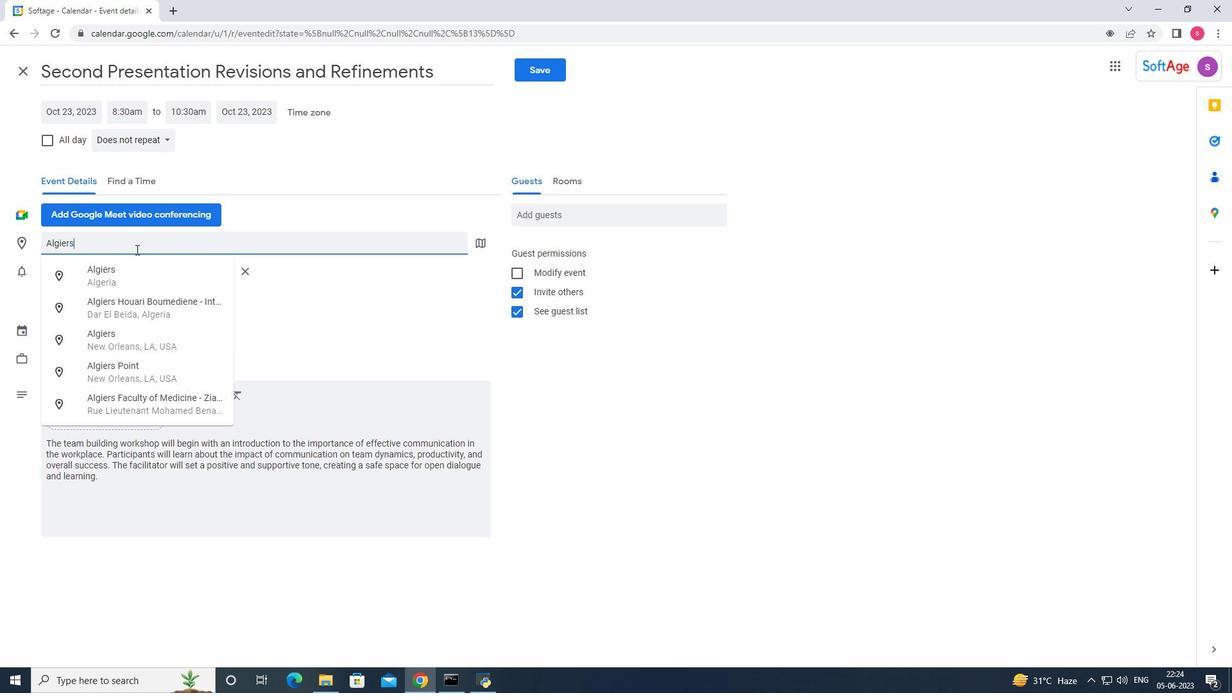 
Action: Mouse pressed left at (134, 279)
Screenshot: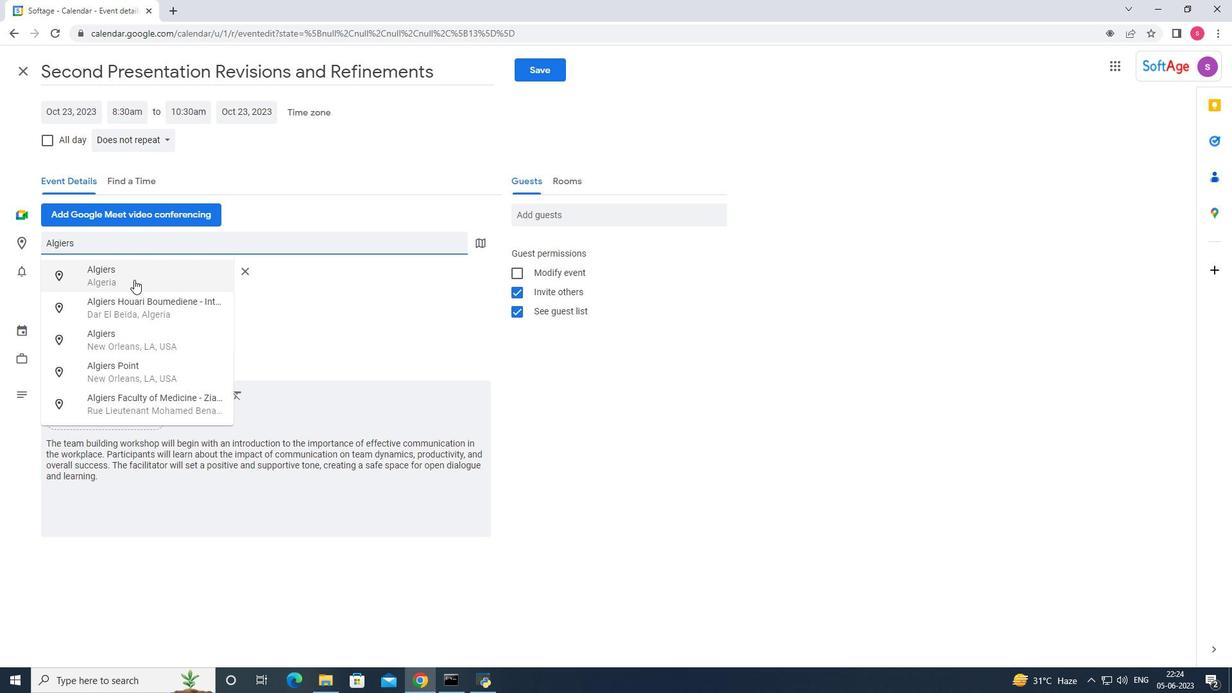 
Action: Mouse moved to (110, 242)
Screenshot: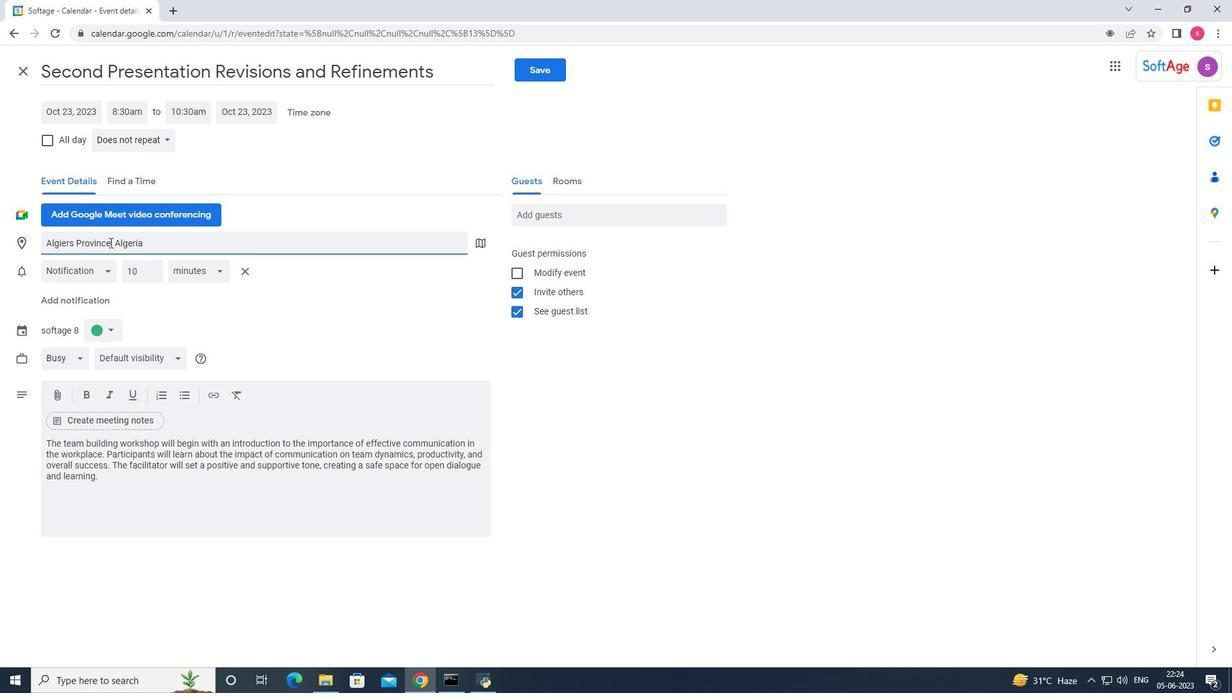 
Action: Mouse pressed left at (110, 242)
Screenshot: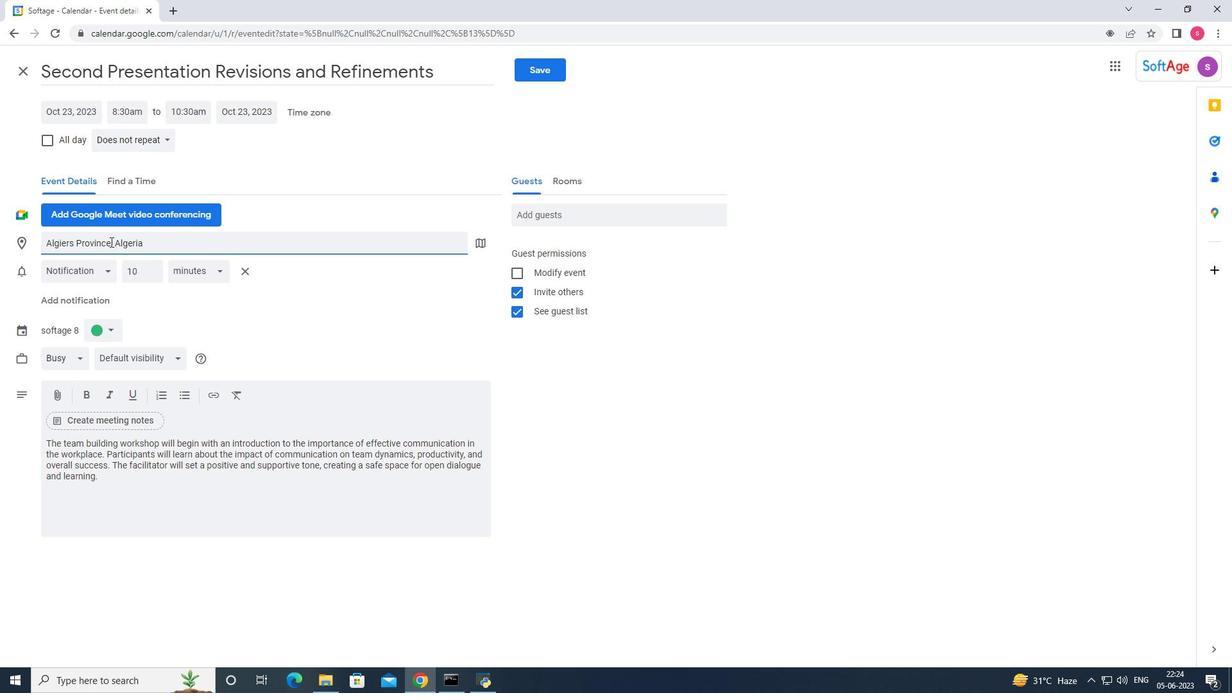 
Action: Key pressed <Key.backspace><Key.backspace><Key.backspace><Key.backspace><Key.backspace><Key.backspace><Key.backspace><Key.backspace>
Screenshot: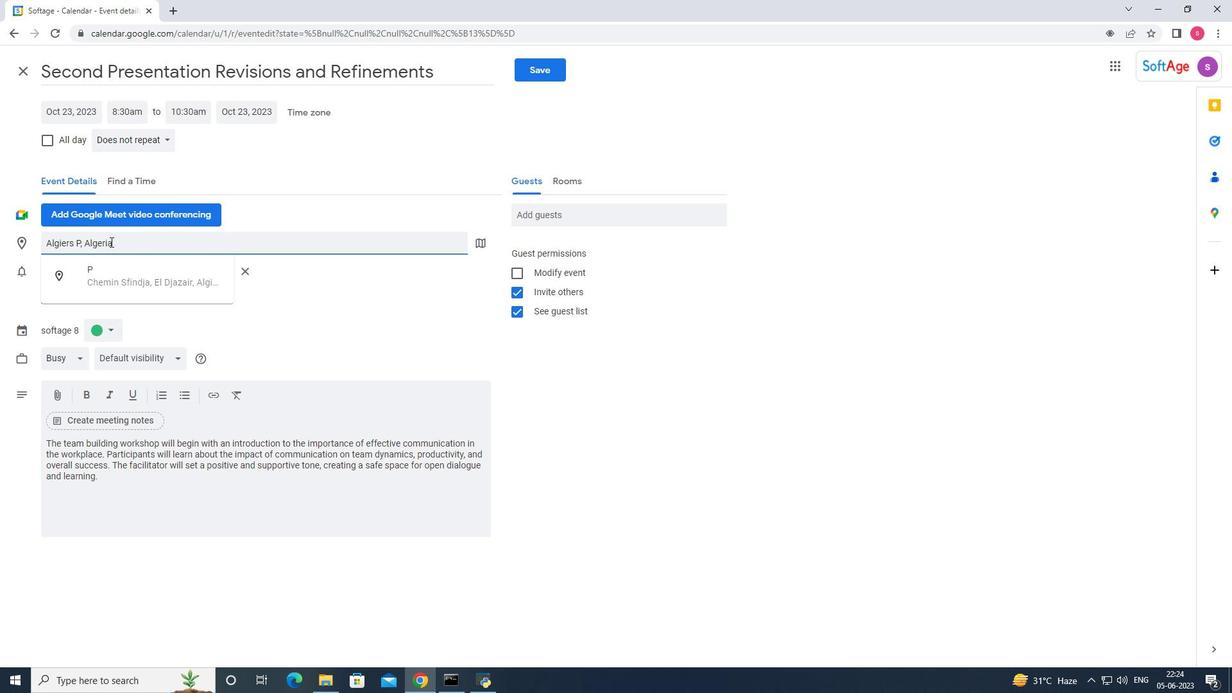 
Action: Mouse moved to (559, 215)
Screenshot: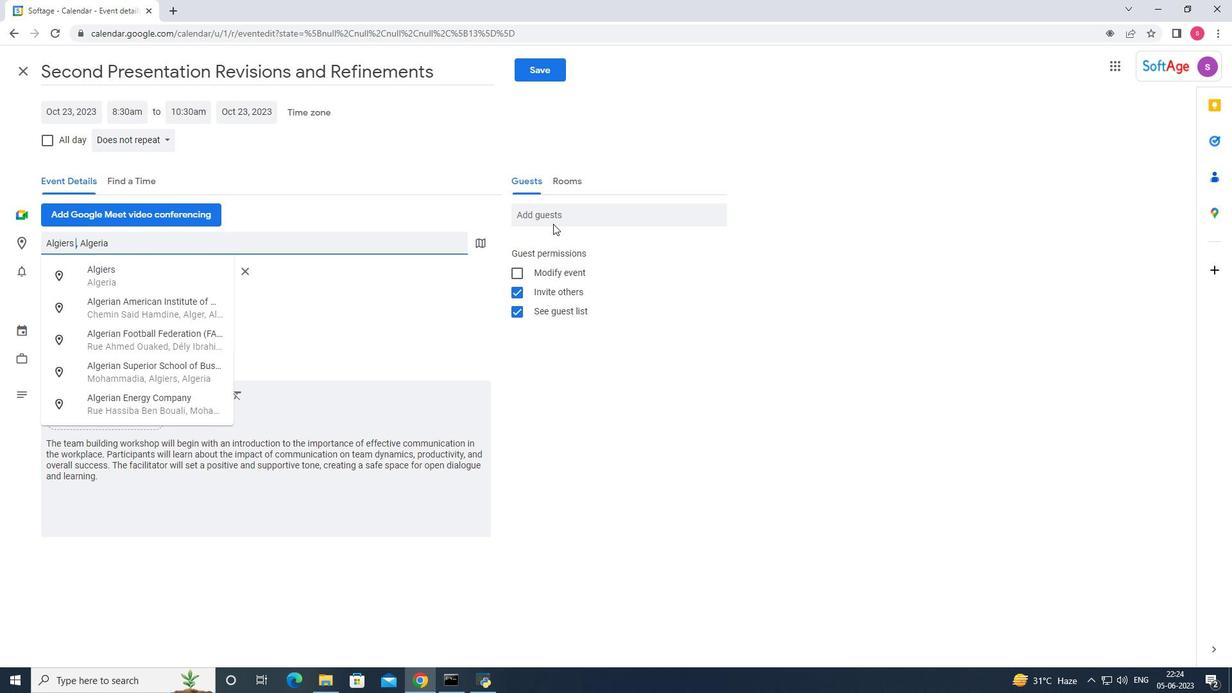 
Action: Mouse pressed left at (559, 215)
Screenshot: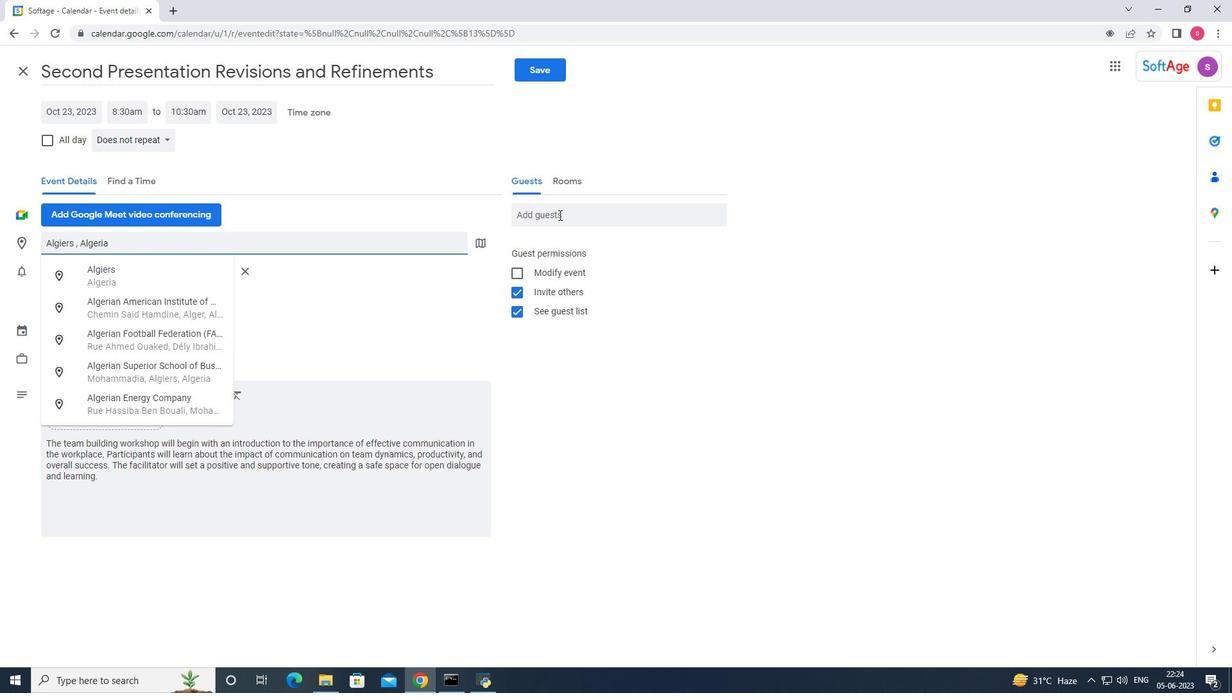 
Action: Key pressed softage.1
Screenshot: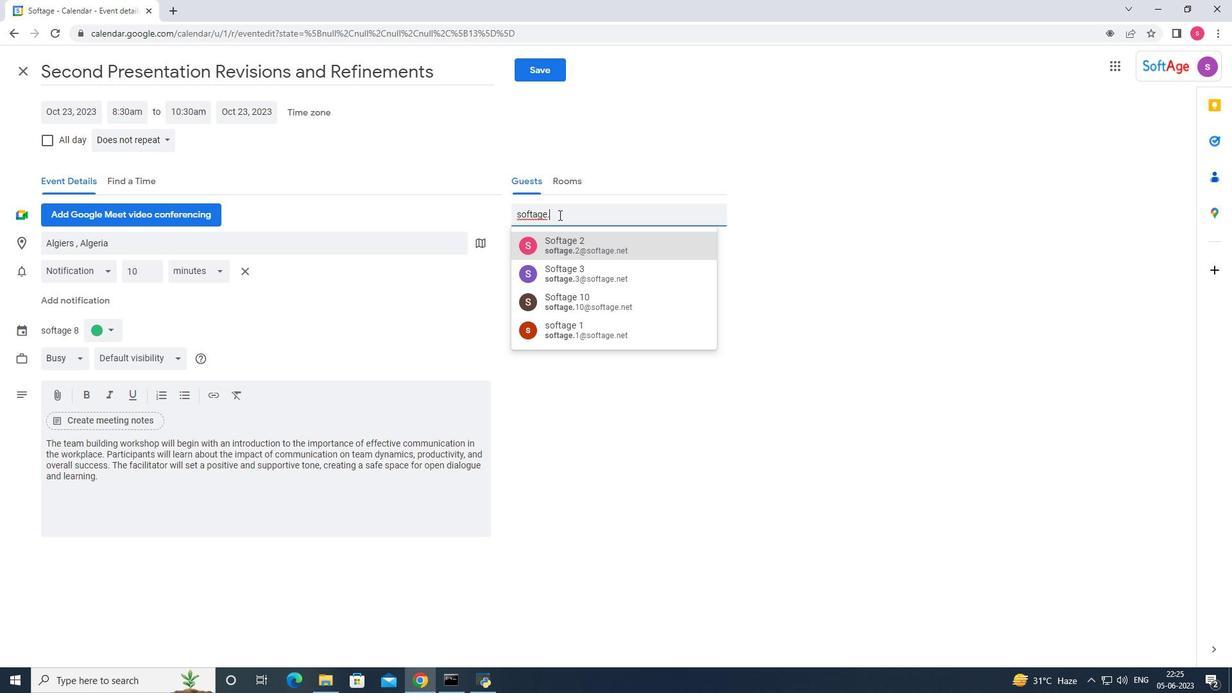 
Action: Mouse moved to (580, 276)
Screenshot: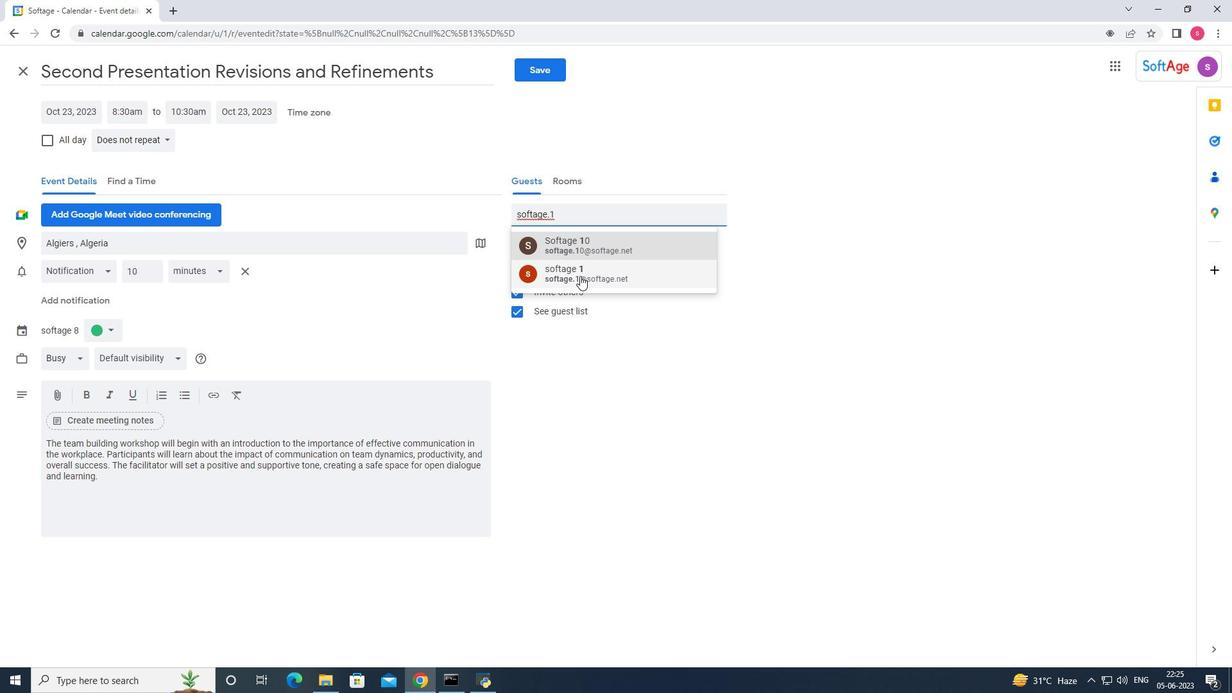 
Action: Mouse pressed left at (580, 276)
Screenshot: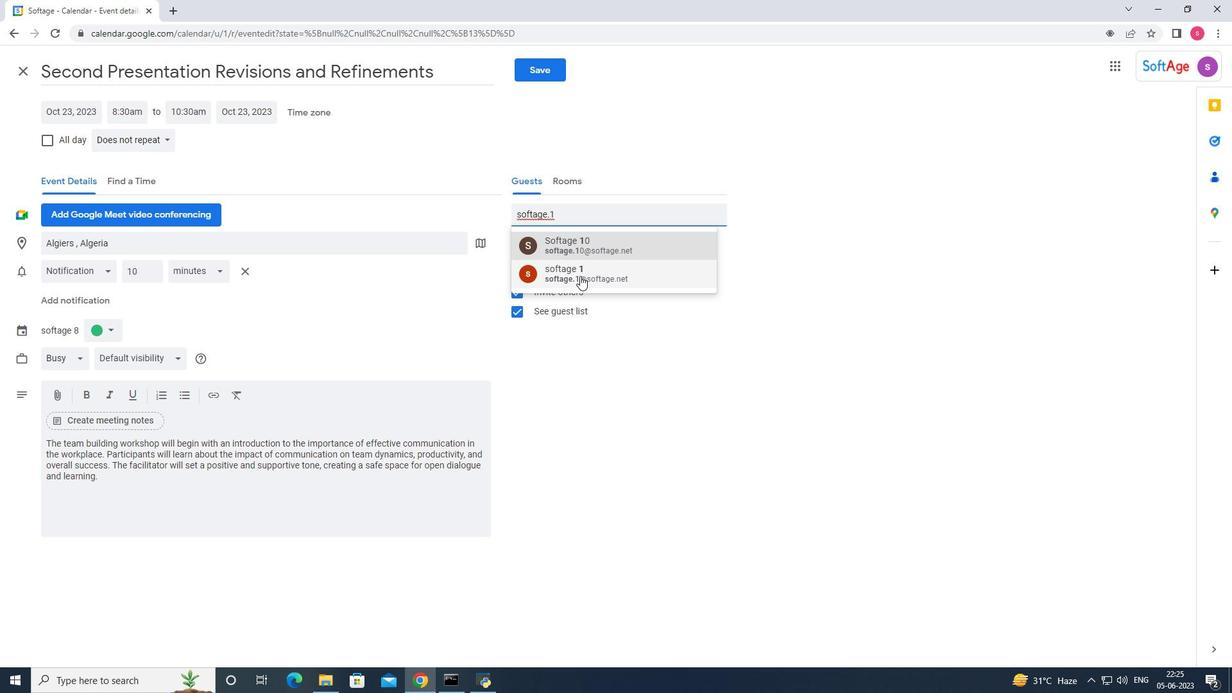 
Action: Mouse moved to (574, 220)
Screenshot: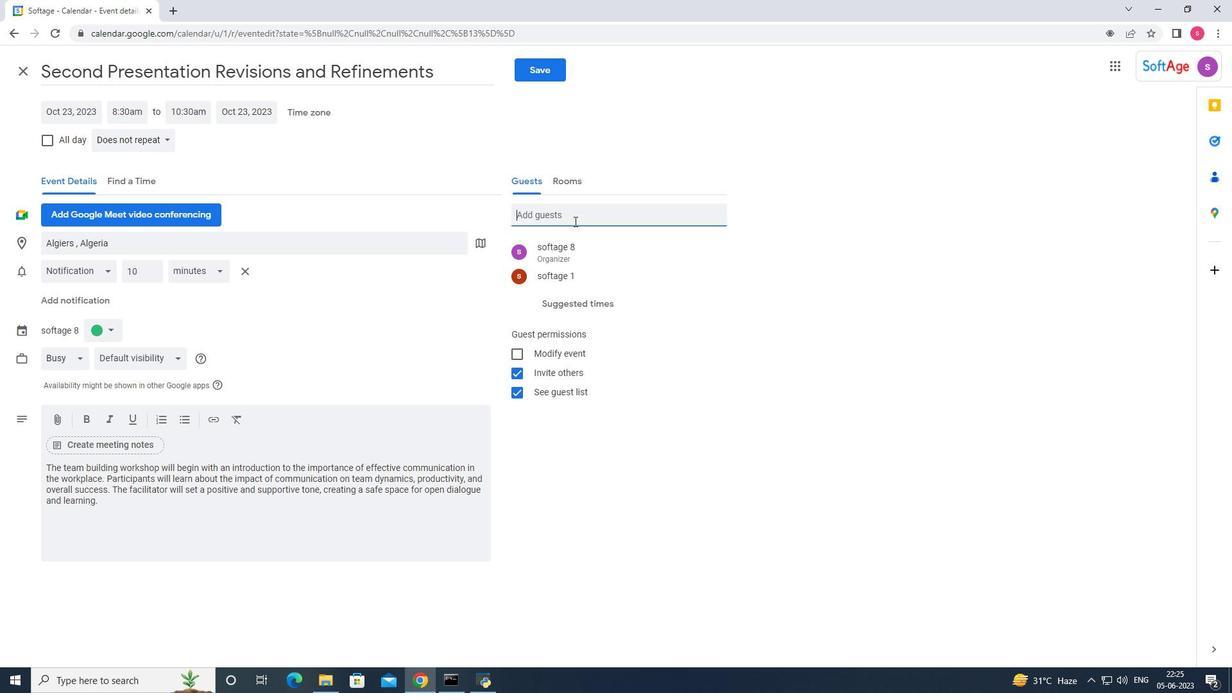 
Action: Key pressed softage.2
Screenshot: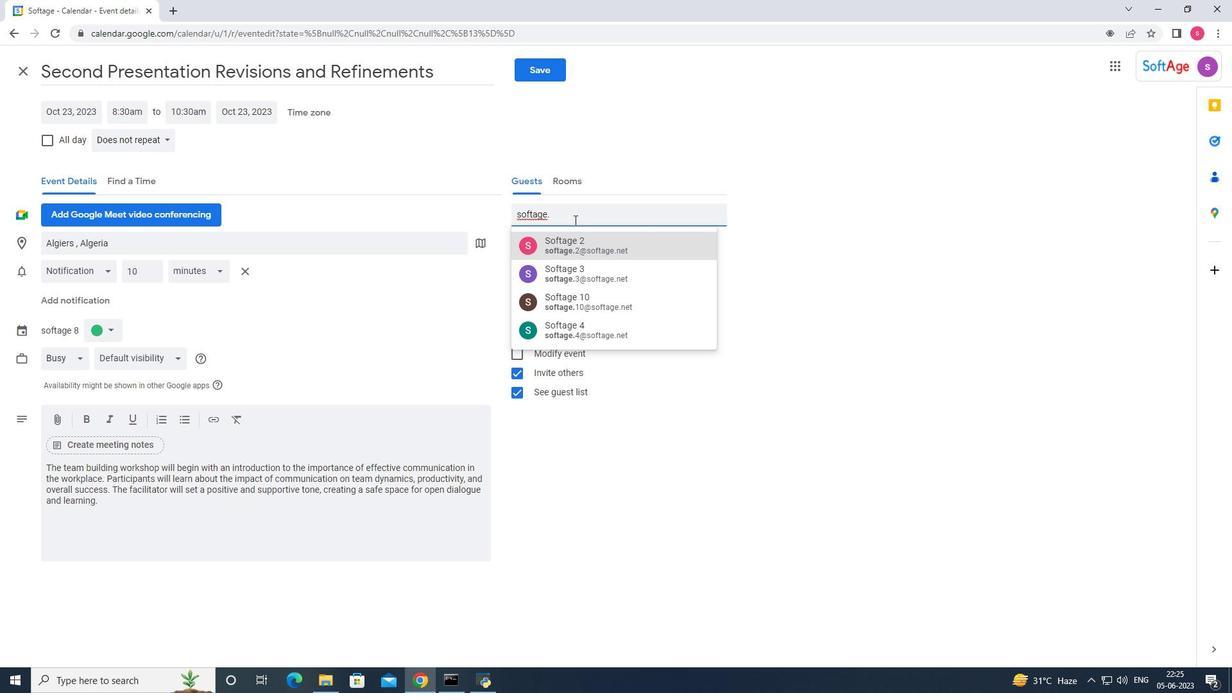 
Action: Mouse moved to (570, 254)
Screenshot: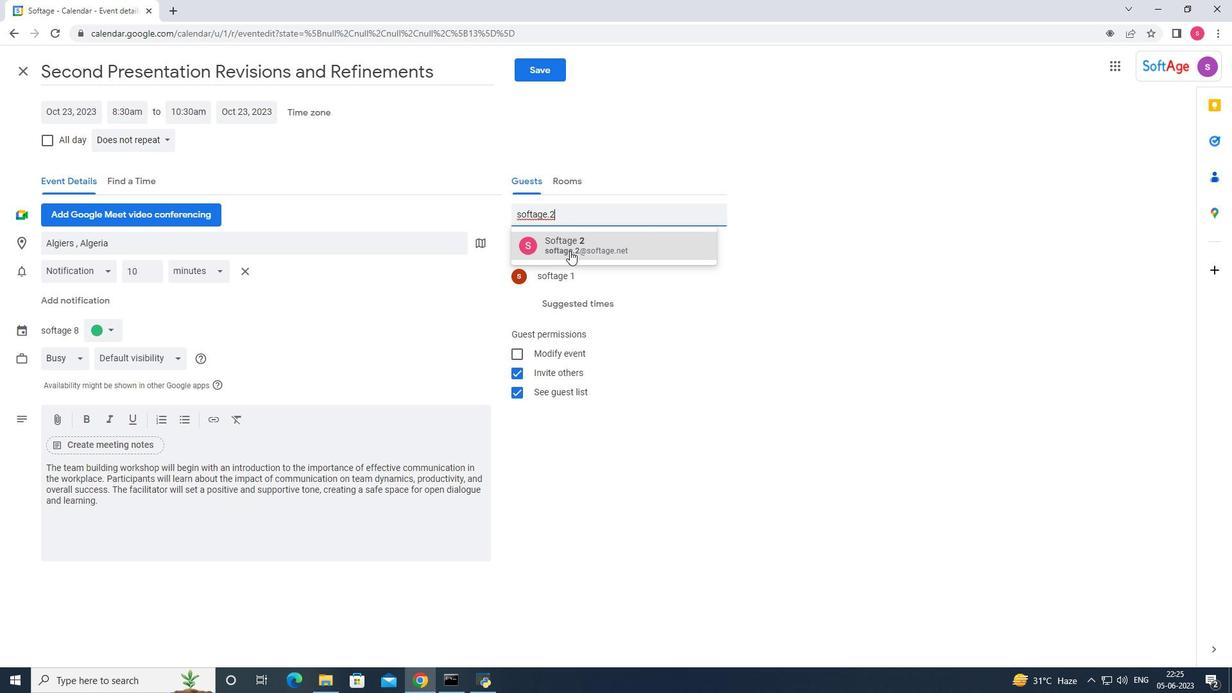 
Action: Mouse pressed left at (570, 254)
Screenshot: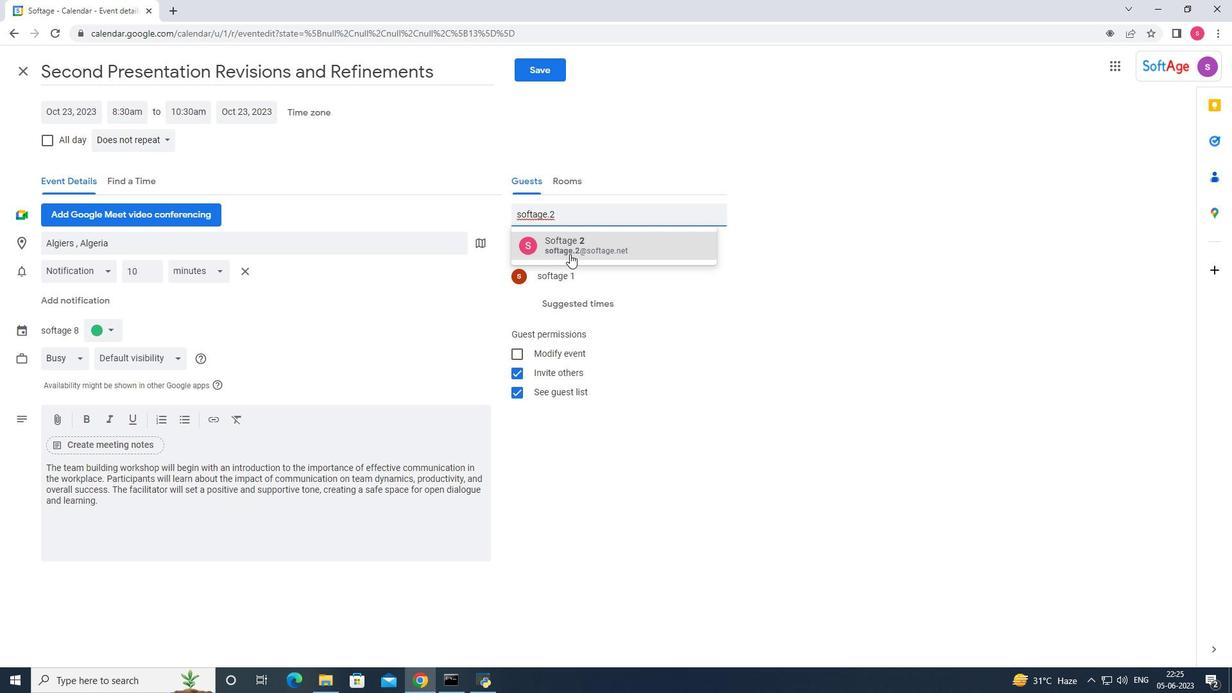 
Action: Mouse moved to (541, 75)
Screenshot: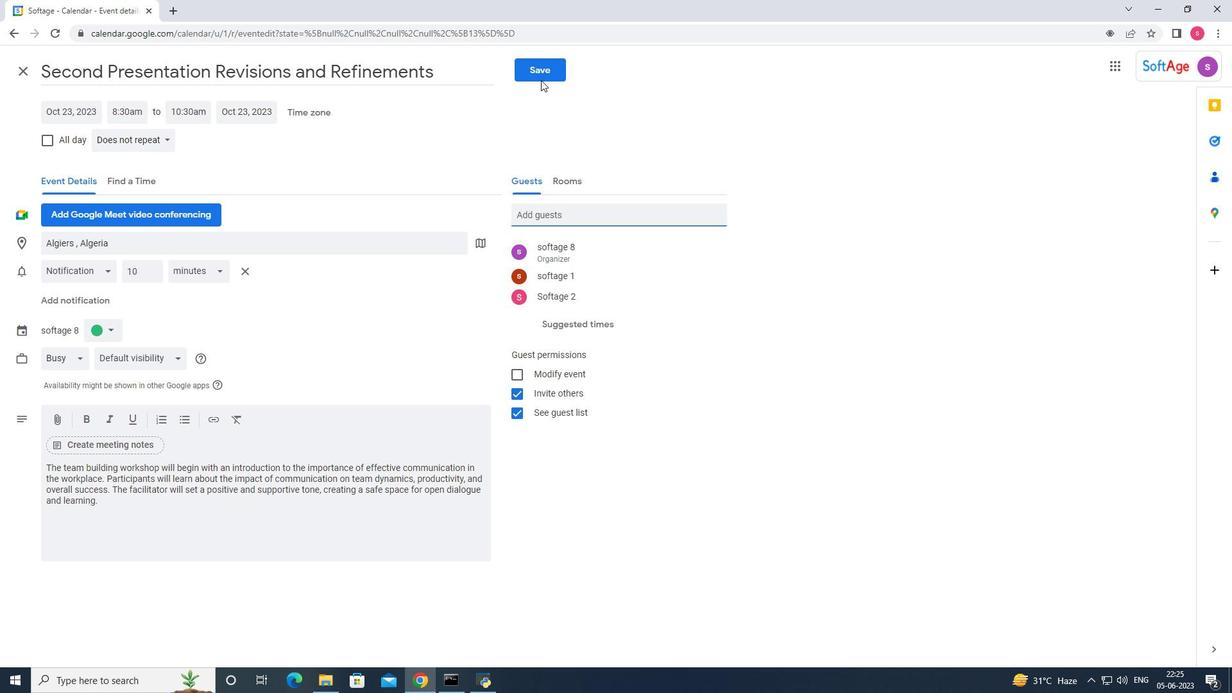 
Action: Mouse pressed left at (541, 75)
Screenshot: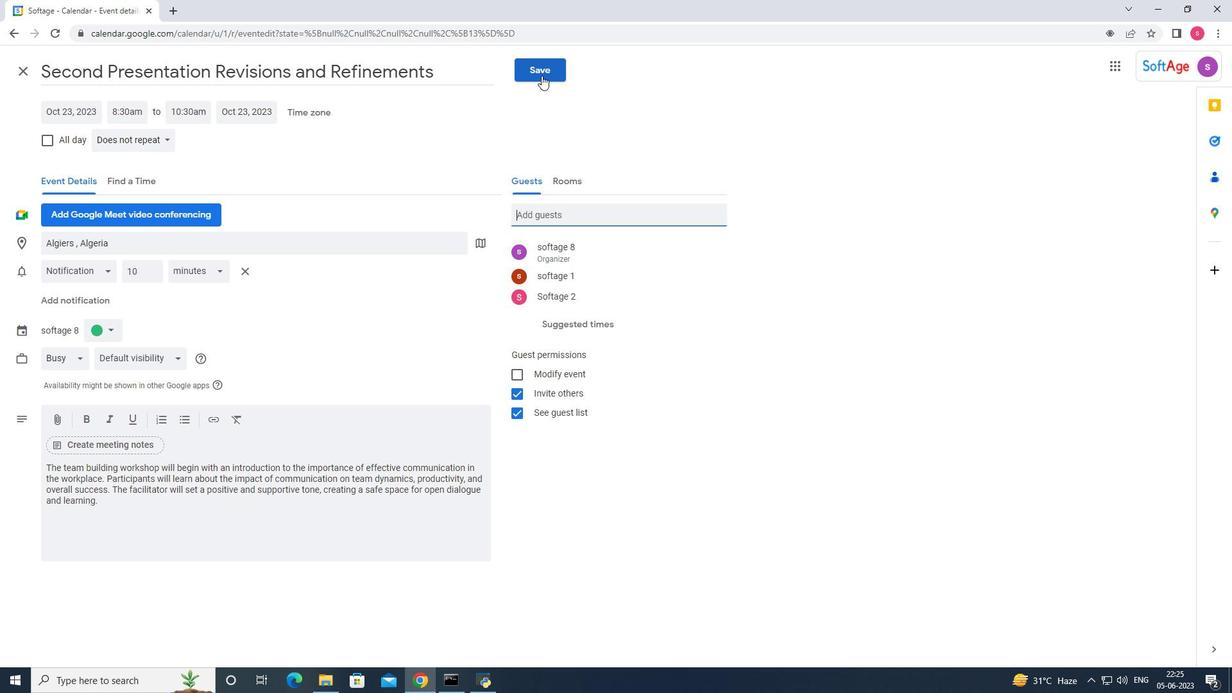 
Action: Mouse moved to (736, 385)
Screenshot: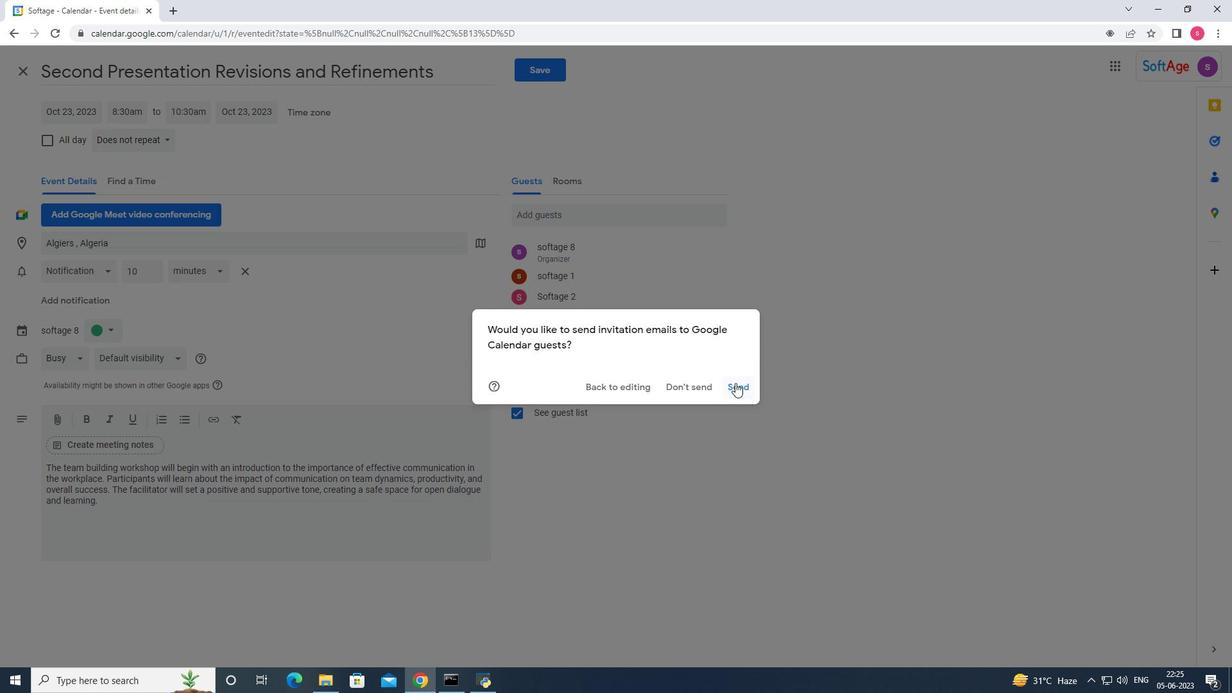
Action: Mouse pressed left at (736, 385)
Screenshot: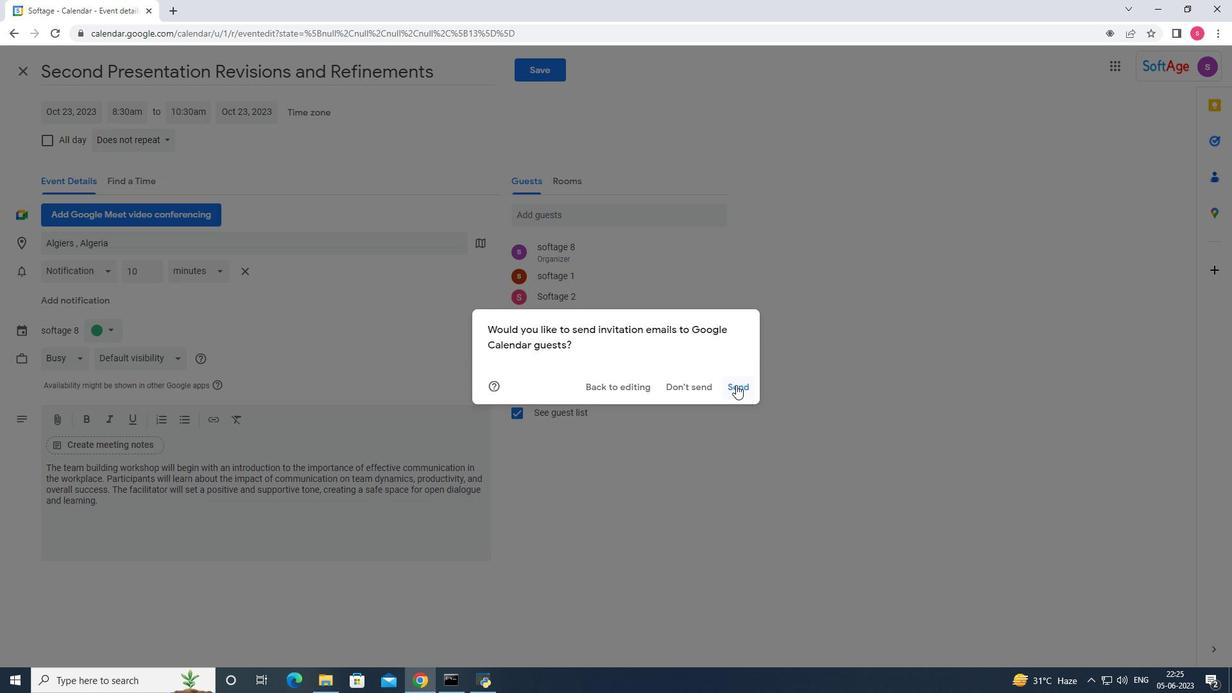 
